 Task: Look for space in San Pedro Ayampuc, Guatemala from 8th June, 2023 to 16th June, 2023 for 2 adults in price range Rs.10000 to Rs.15000. Place can be entire place with 1  bedroom having 1 bed and 1 bathroom. Property type can be house, flat, guest house, hotel. Amenities needed are: wifi, washing machine. Booking option can be shelf check-in. Required host language is English.
Action: Mouse moved to (499, 89)
Screenshot: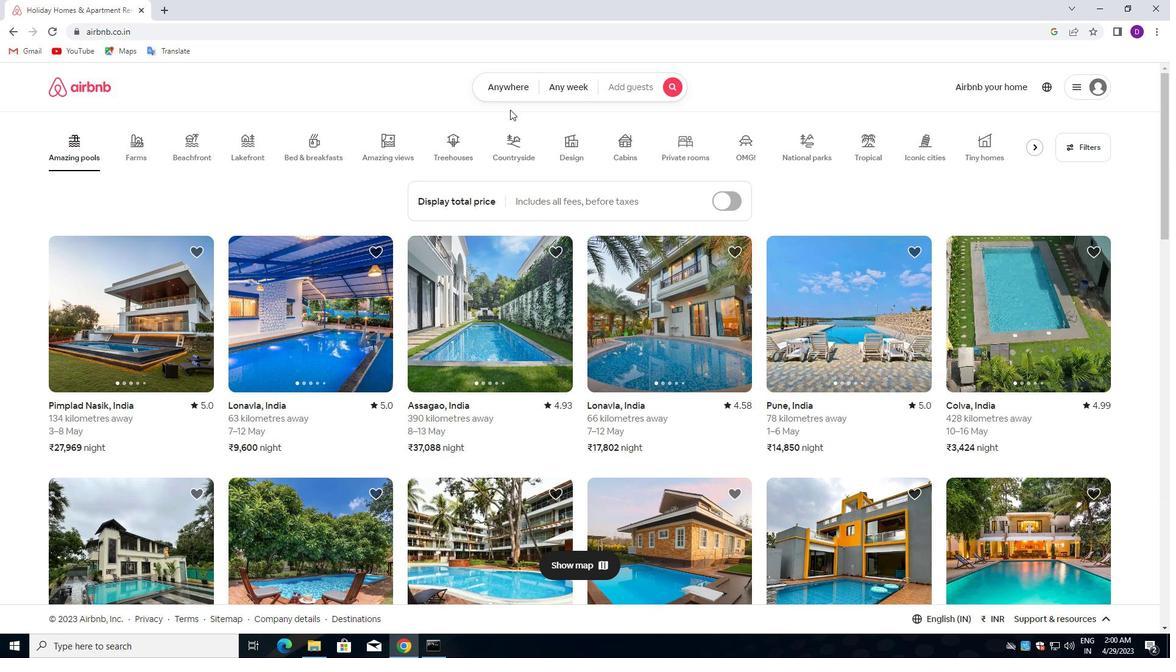 
Action: Mouse pressed left at (499, 89)
Screenshot: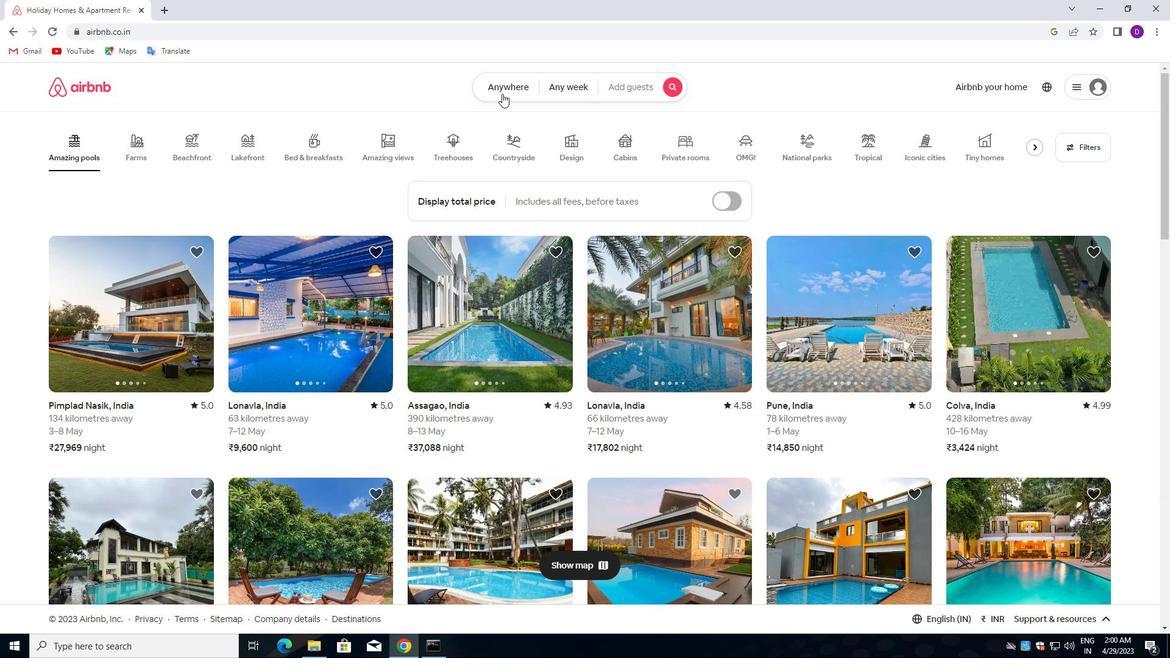 
Action: Mouse moved to (368, 133)
Screenshot: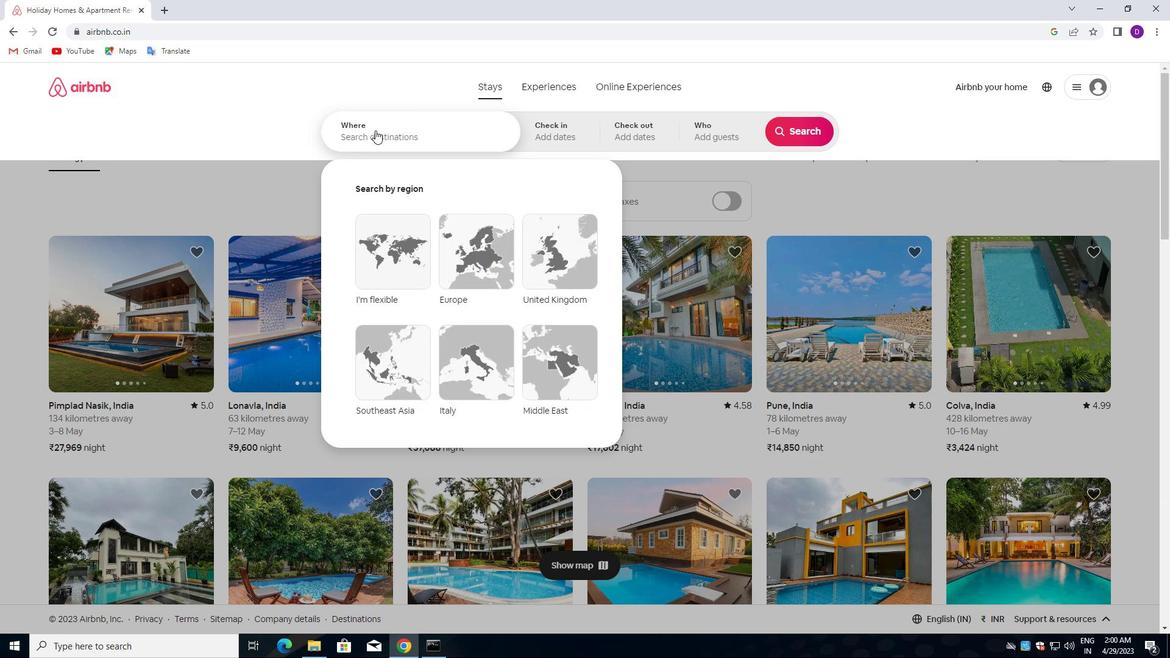 
Action: Mouse pressed left at (368, 133)
Screenshot: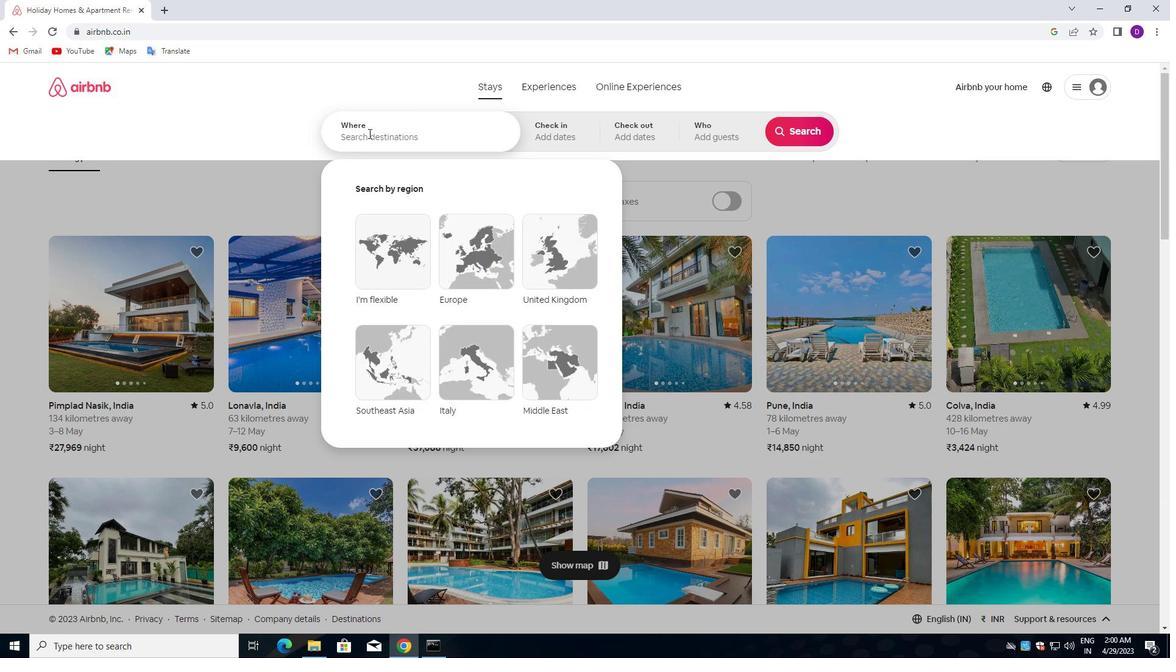 
Action: Key pressed <Key.shift>SAN<Key.space>PEDRO<Key.down><Key.backspace><Key.backspace><Key.backspace><Key.backspace><Key.backspace><Key.backspace><Key.backspace><Key.shift><Key.shift><Key.shift><Key.shift><Key.shift><Key.shift><Key.shift><Key.shift>AYAMPUC,<Key.space><Key.shift_r><Key.shift_r><Key.shift_r><Key.shift_r><Key.shift_r><Key.shift_r><Key.shift_r><Key.shift_r><Key.shift_r><Key.shift_r><Key.shift_r><Key.shift_r><Key.shift_r>F<Key.backspace><Key.shift>GUATEMALA<Key.enter>
Screenshot: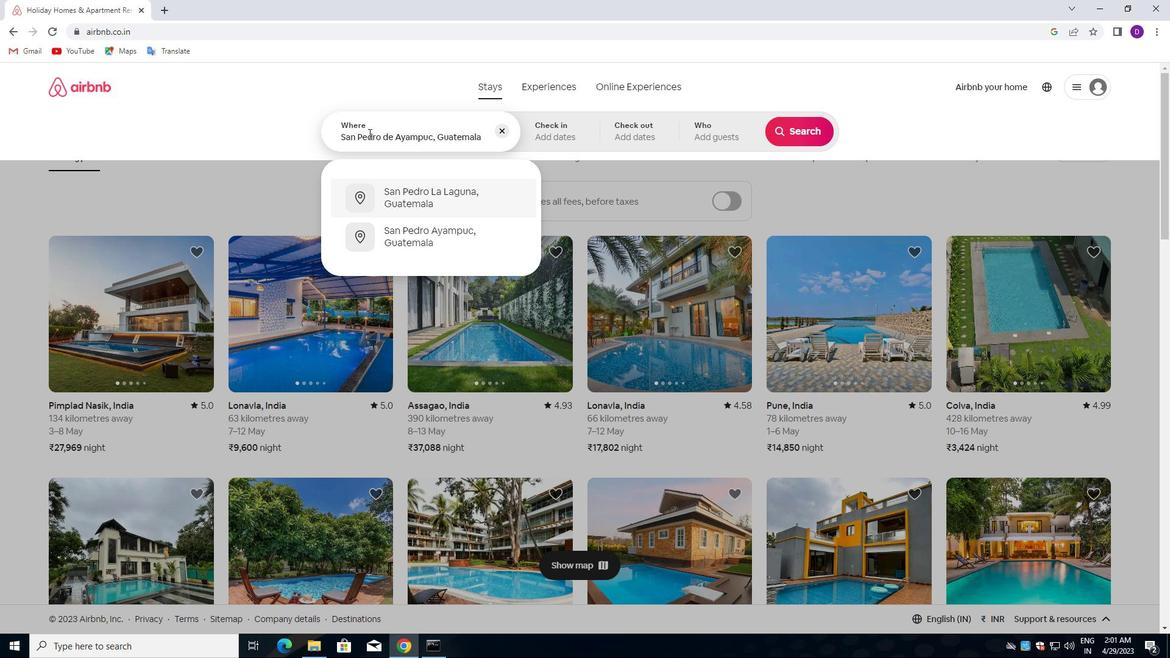 
Action: Mouse moved to (793, 225)
Screenshot: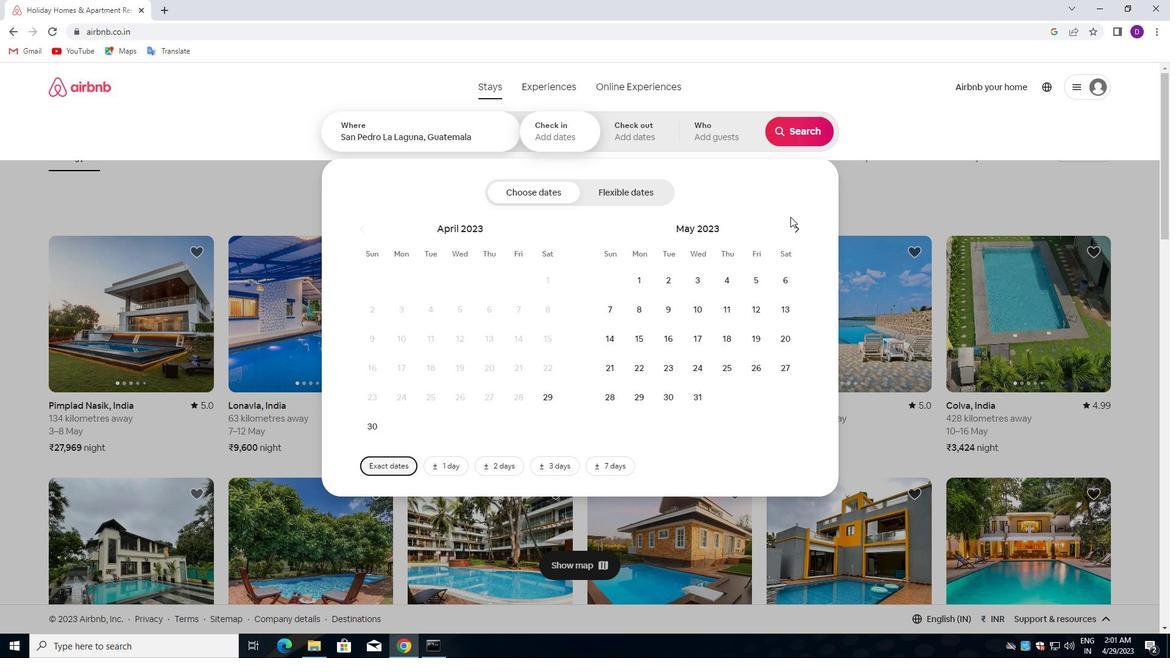 
Action: Mouse pressed left at (793, 225)
Screenshot: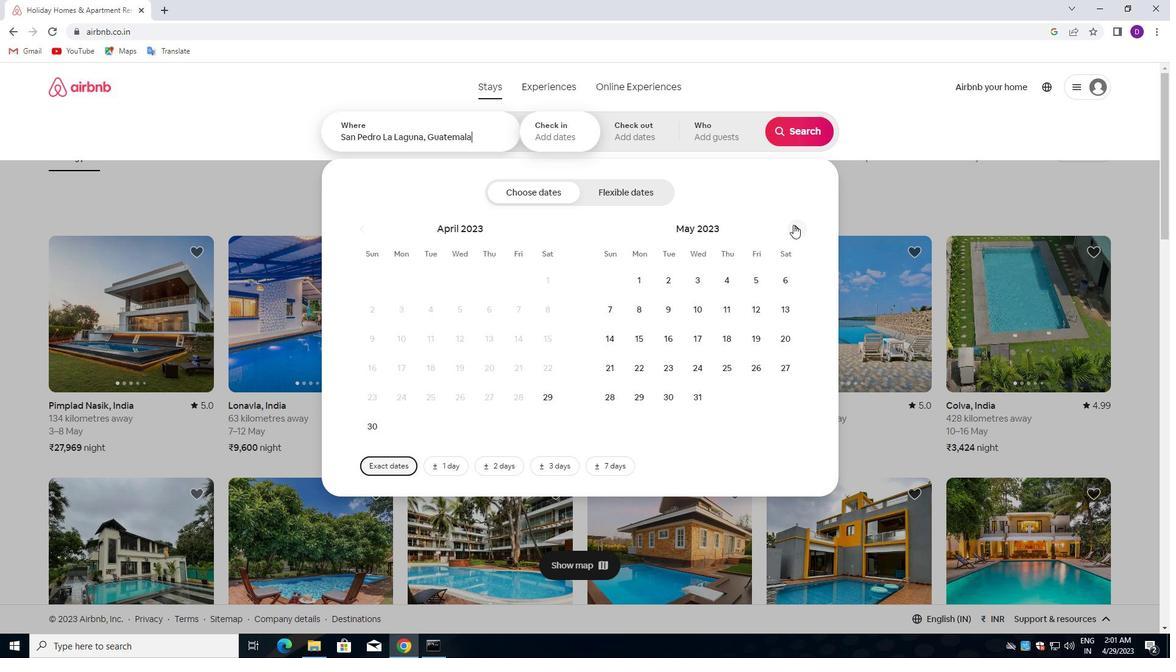 
Action: Mouse moved to (731, 306)
Screenshot: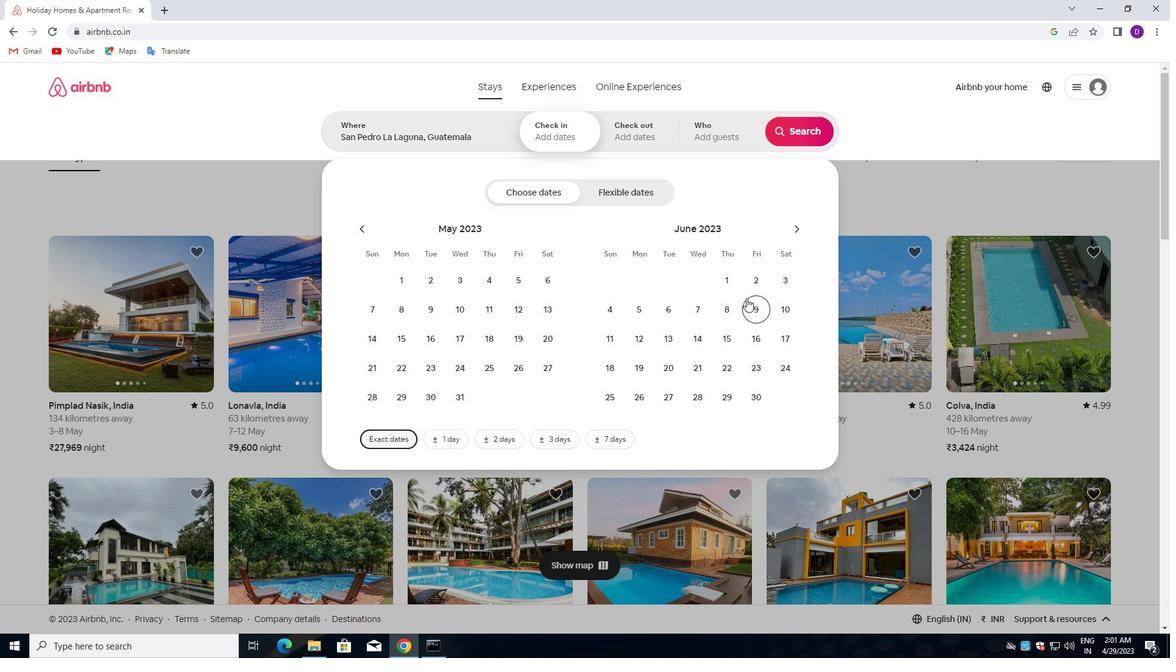 
Action: Mouse pressed left at (731, 306)
Screenshot: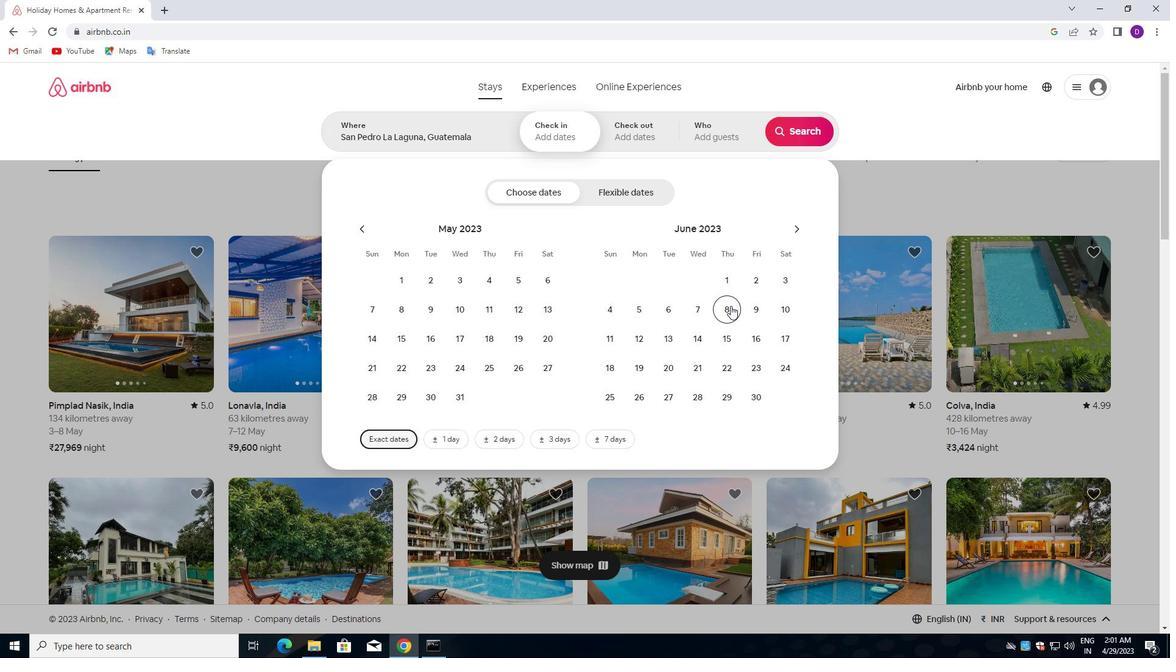 
Action: Mouse moved to (753, 336)
Screenshot: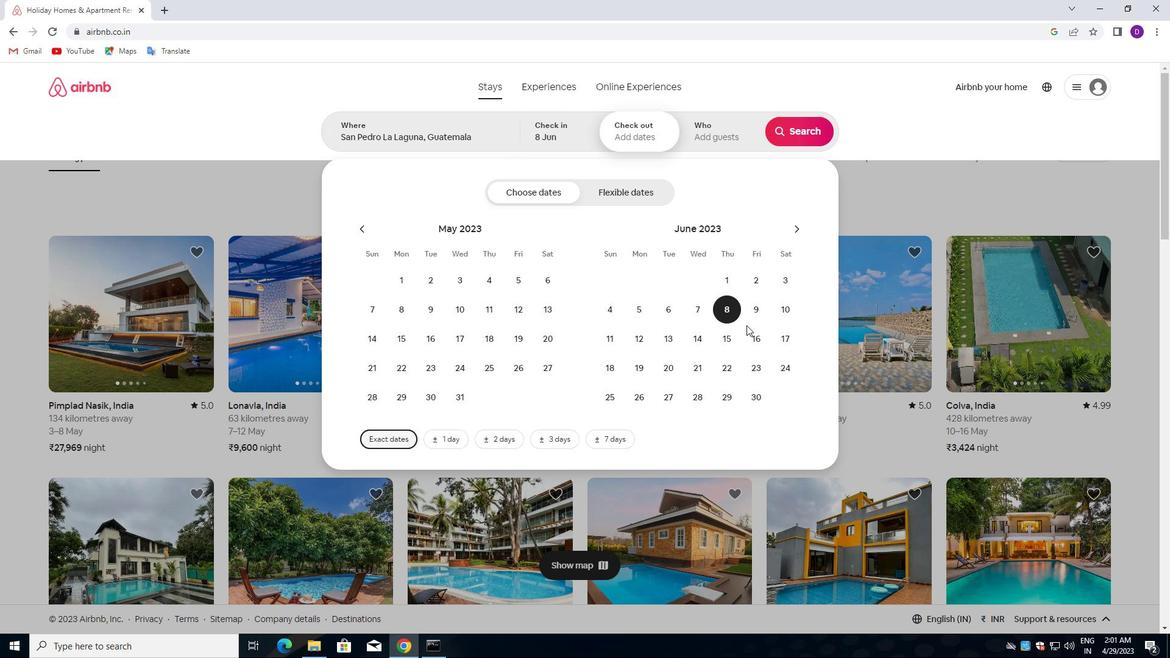 
Action: Mouse pressed left at (753, 336)
Screenshot: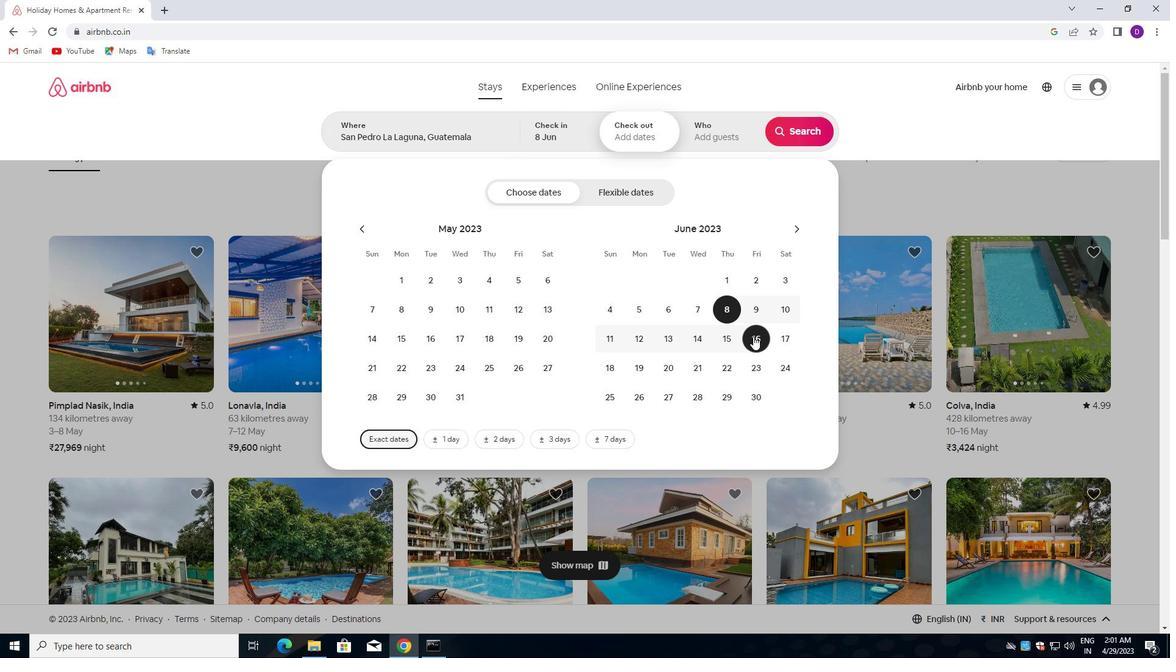 
Action: Mouse moved to (709, 134)
Screenshot: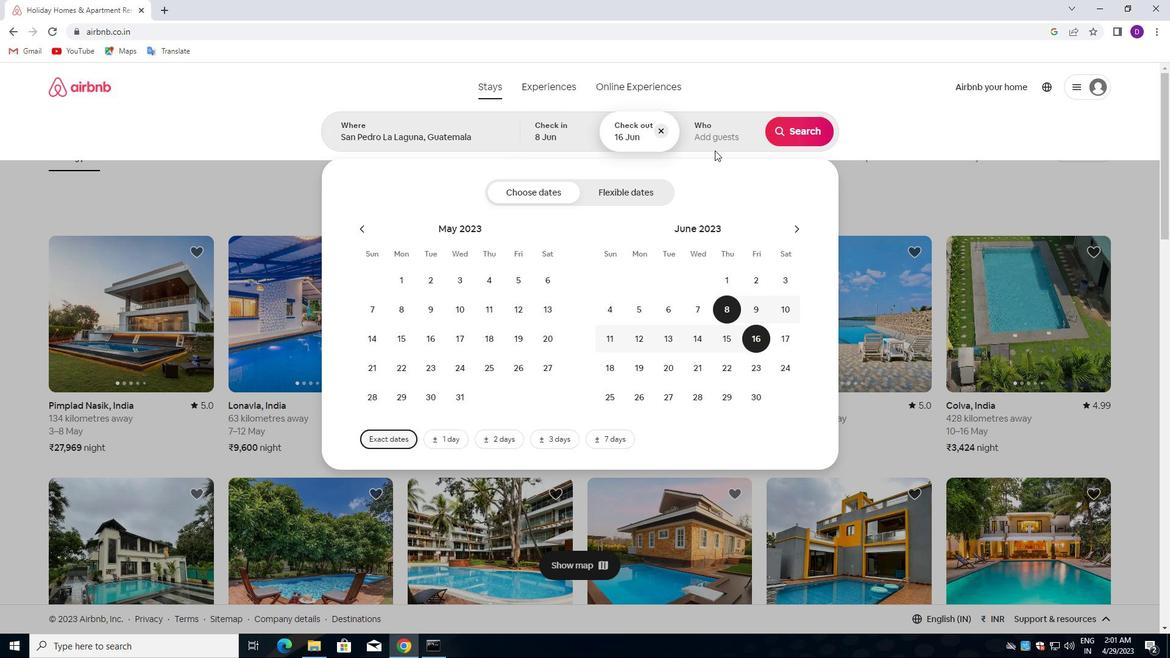 
Action: Mouse pressed left at (709, 134)
Screenshot: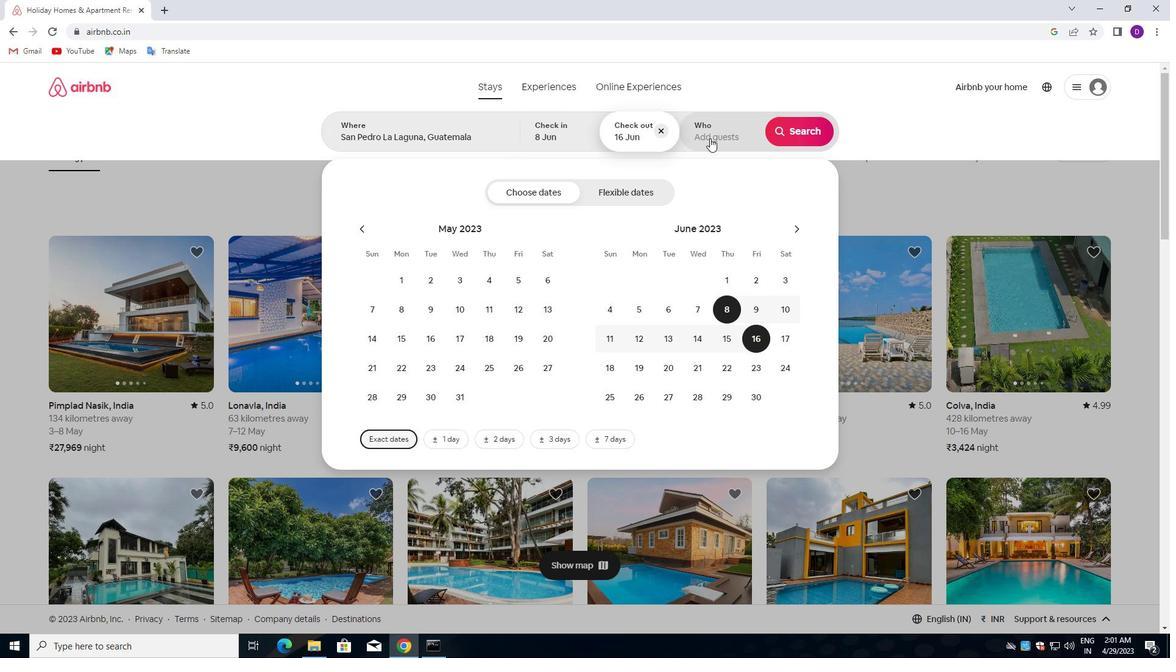 
Action: Mouse moved to (805, 193)
Screenshot: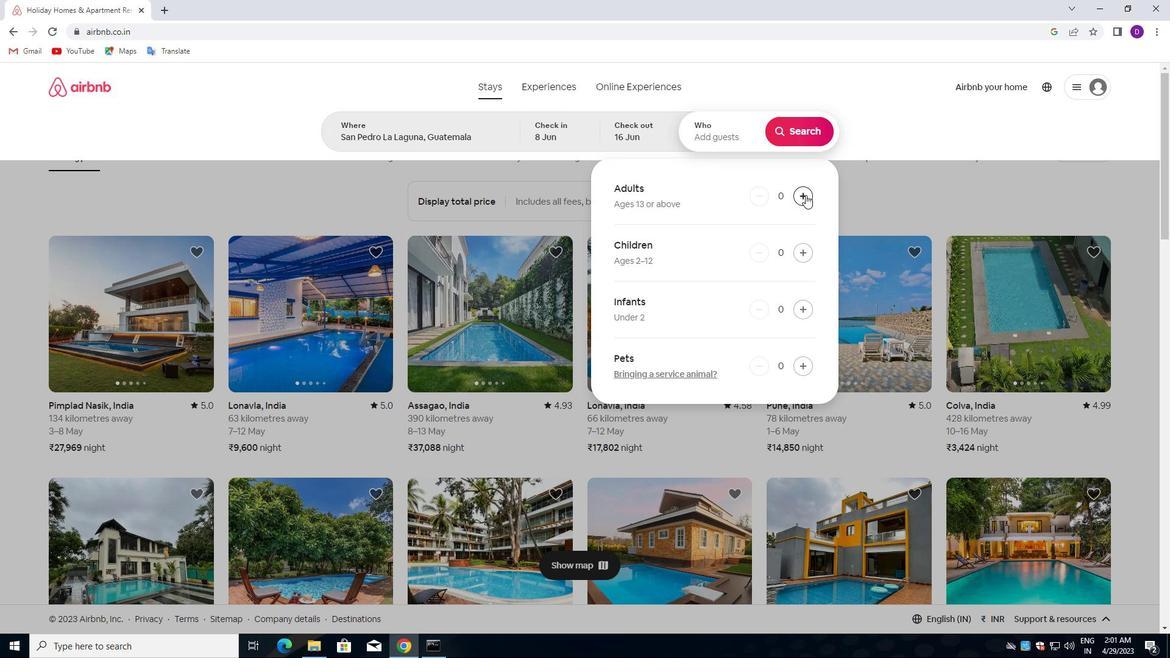 
Action: Mouse pressed left at (805, 193)
Screenshot: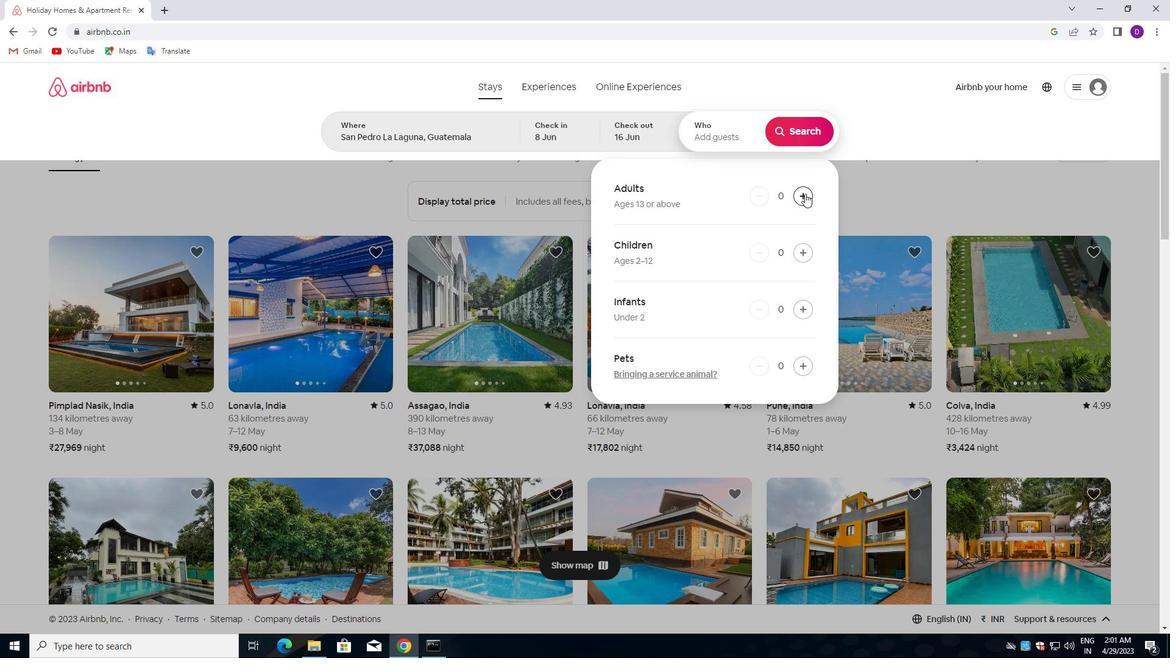 
Action: Mouse pressed left at (805, 193)
Screenshot: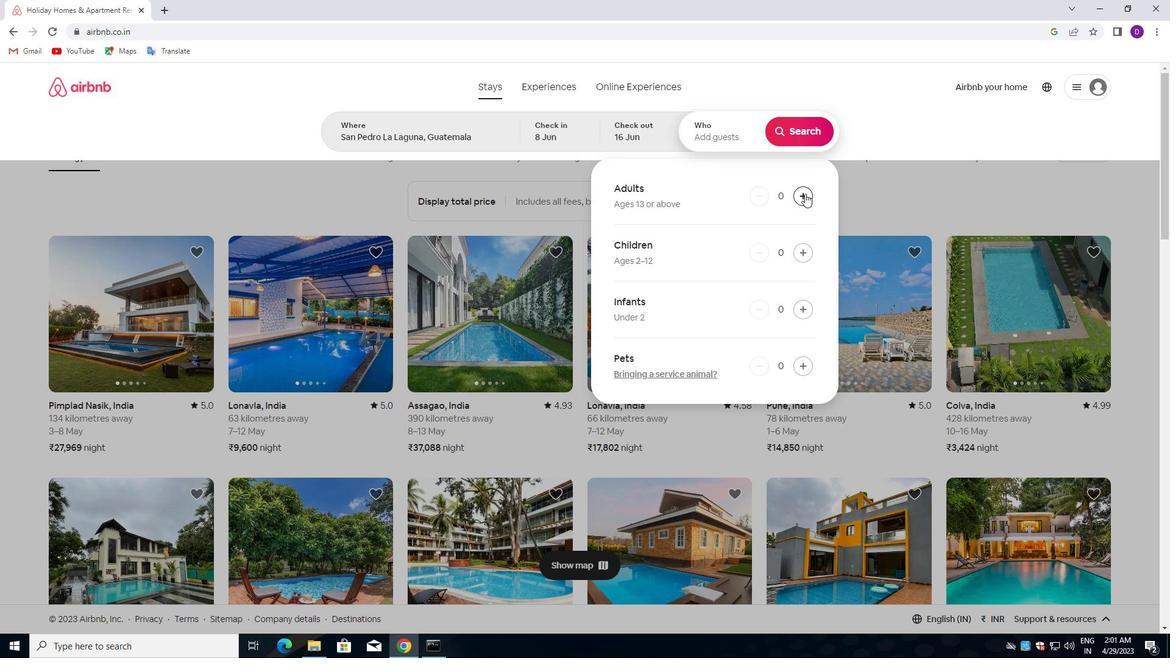 
Action: Mouse moved to (792, 134)
Screenshot: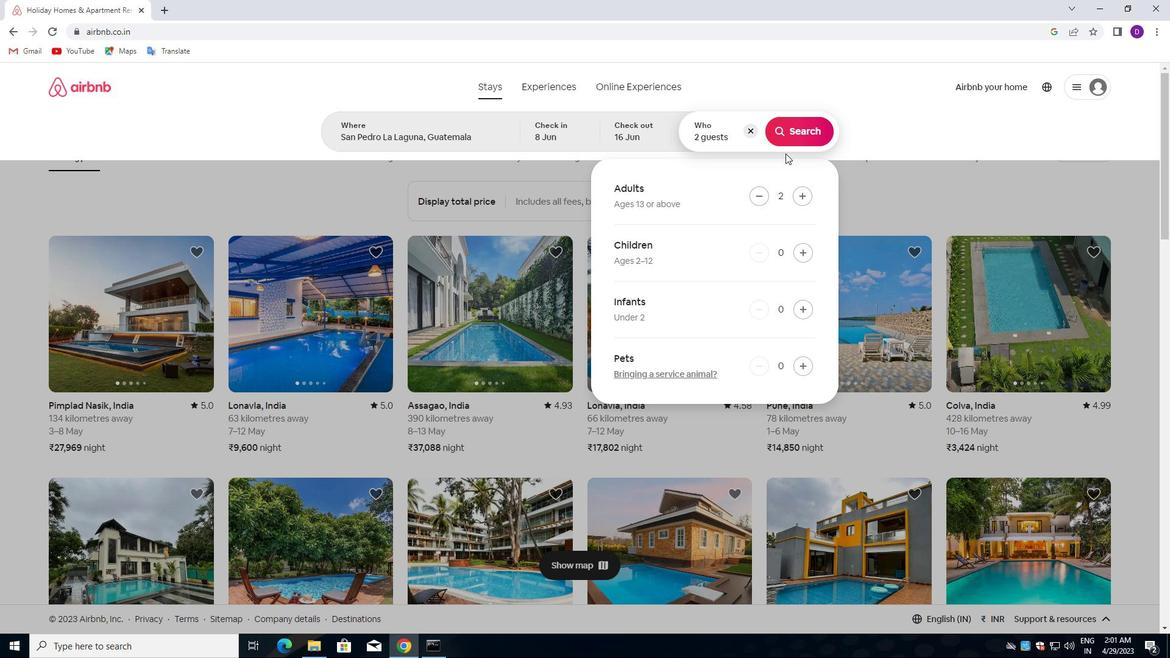 
Action: Mouse pressed left at (792, 134)
Screenshot: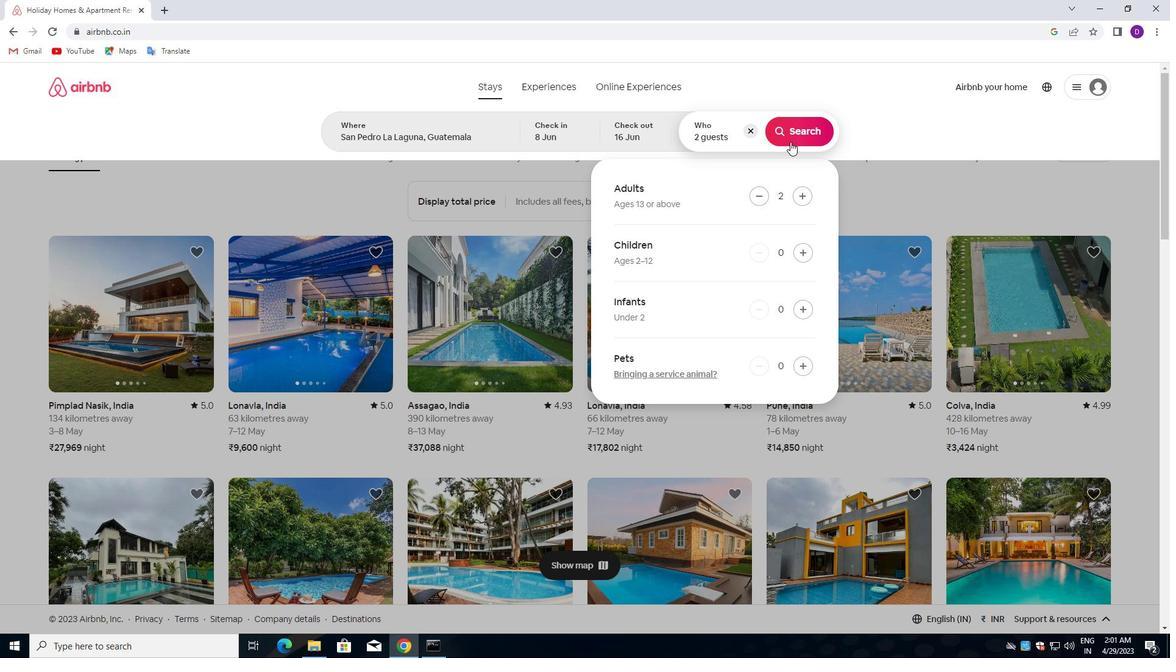 
Action: Mouse moved to (1098, 132)
Screenshot: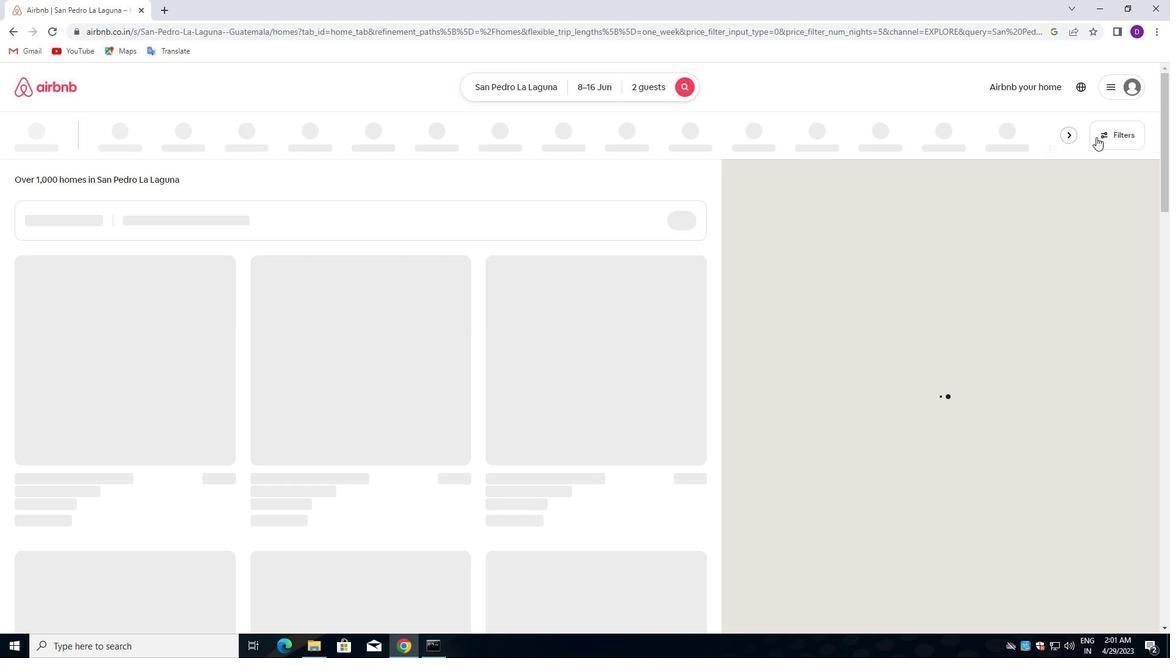 
Action: Mouse pressed left at (1098, 132)
Screenshot: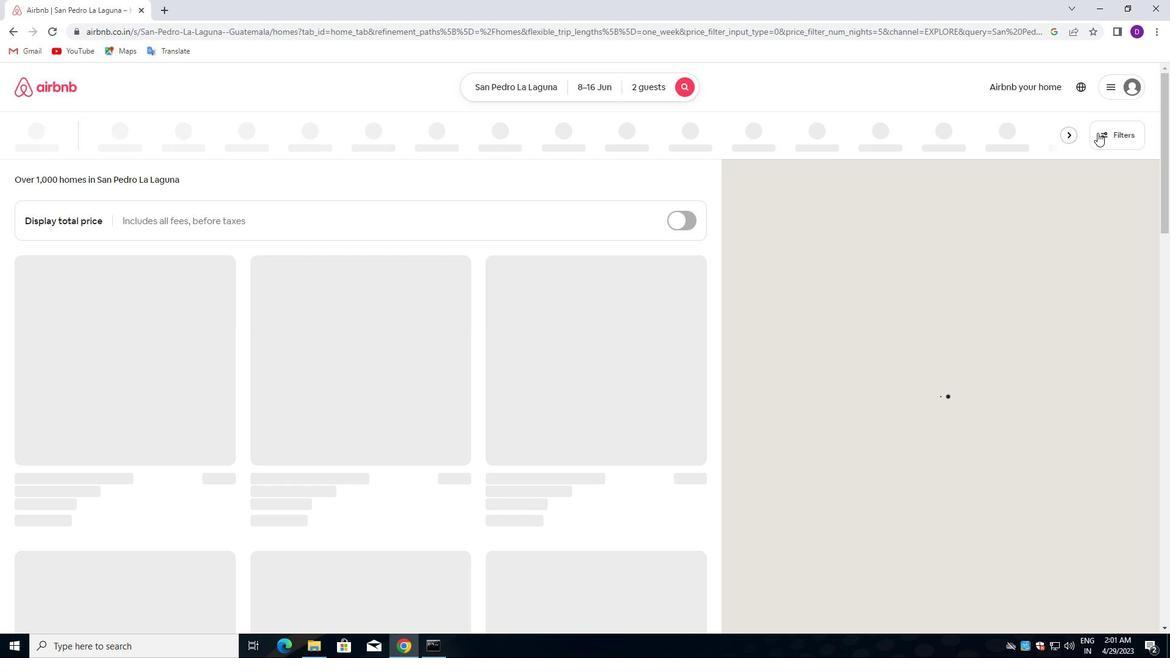 
Action: Mouse moved to (437, 291)
Screenshot: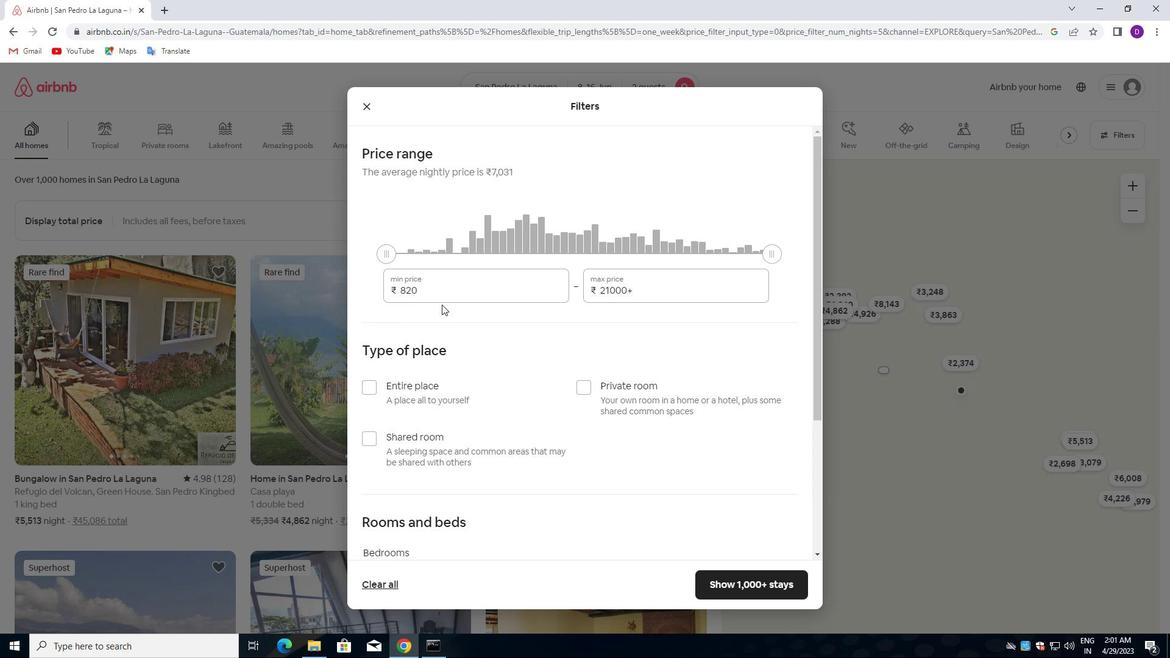 
Action: Mouse pressed left at (437, 291)
Screenshot: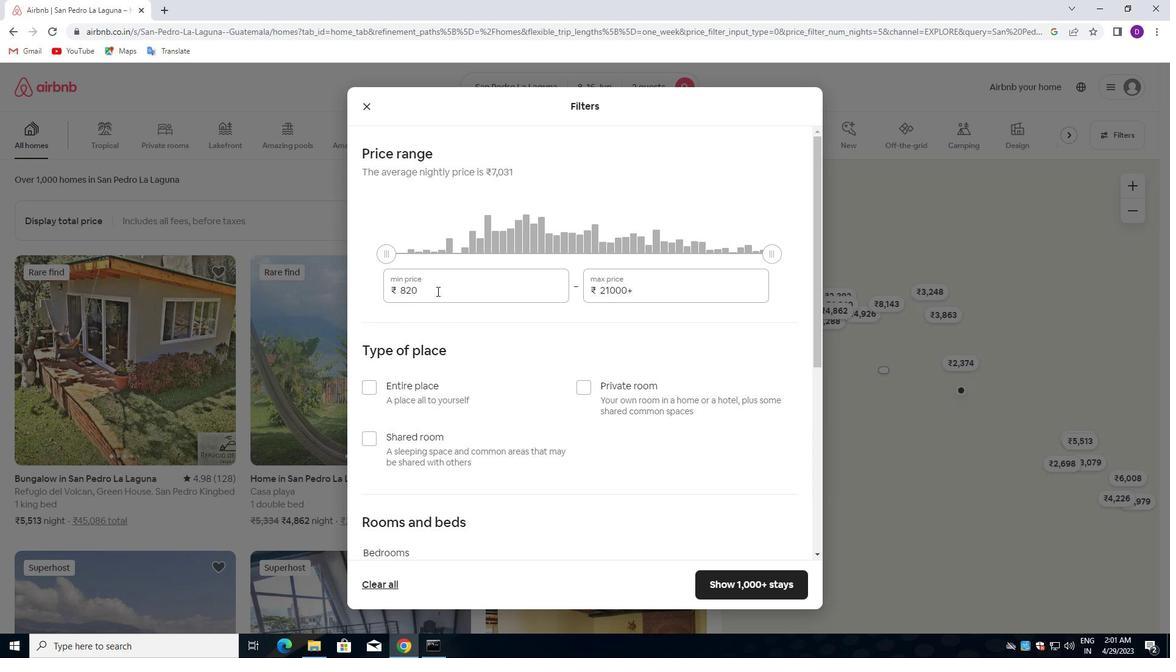 
Action: Mouse pressed left at (437, 291)
Screenshot: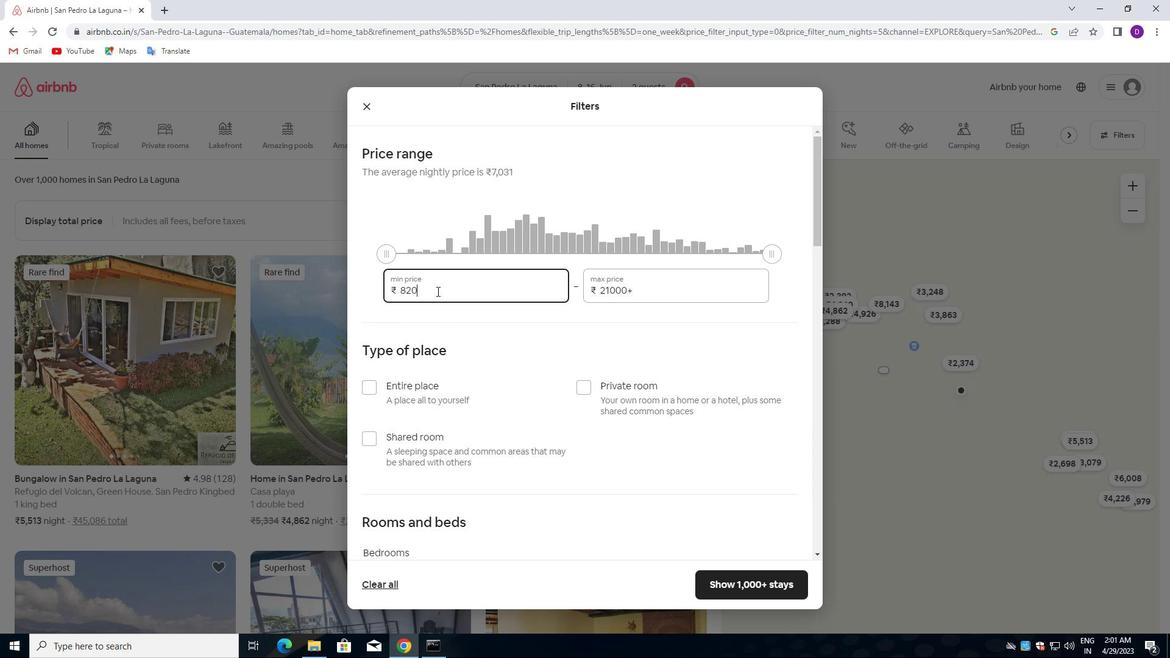 
Action: Mouse moved to (437, 290)
Screenshot: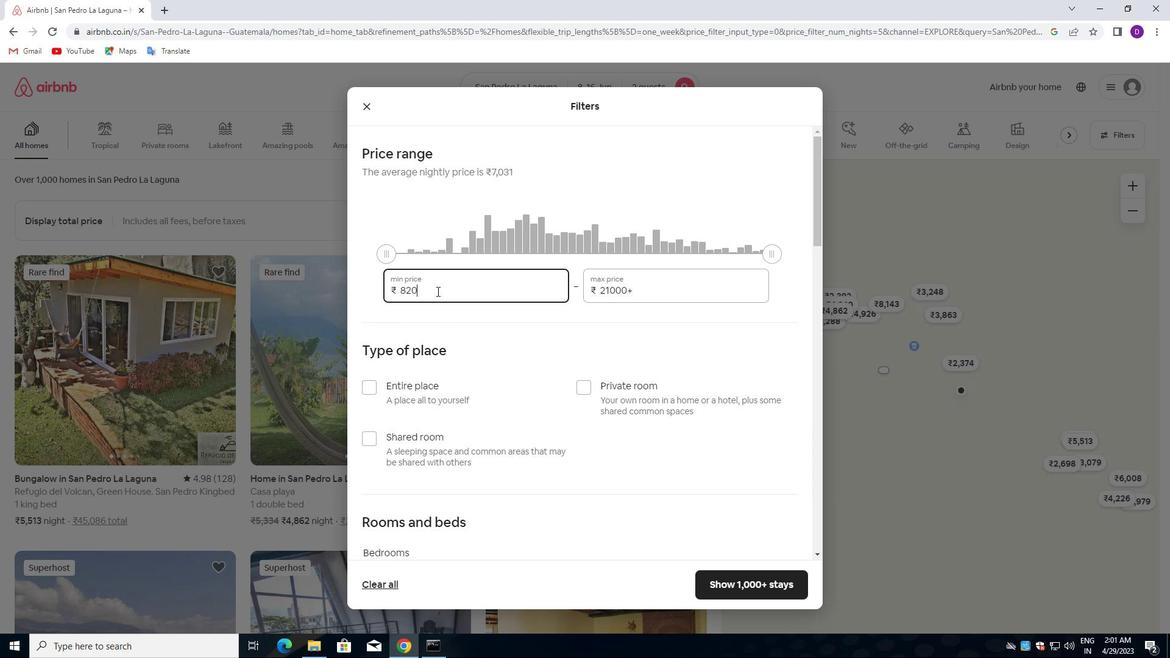 
Action: Mouse pressed left at (437, 290)
Screenshot: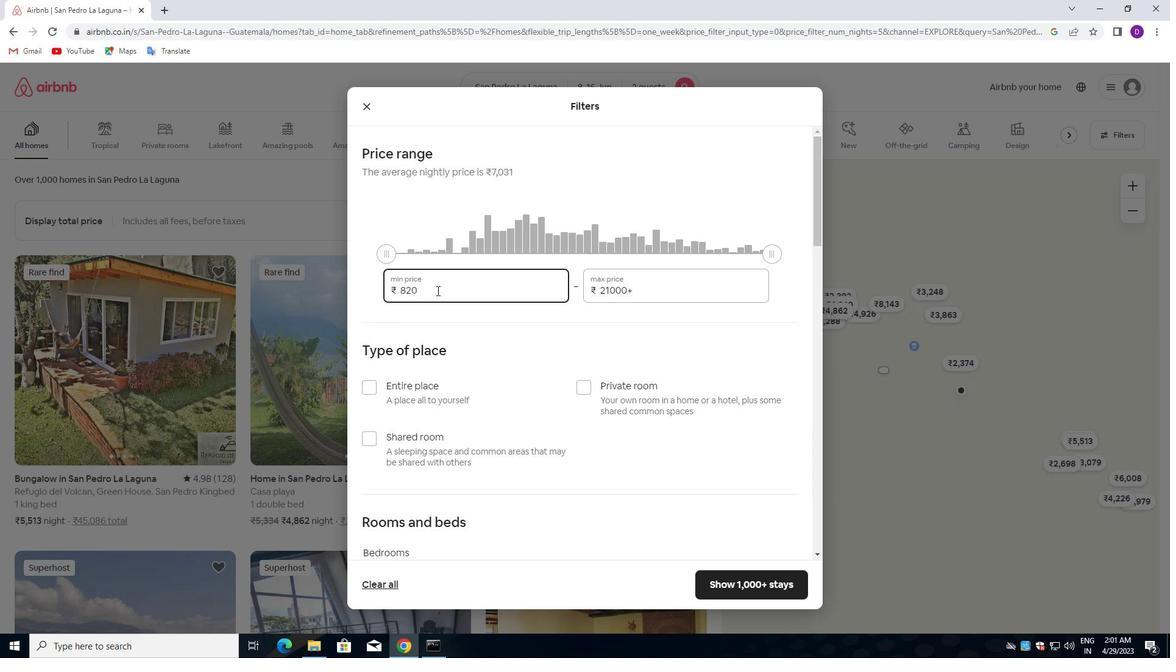 
Action: Key pressed 10000<Key.tab>15000
Screenshot: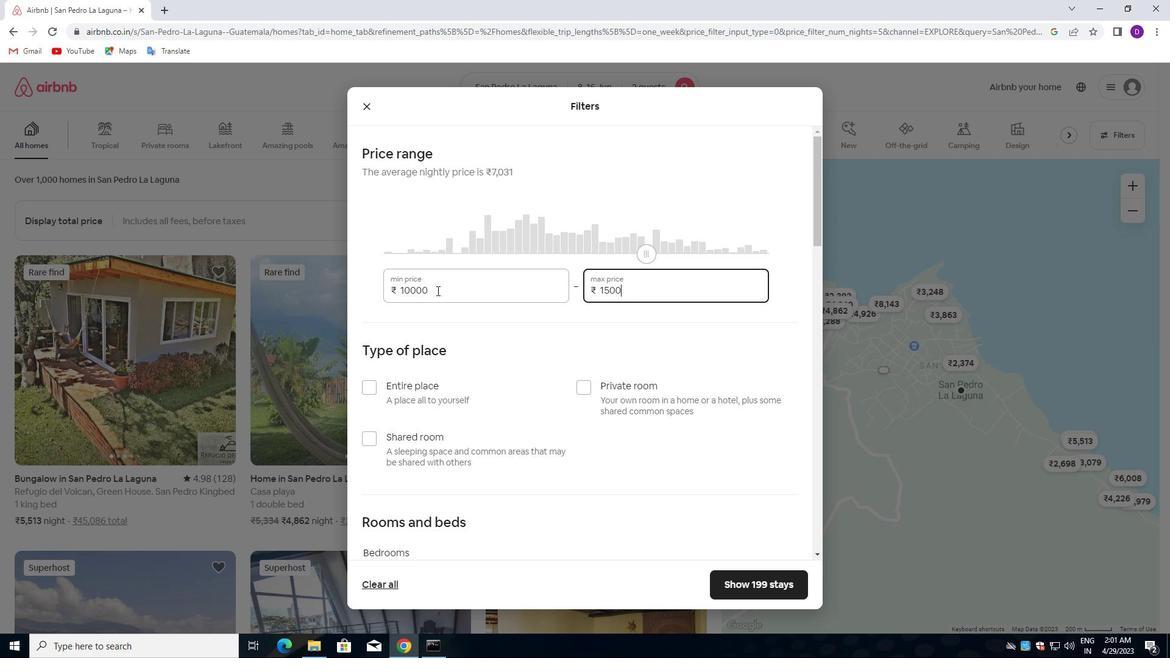 
Action: Mouse moved to (389, 340)
Screenshot: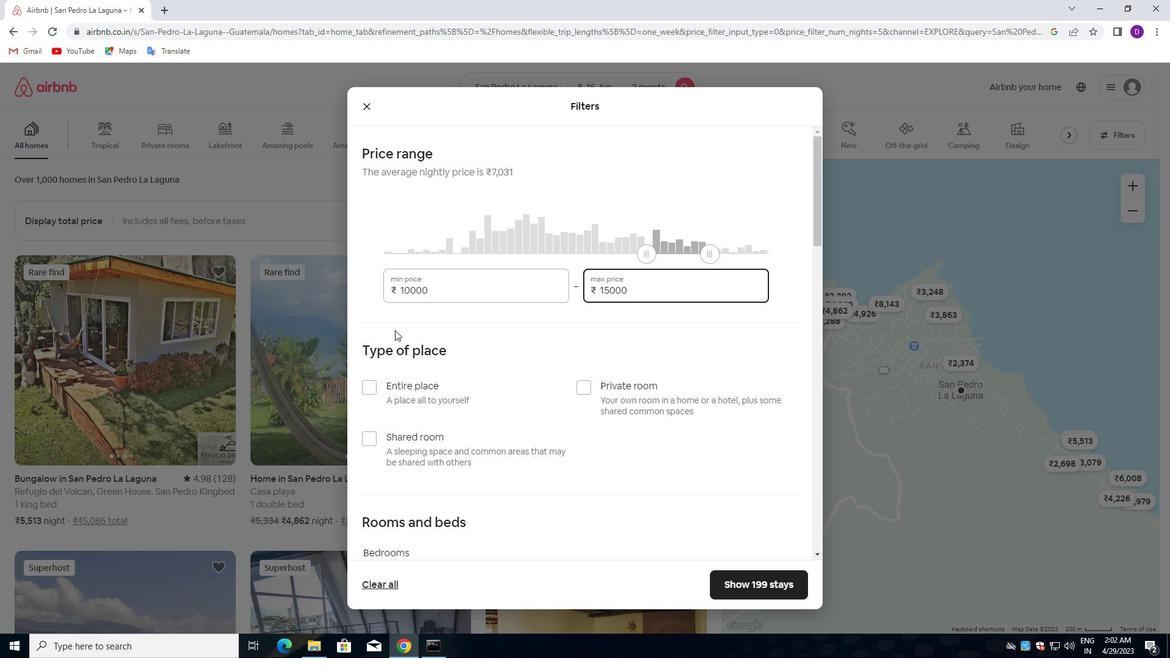 
Action: Mouse scrolled (389, 340) with delta (0, 0)
Screenshot: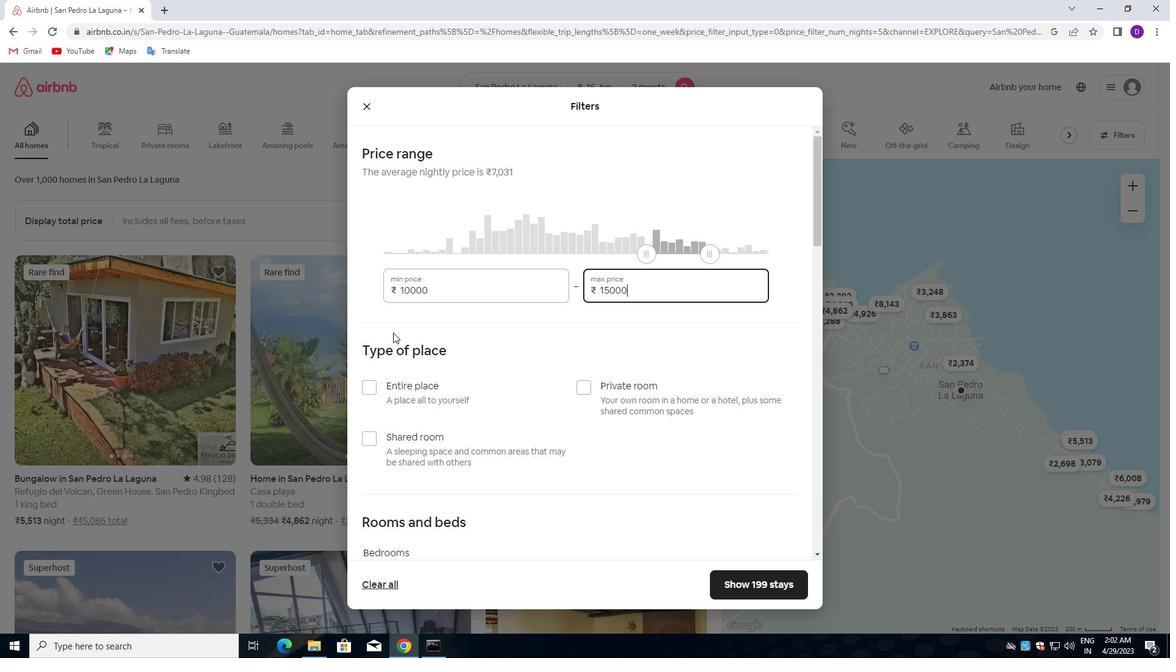 
Action: Mouse moved to (389, 342)
Screenshot: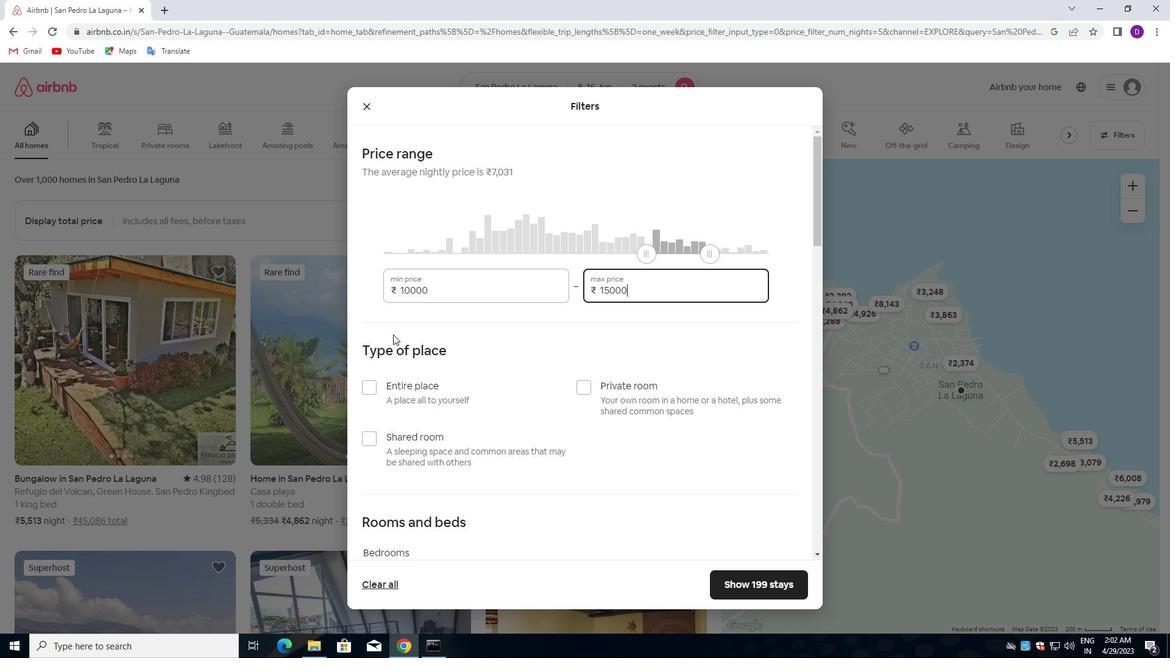 
Action: Mouse scrolled (389, 342) with delta (0, 0)
Screenshot: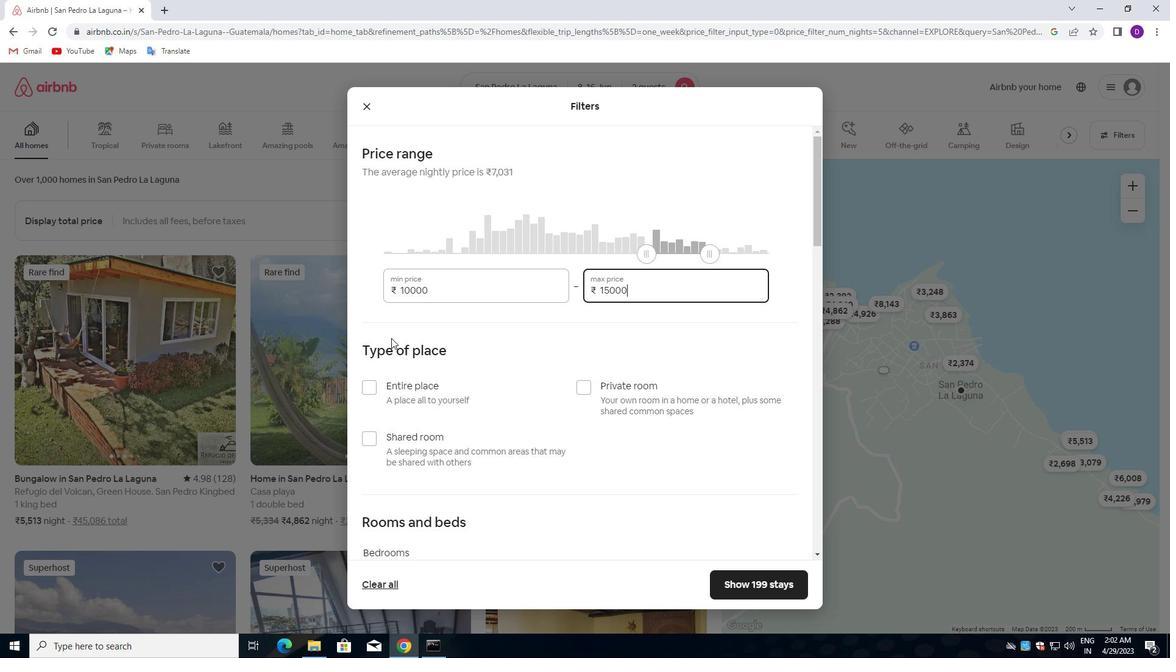 
Action: Mouse moved to (371, 259)
Screenshot: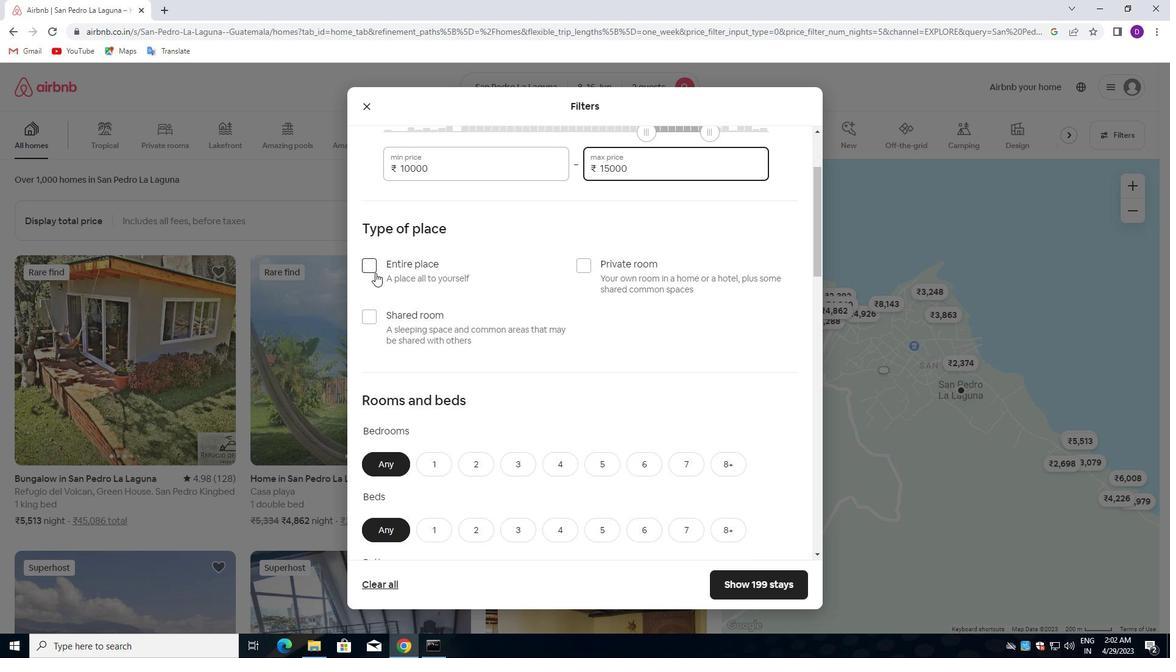 
Action: Mouse pressed left at (371, 259)
Screenshot: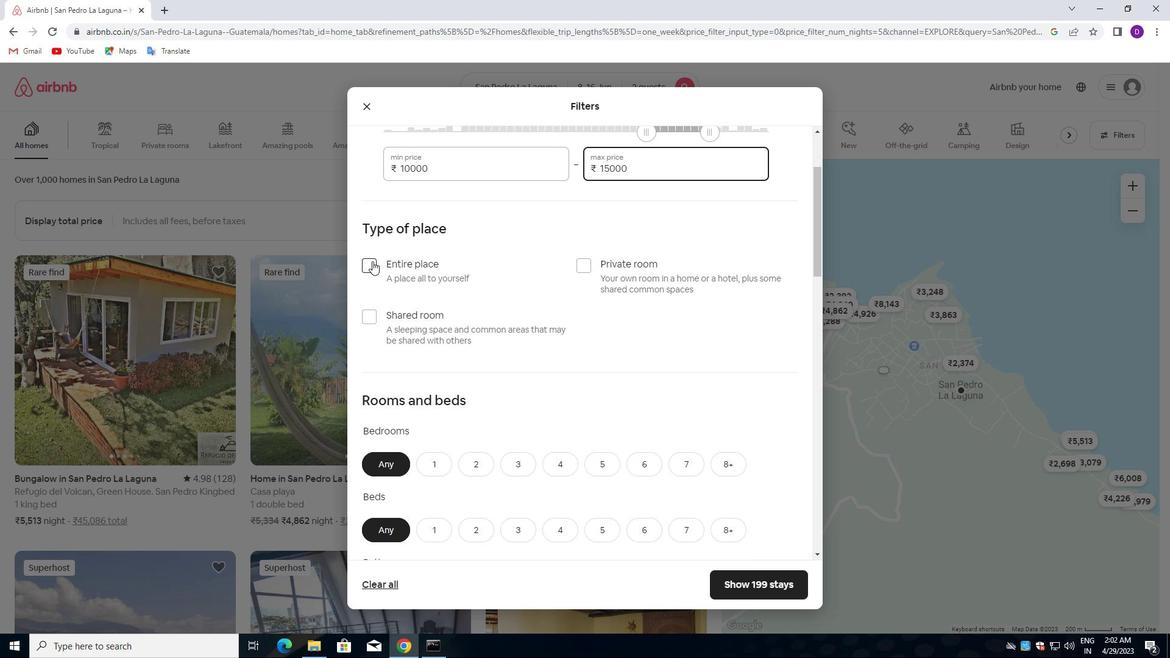 
Action: Mouse moved to (462, 339)
Screenshot: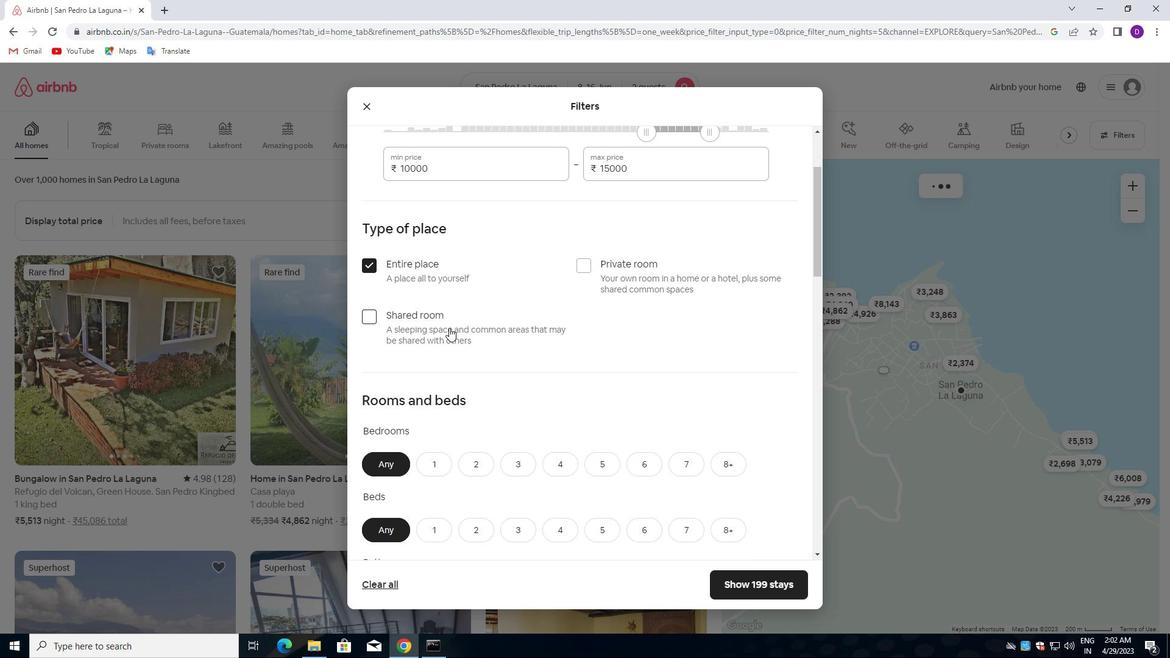 
Action: Mouse scrolled (462, 338) with delta (0, 0)
Screenshot: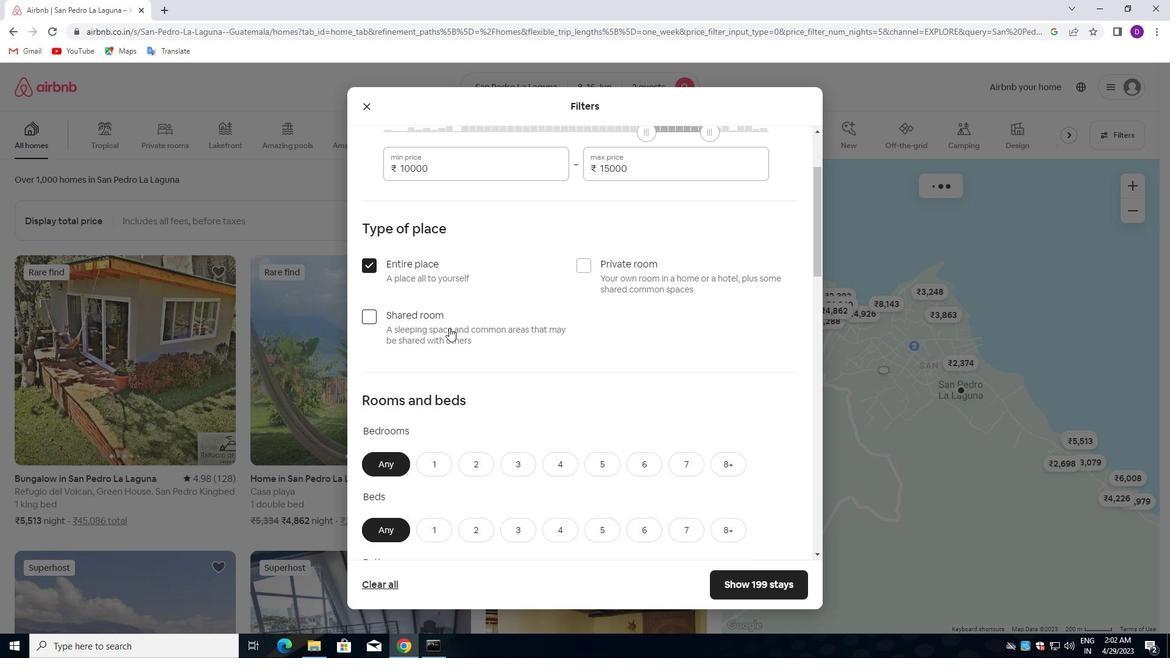 
Action: Mouse moved to (462, 339)
Screenshot: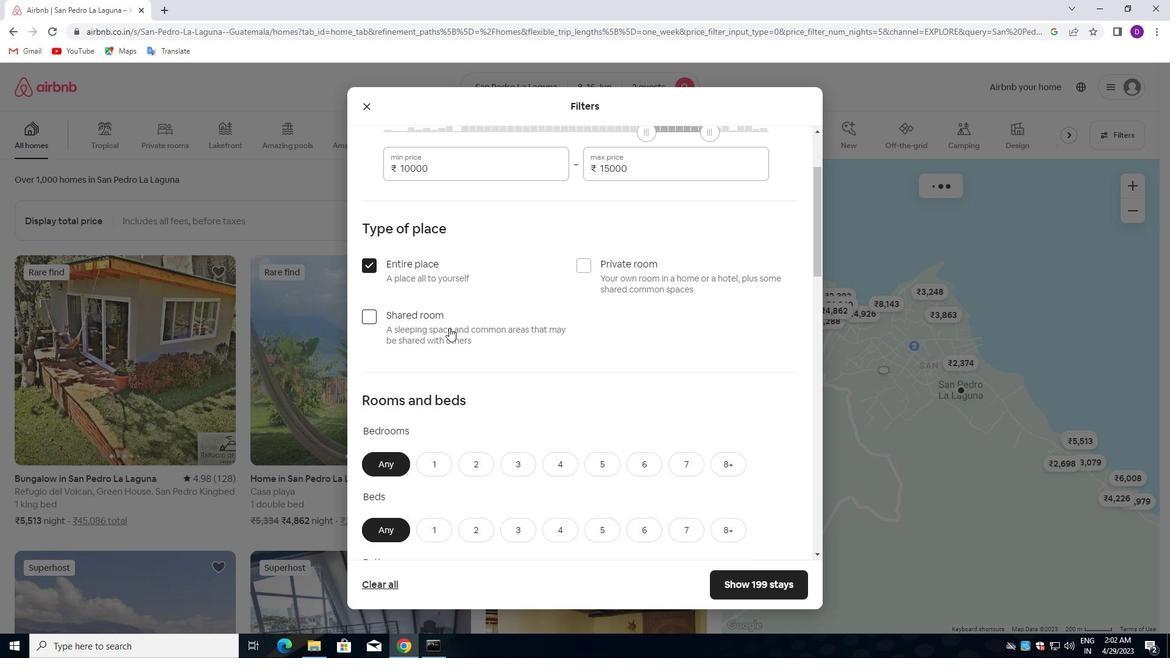 
Action: Mouse scrolled (462, 339) with delta (0, 0)
Screenshot: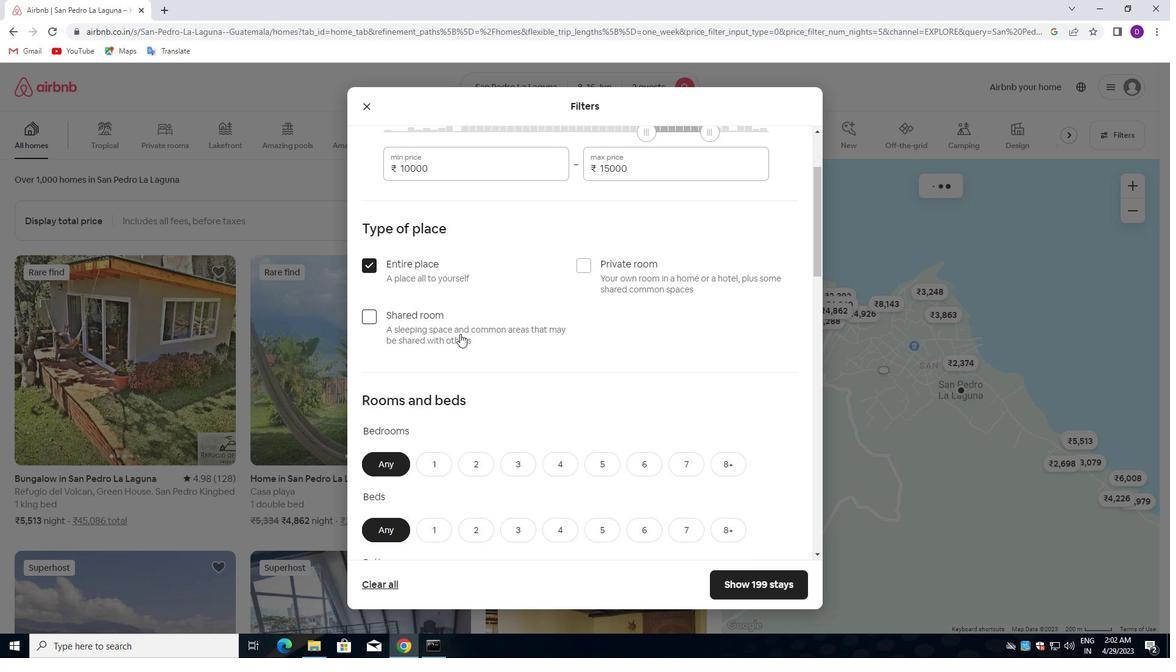 
Action: Mouse moved to (432, 334)
Screenshot: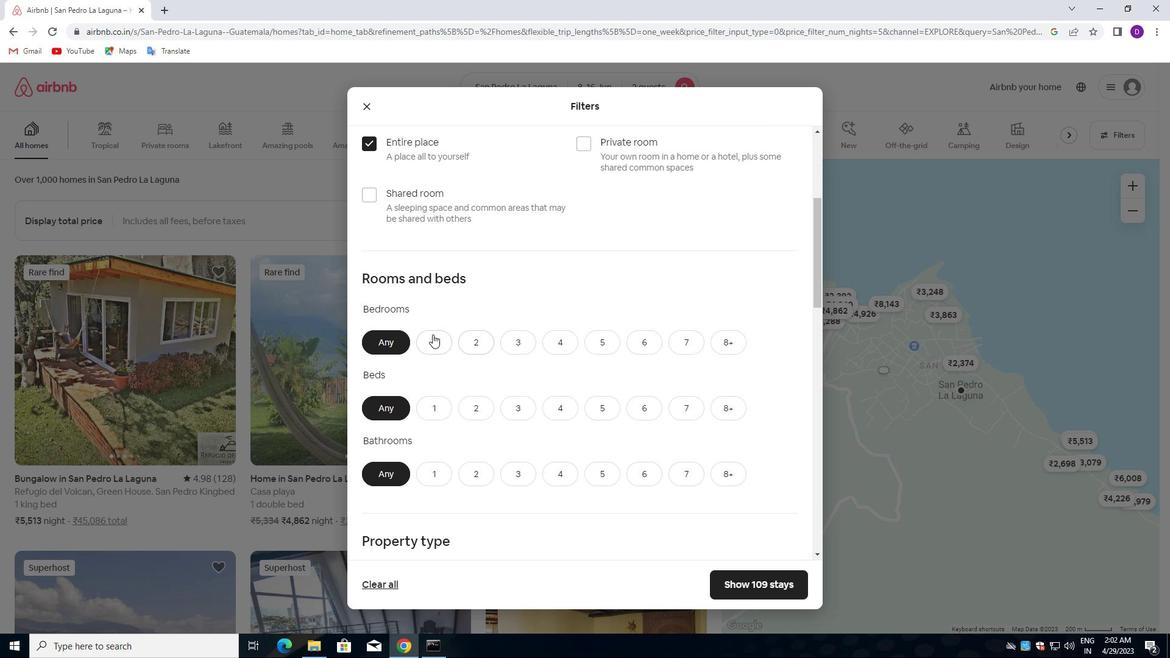 
Action: Mouse pressed left at (432, 334)
Screenshot: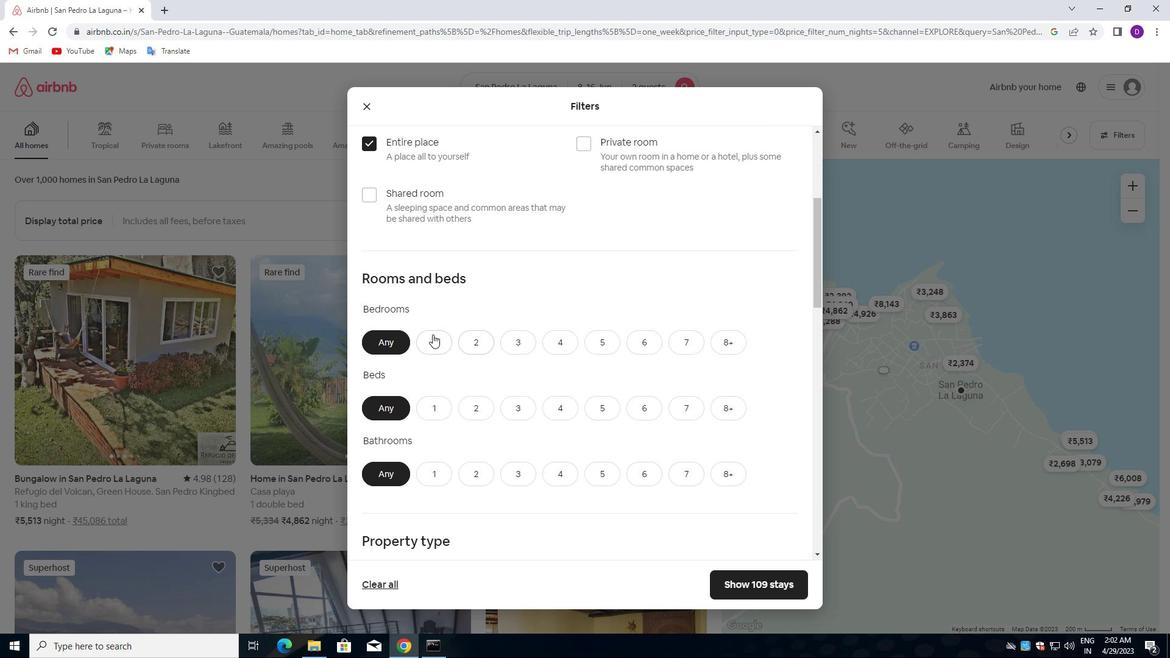 
Action: Mouse moved to (436, 403)
Screenshot: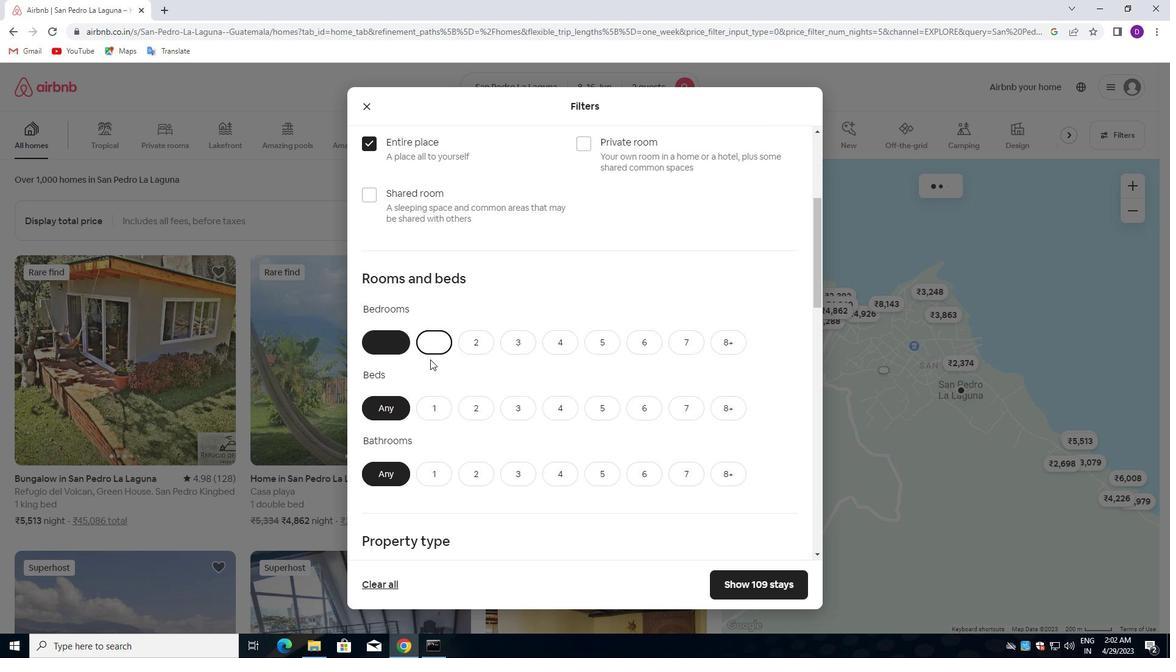 
Action: Mouse pressed left at (436, 403)
Screenshot: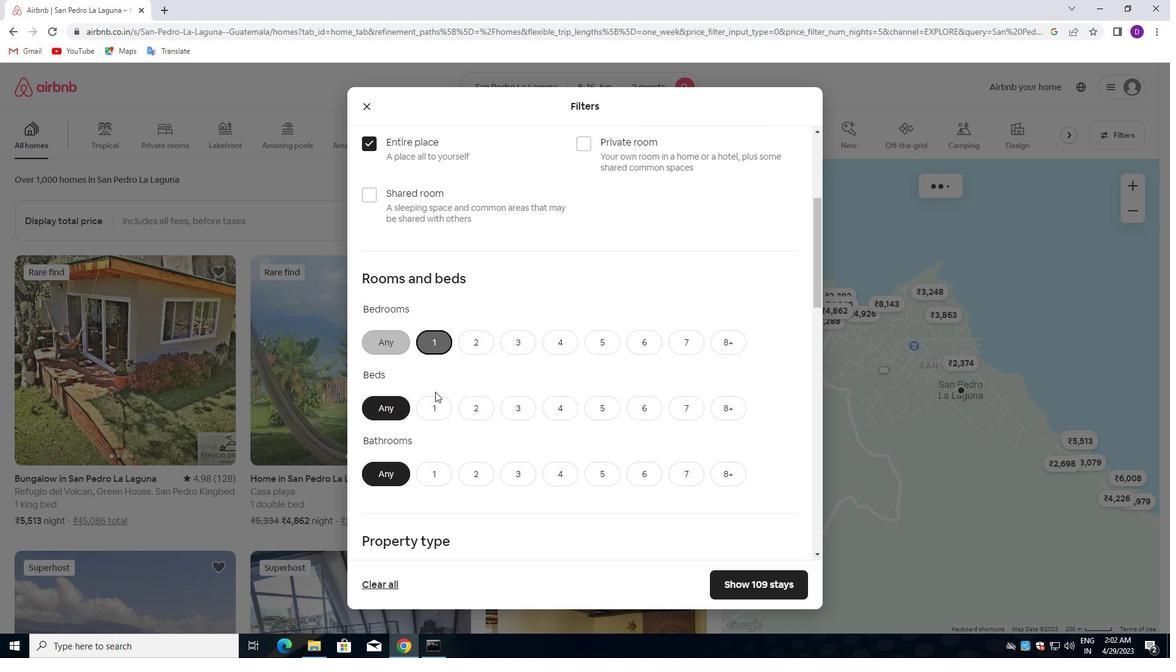 
Action: Mouse moved to (430, 464)
Screenshot: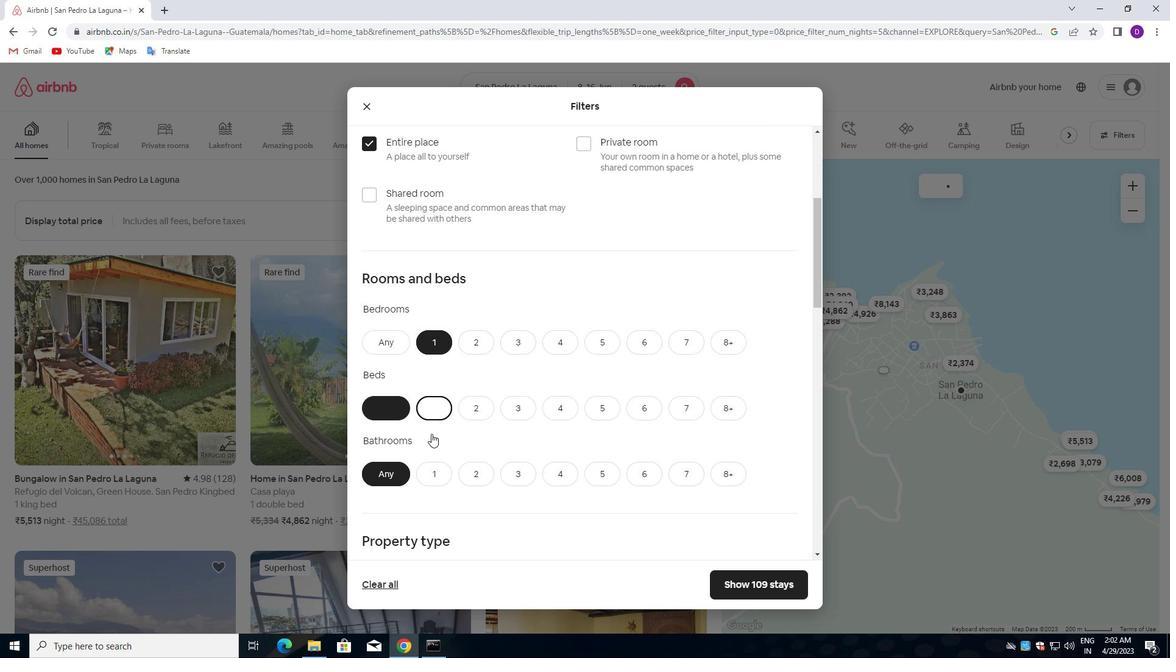 
Action: Mouse pressed left at (430, 464)
Screenshot: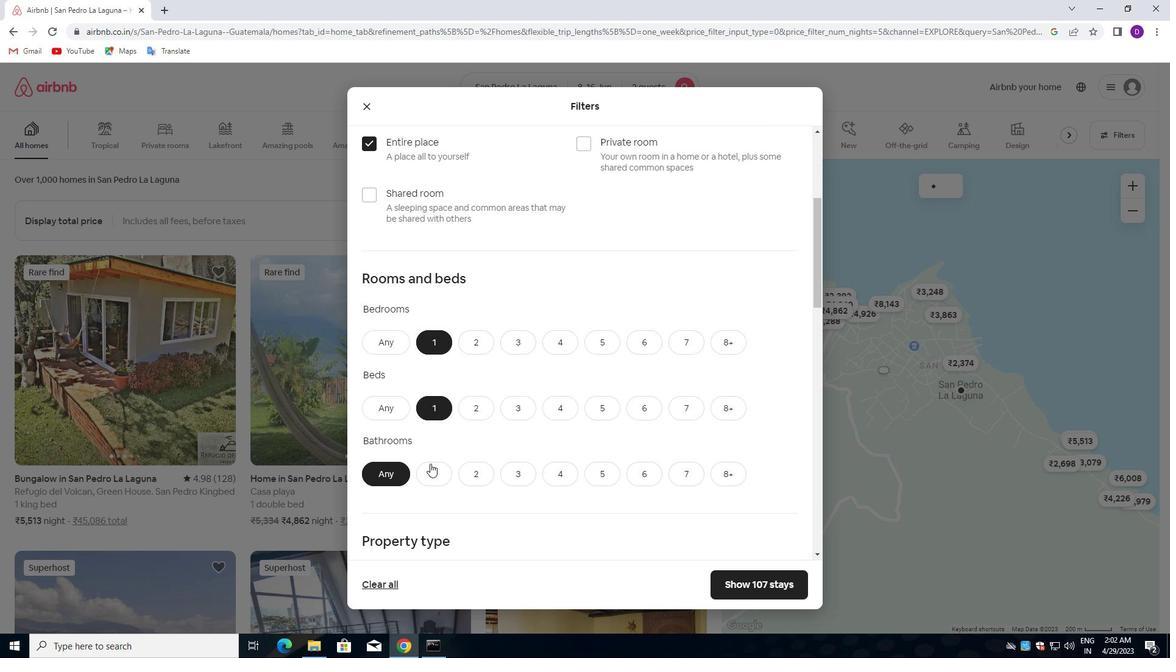 
Action: Mouse moved to (493, 462)
Screenshot: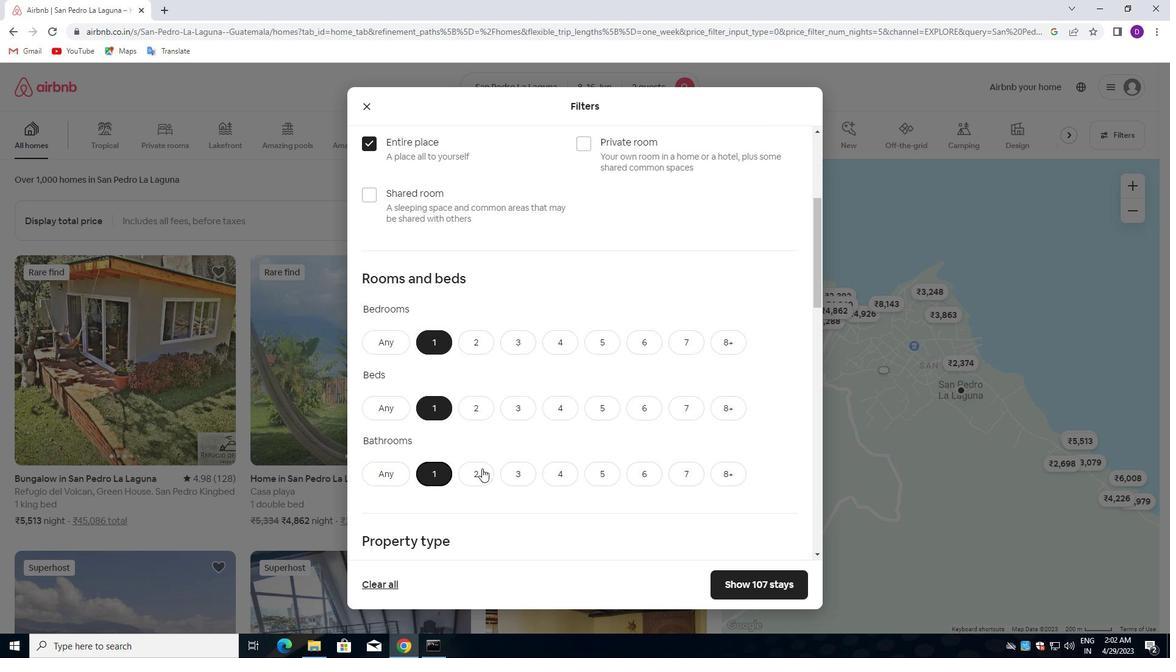 
Action: Mouse scrolled (493, 461) with delta (0, 0)
Screenshot: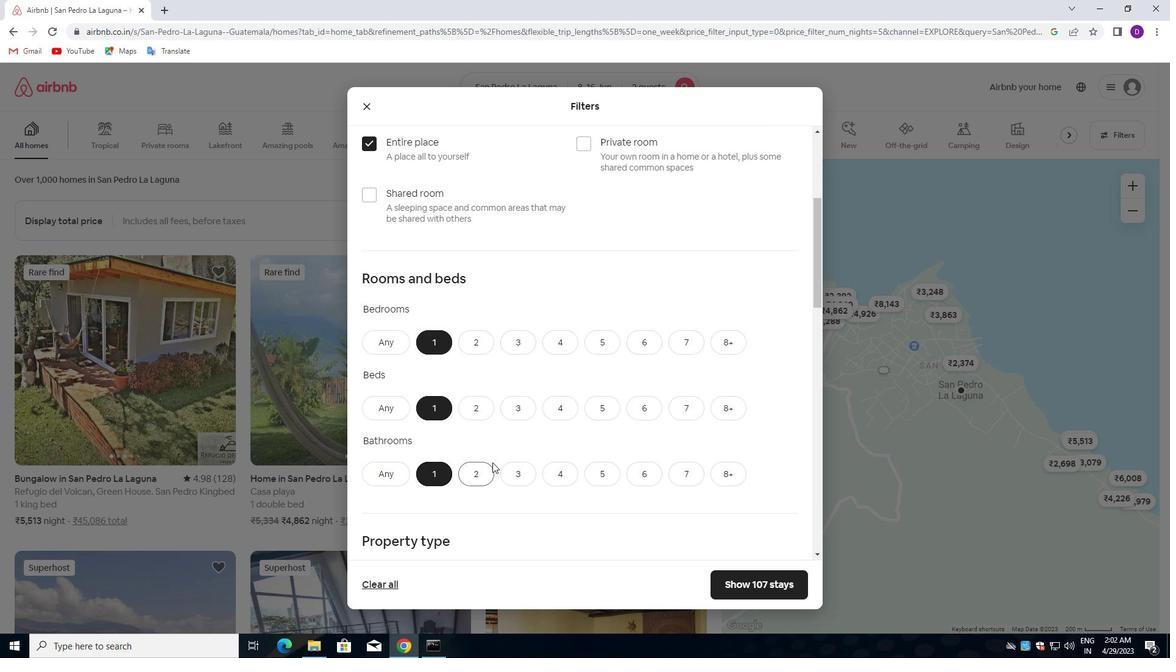 
Action: Mouse scrolled (493, 461) with delta (0, 0)
Screenshot: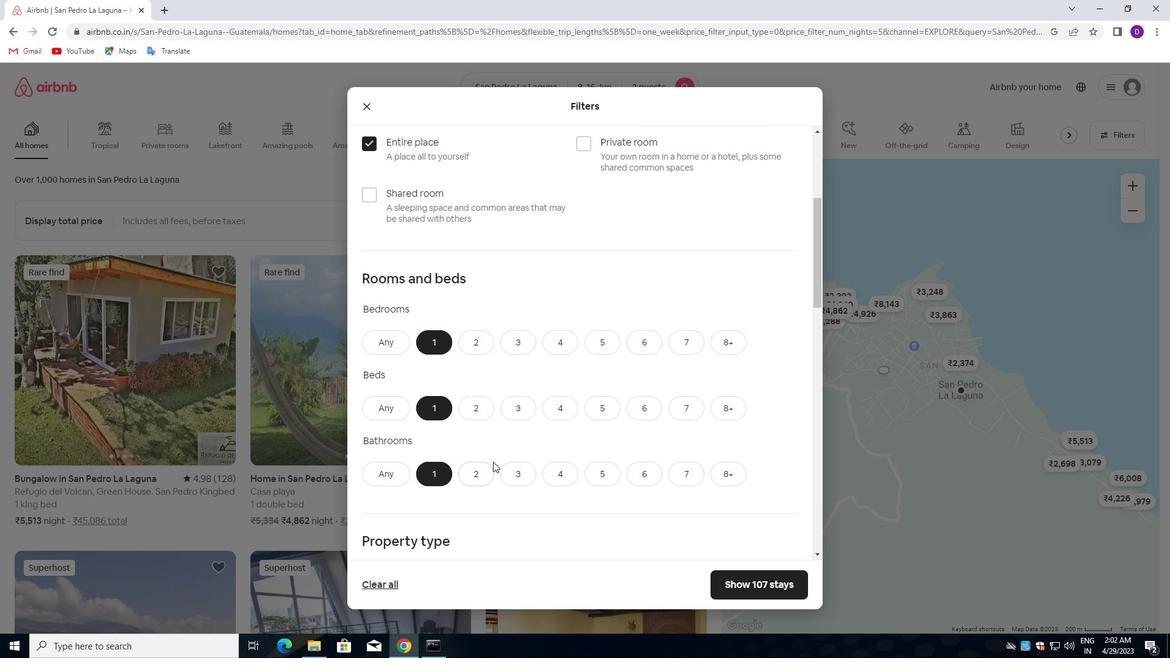 
Action: Mouse scrolled (493, 461) with delta (0, 0)
Screenshot: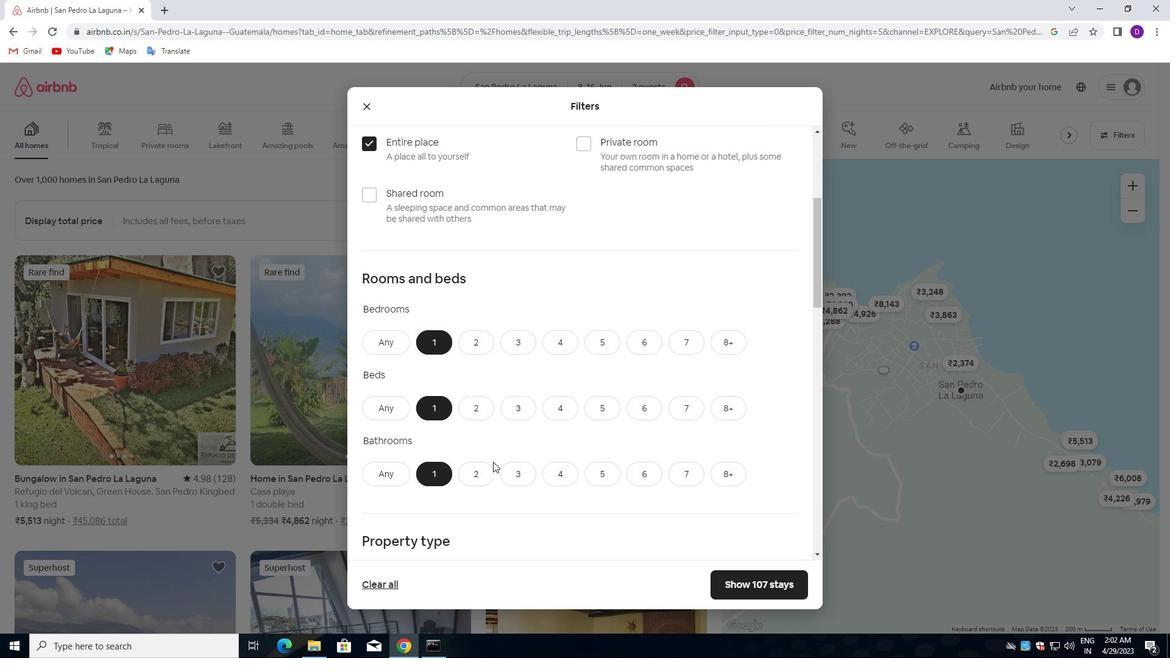 
Action: Mouse moved to (415, 431)
Screenshot: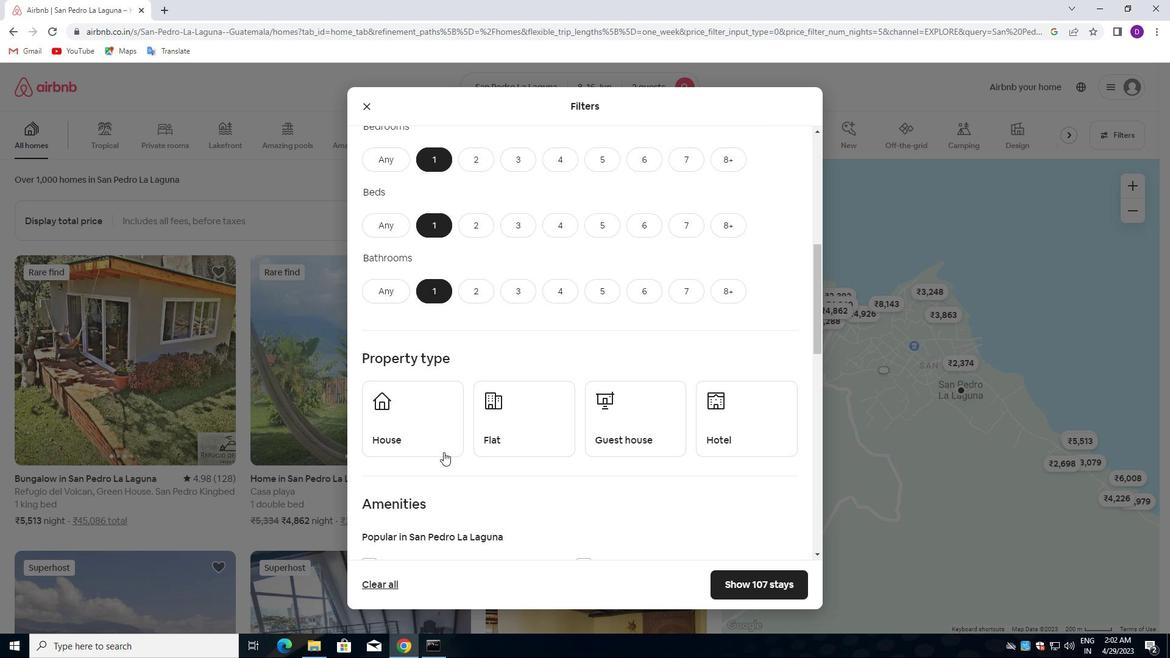 
Action: Mouse pressed left at (415, 431)
Screenshot: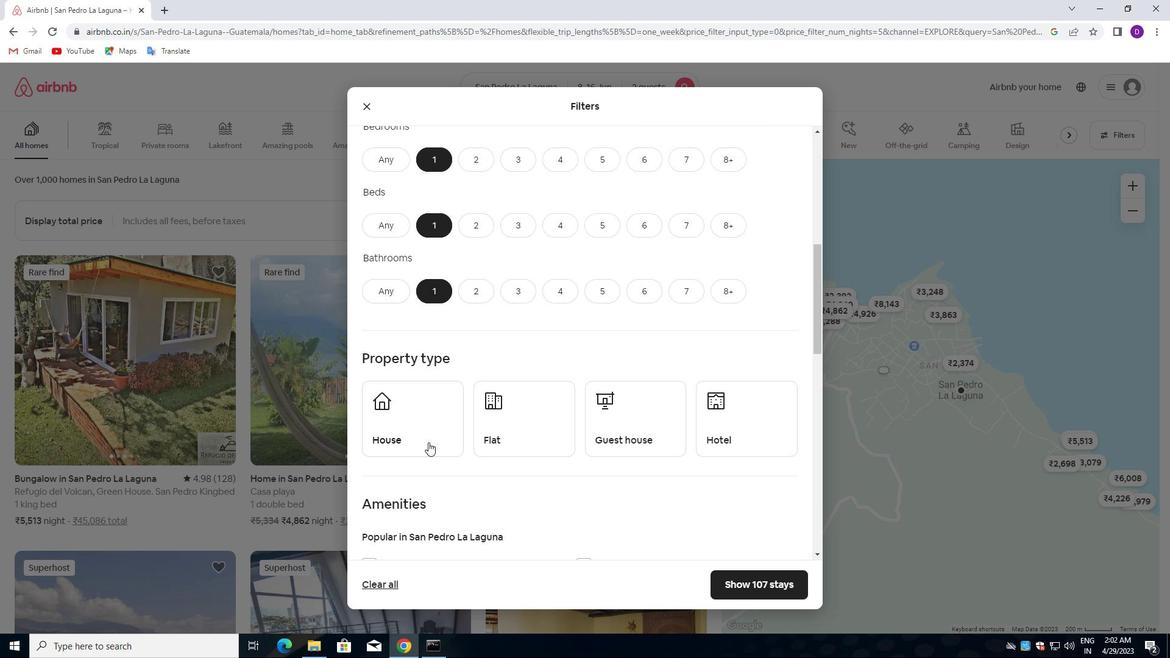 
Action: Mouse moved to (521, 421)
Screenshot: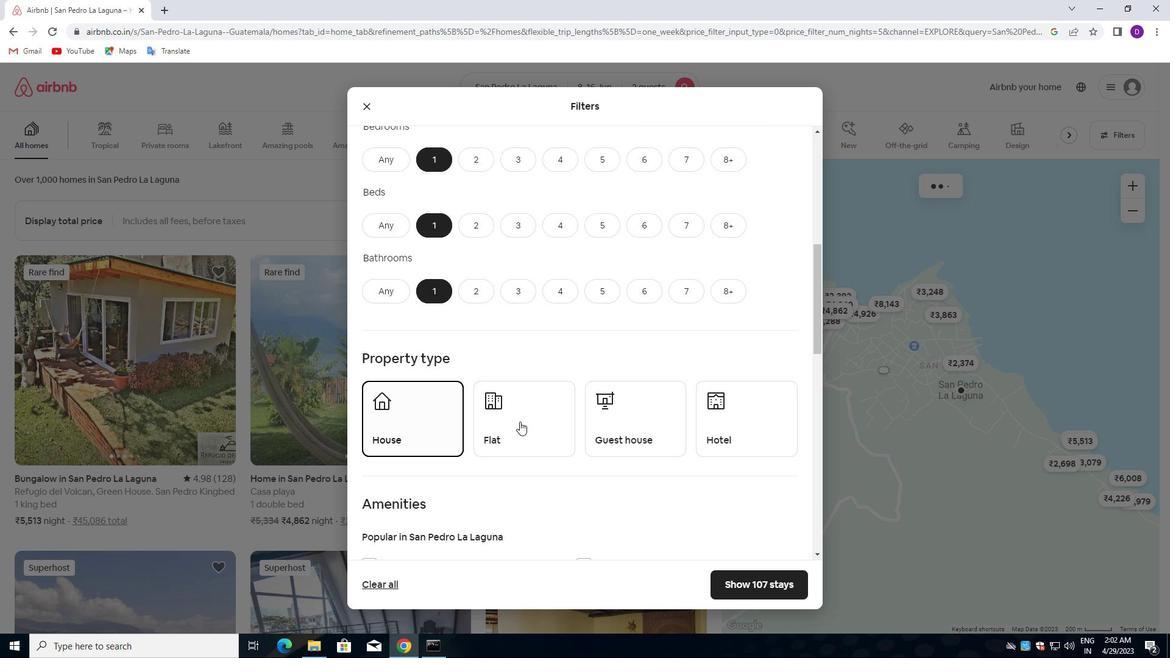 
Action: Mouse pressed left at (521, 421)
Screenshot: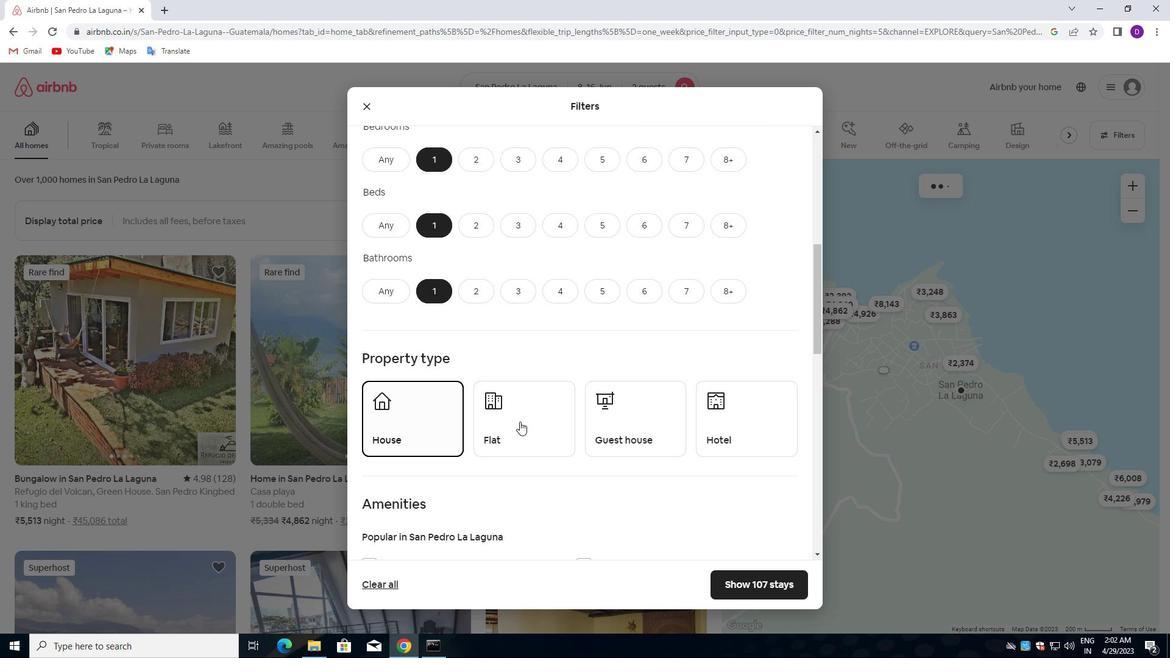 
Action: Mouse moved to (616, 418)
Screenshot: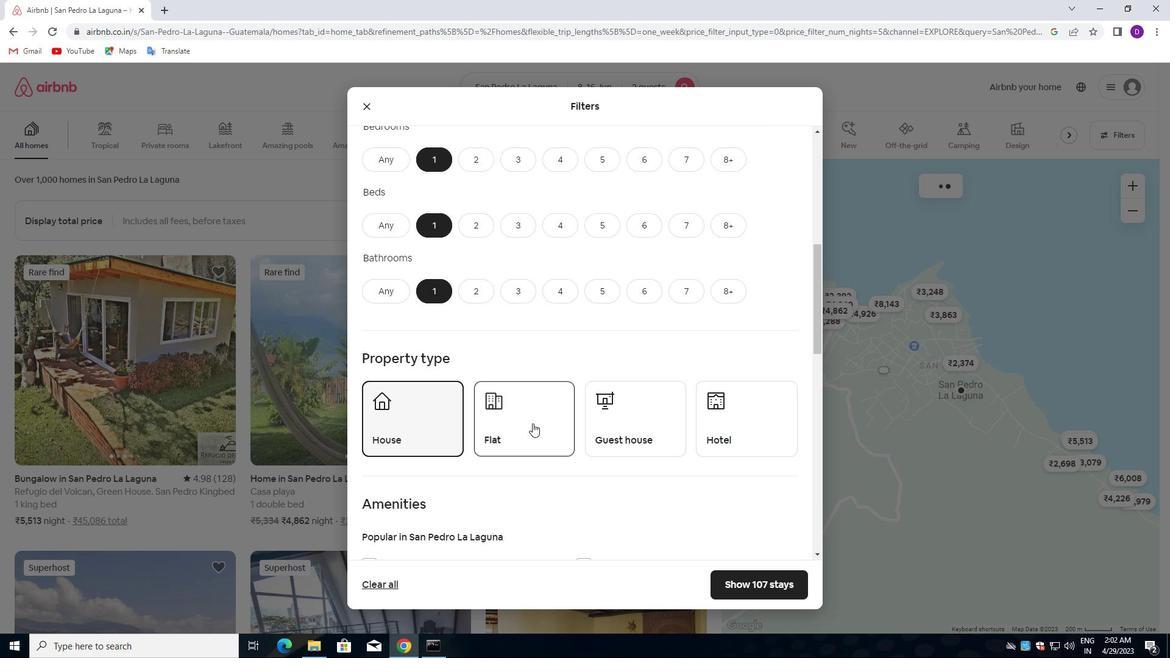 
Action: Mouse pressed left at (616, 418)
Screenshot: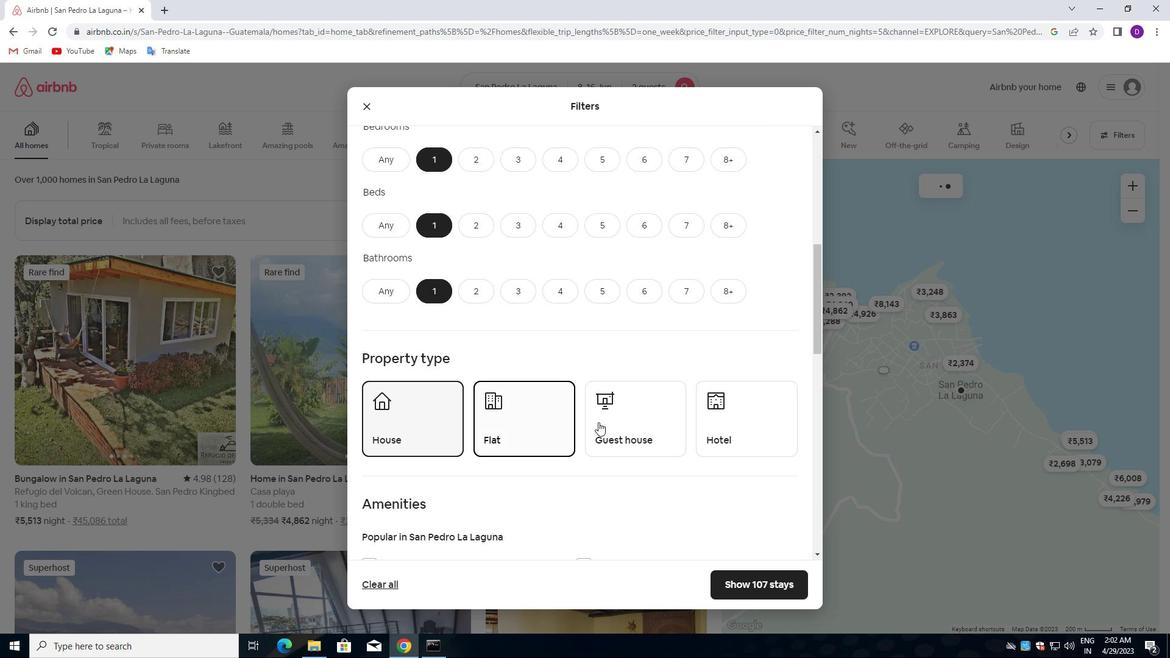 
Action: Mouse moved to (703, 418)
Screenshot: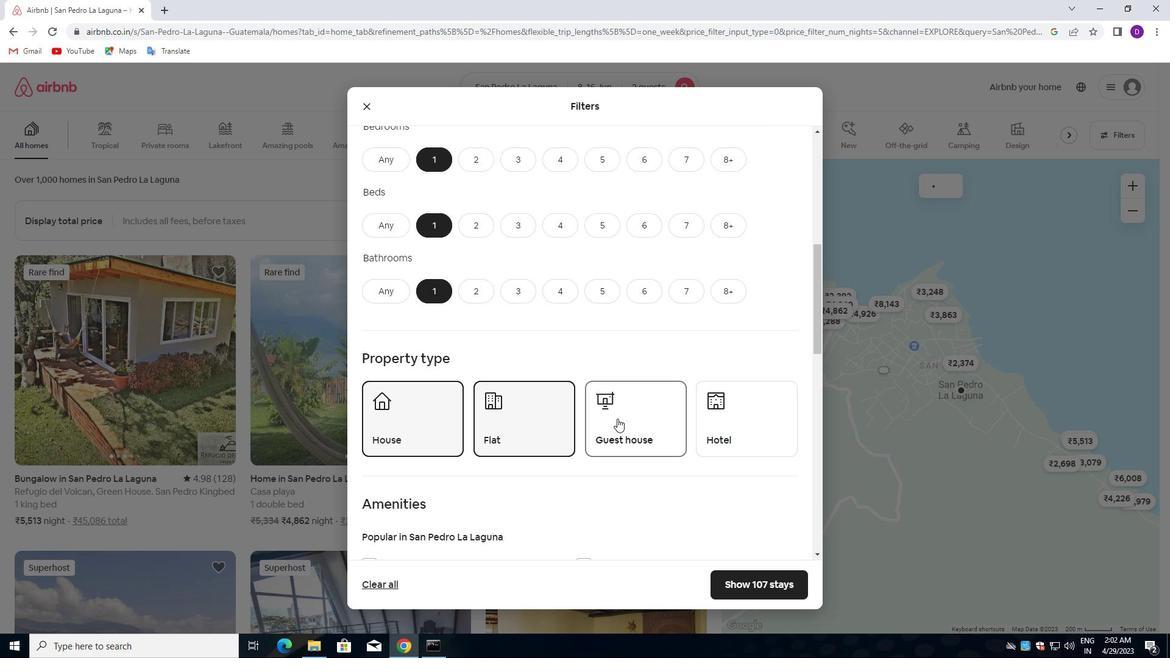 
Action: Mouse pressed left at (703, 418)
Screenshot: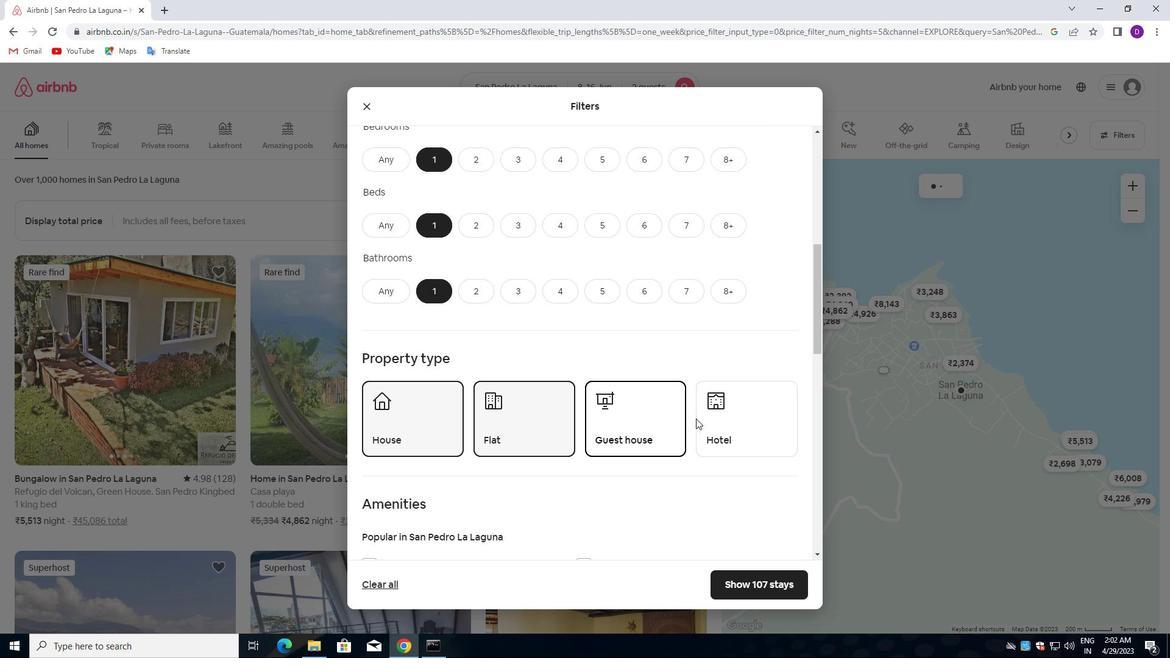 
Action: Mouse moved to (667, 426)
Screenshot: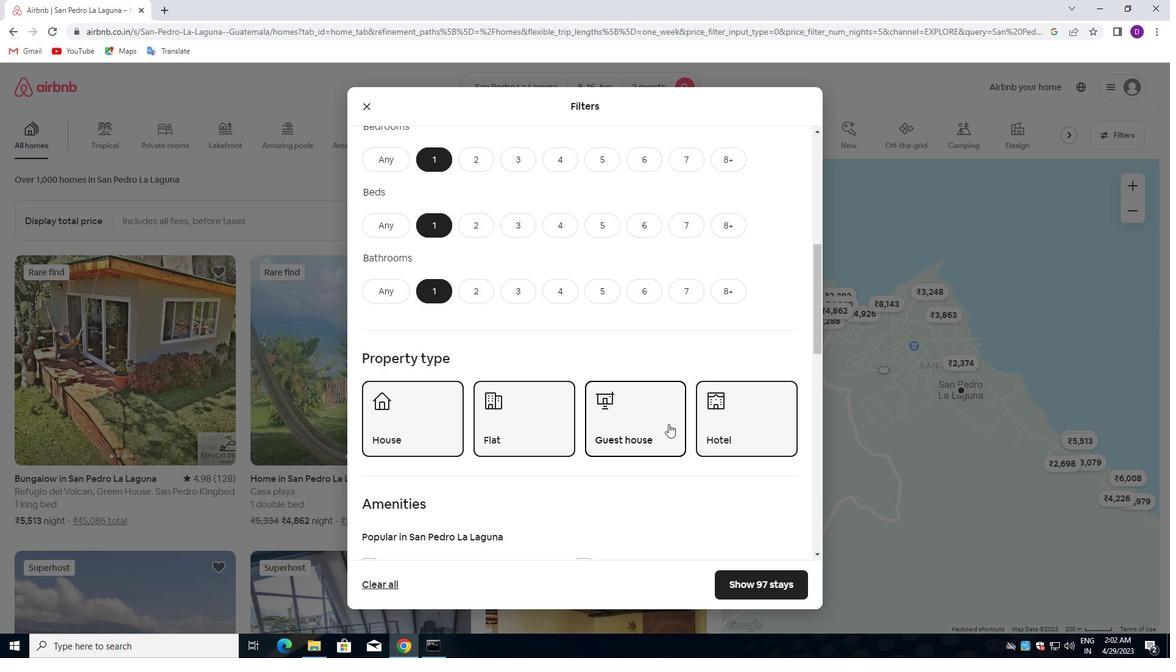 
Action: Mouse scrolled (667, 426) with delta (0, 0)
Screenshot: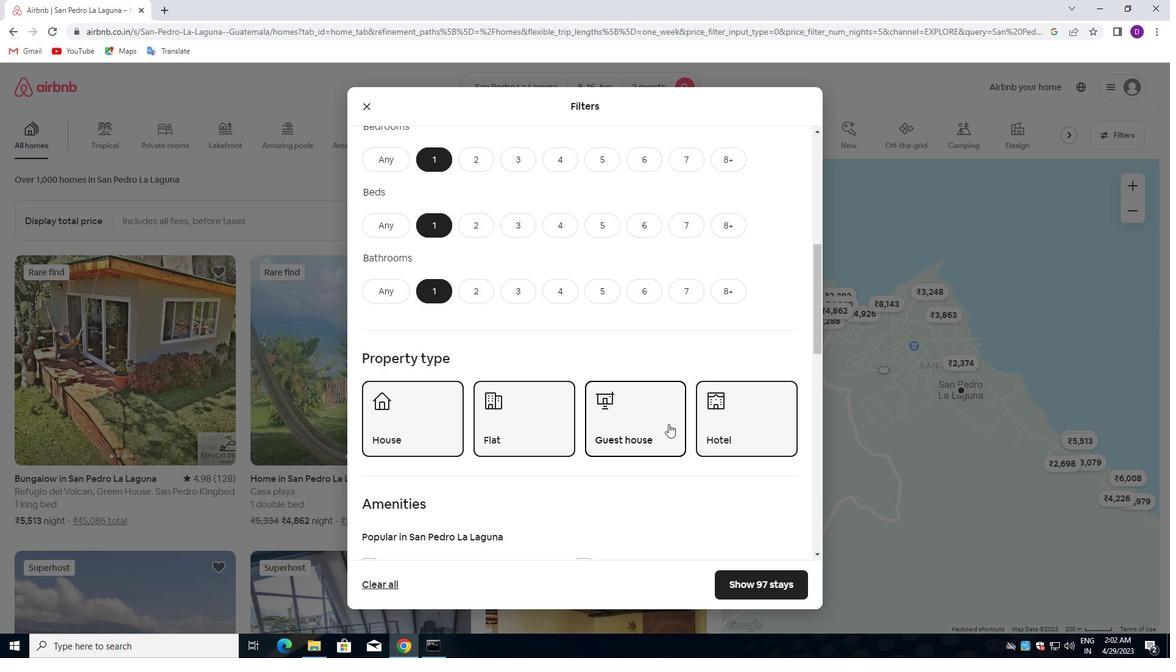 
Action: Mouse moved to (667, 427)
Screenshot: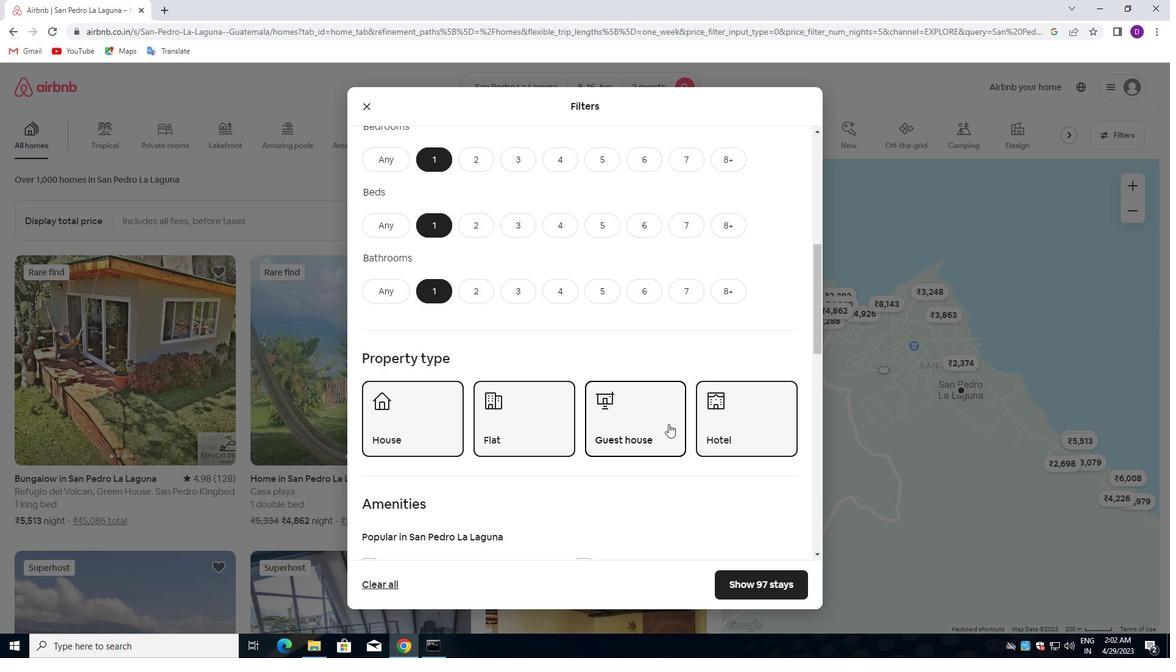 
Action: Mouse scrolled (667, 426) with delta (0, 0)
Screenshot: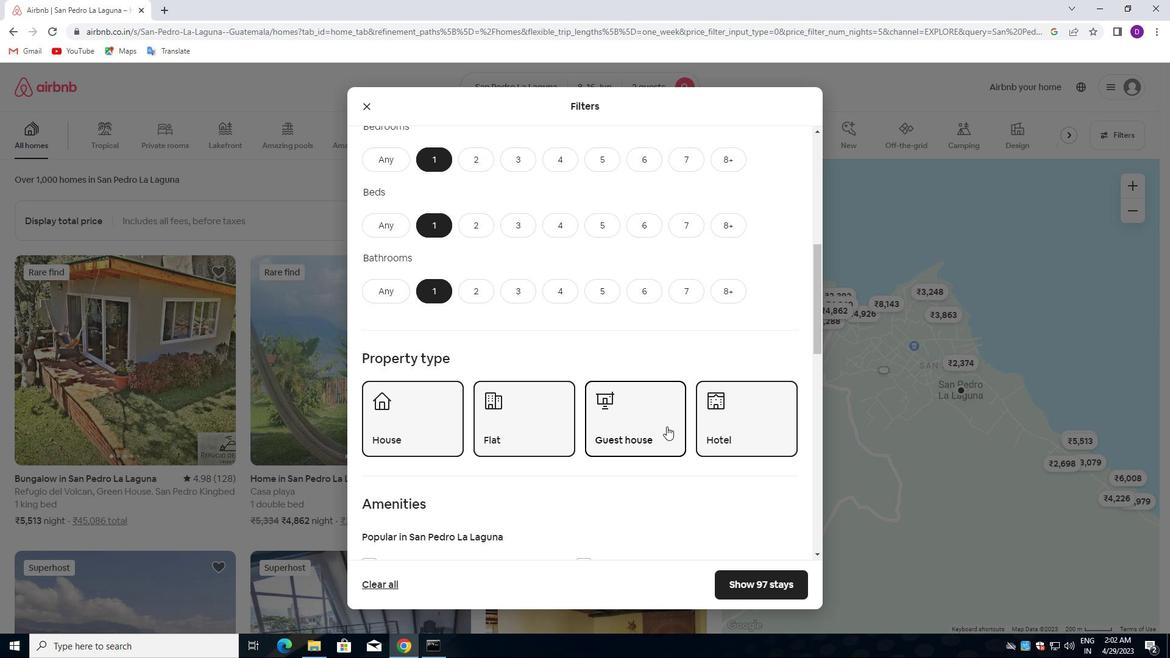 
Action: Mouse moved to (645, 411)
Screenshot: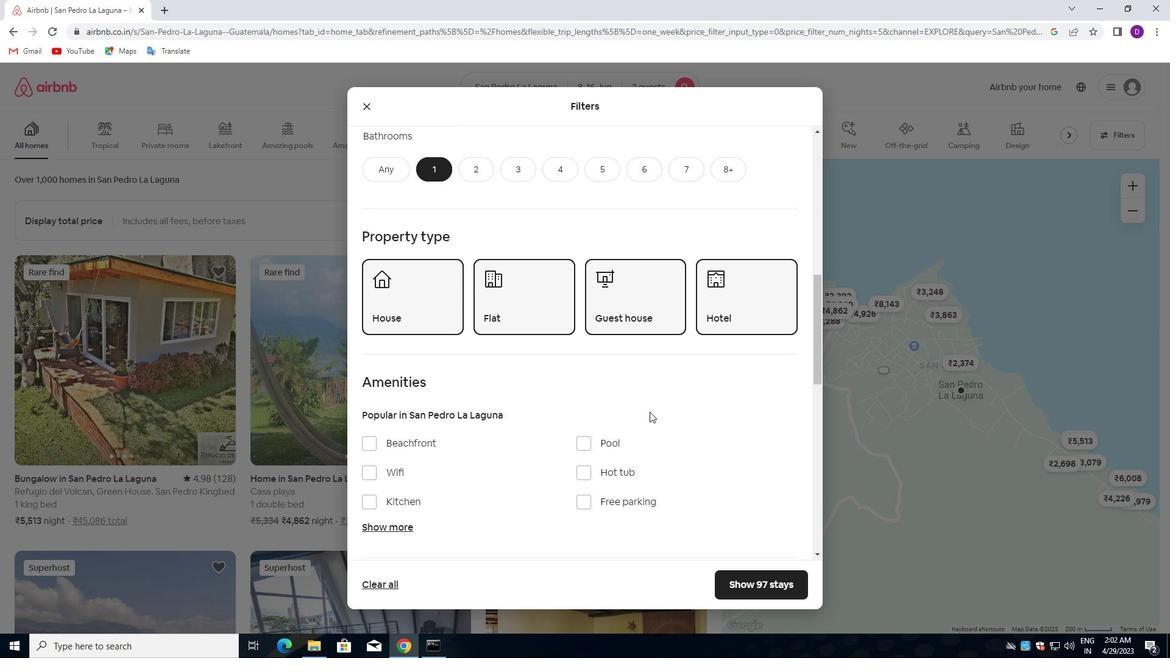 
Action: Mouse scrolled (645, 410) with delta (0, 0)
Screenshot: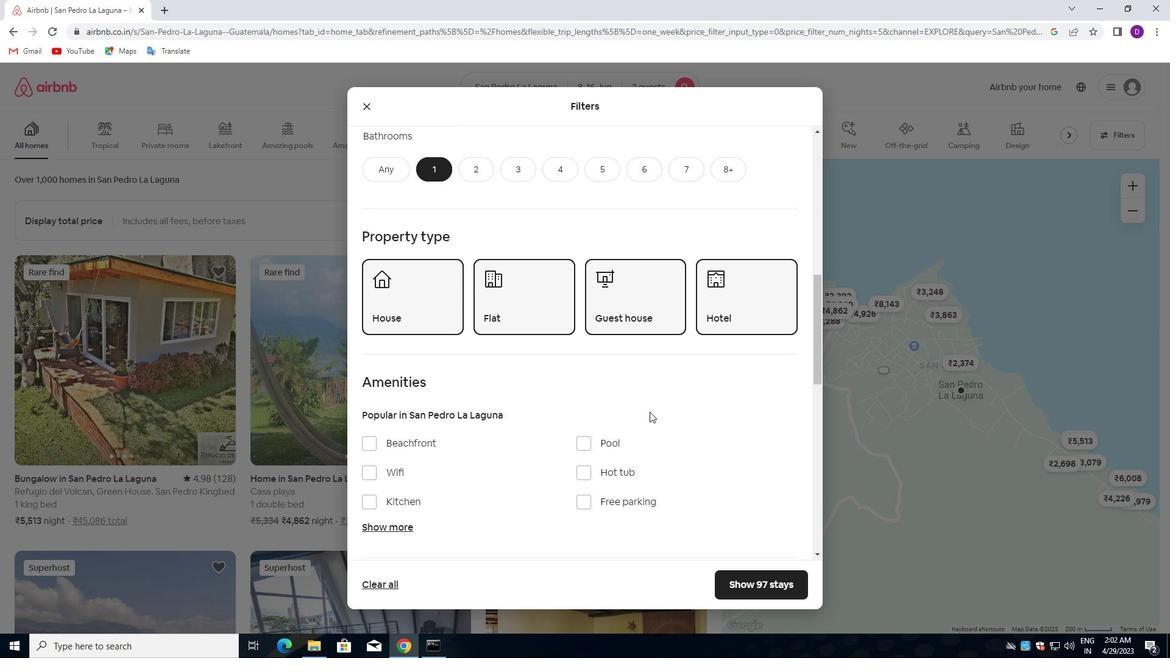 
Action: Mouse moved to (640, 411)
Screenshot: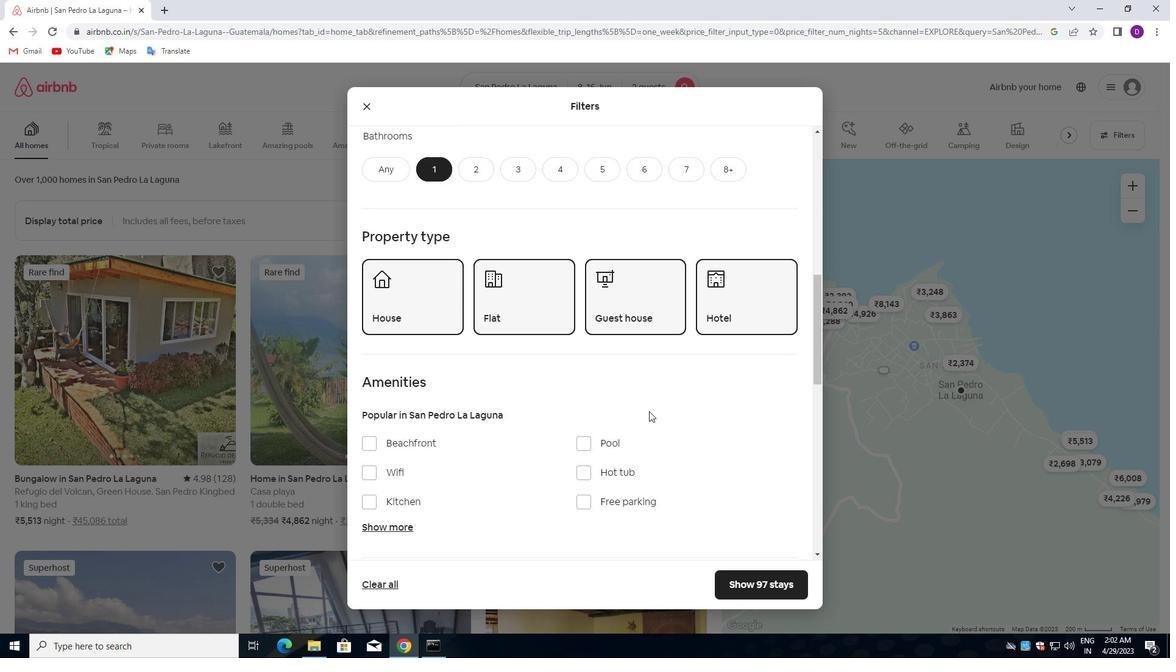 
Action: Mouse scrolled (640, 411) with delta (0, 0)
Screenshot: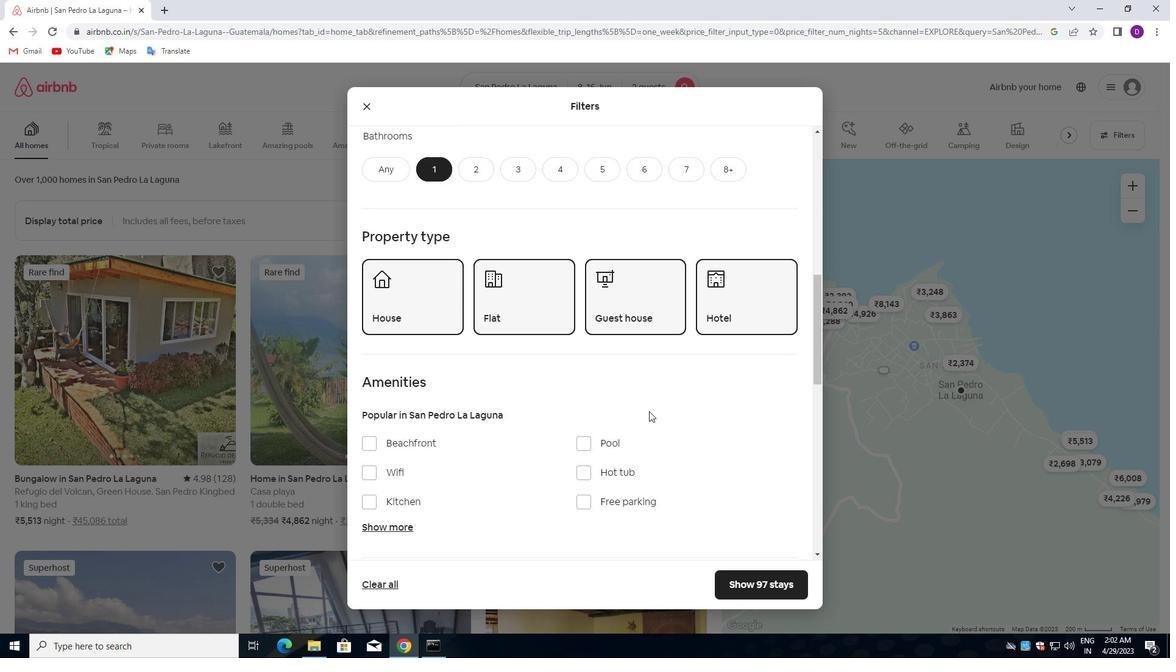 
Action: Mouse moved to (373, 351)
Screenshot: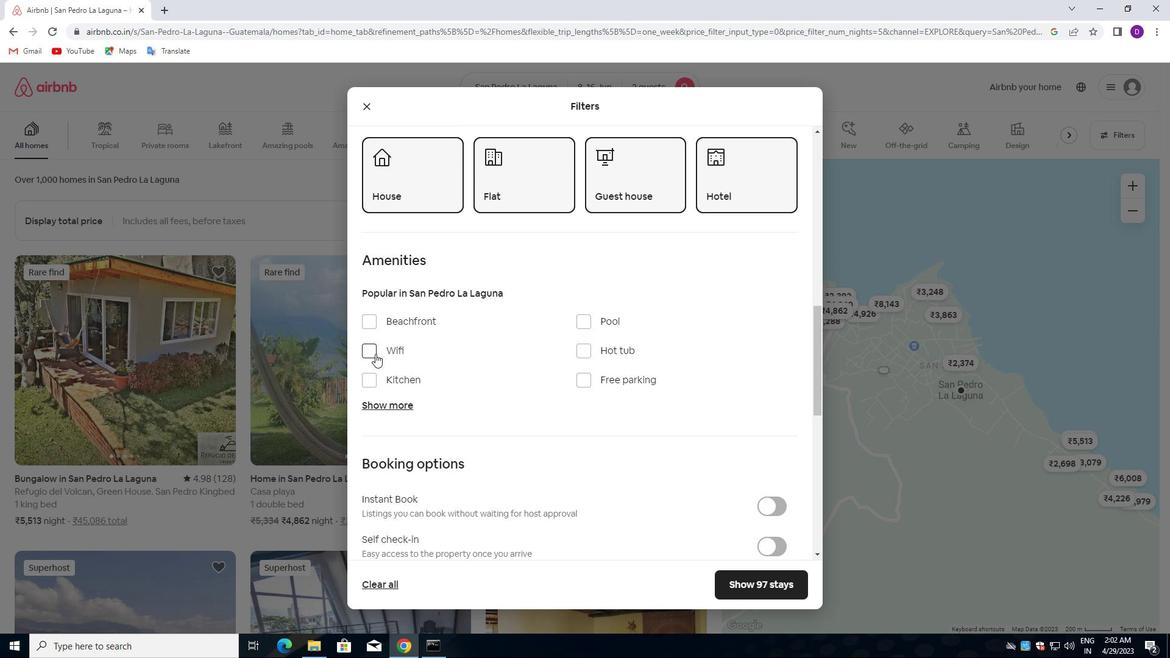 
Action: Mouse pressed left at (373, 351)
Screenshot: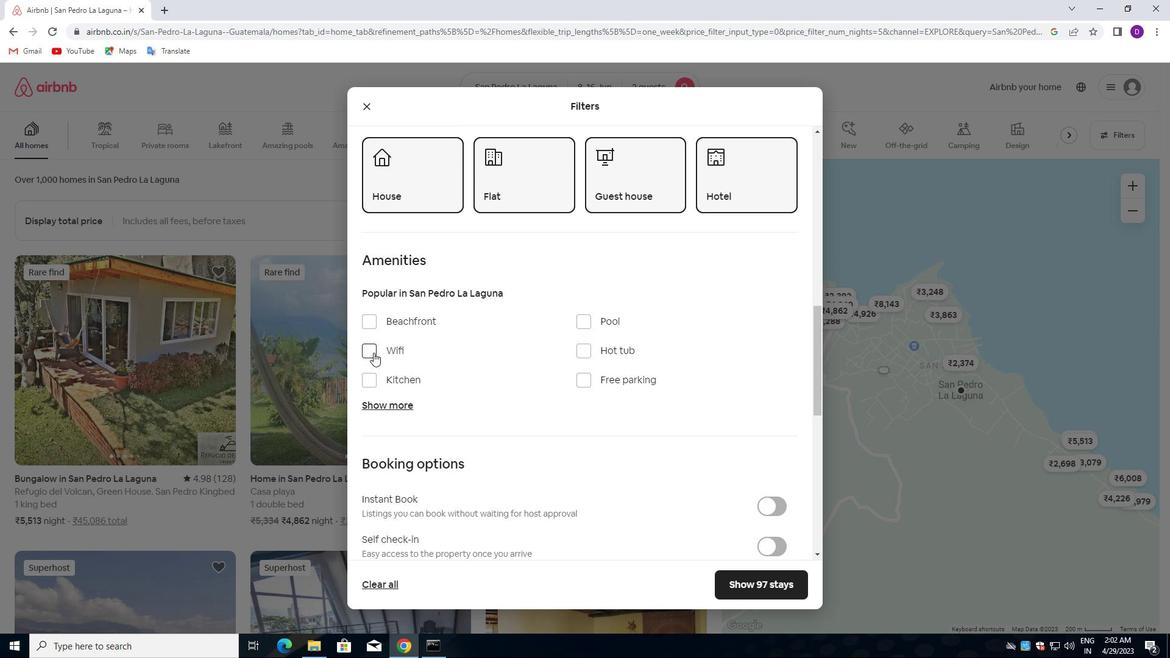 
Action: Mouse moved to (387, 404)
Screenshot: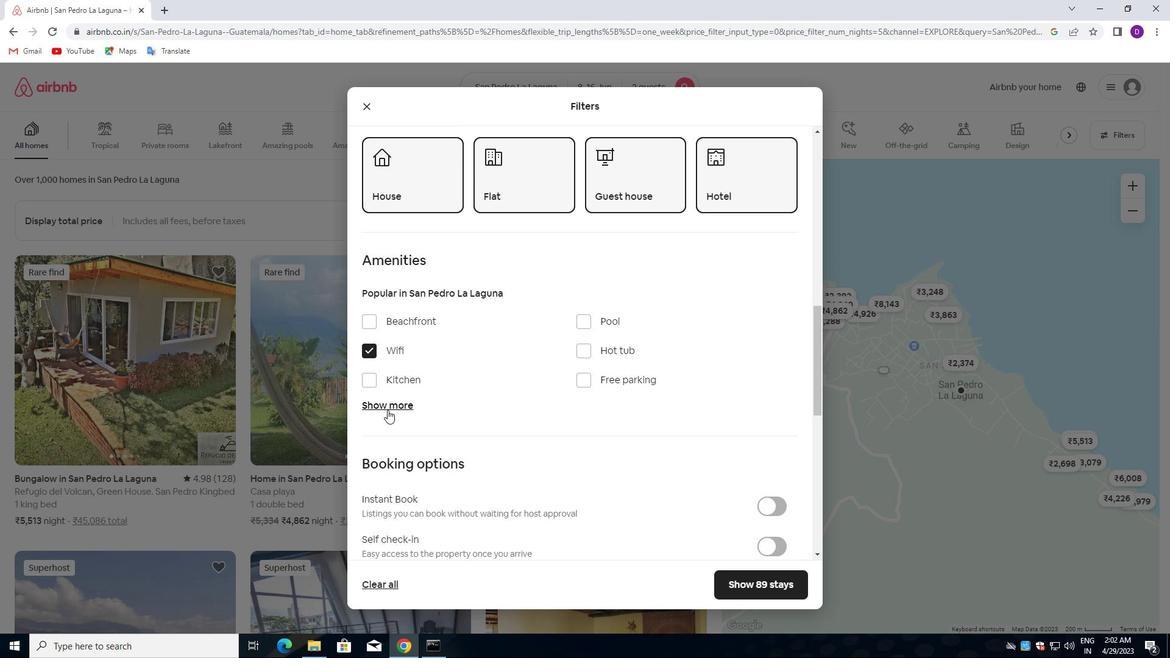 
Action: Mouse pressed left at (387, 404)
Screenshot: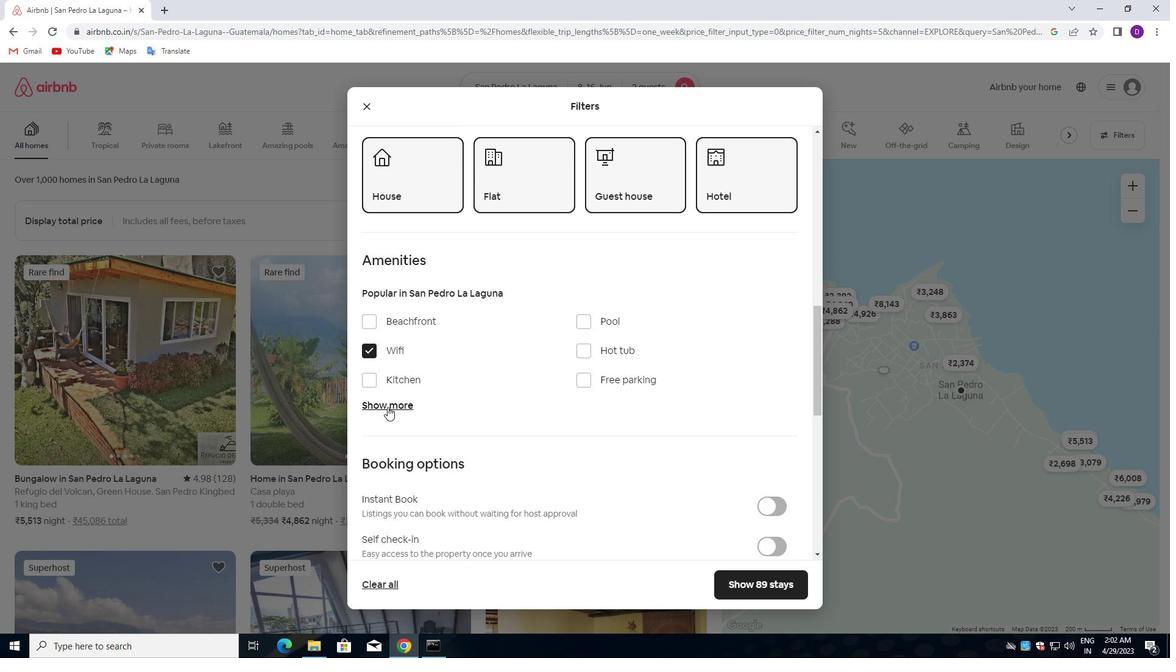 
Action: Mouse moved to (549, 453)
Screenshot: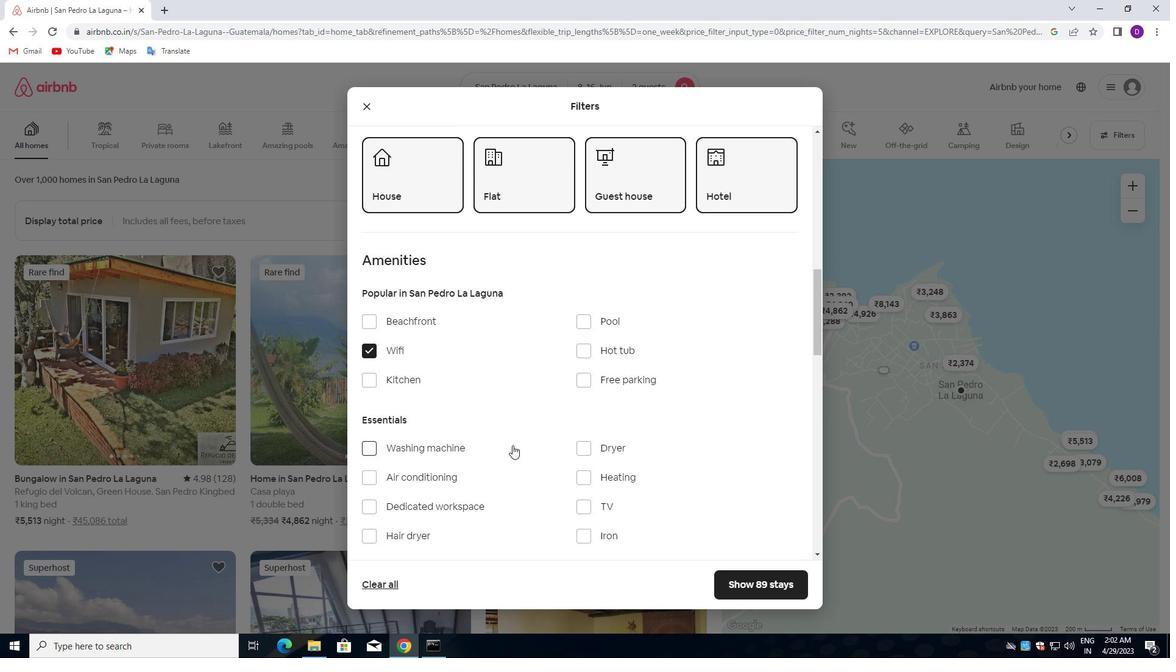 
Action: Mouse scrolled (549, 452) with delta (0, 0)
Screenshot: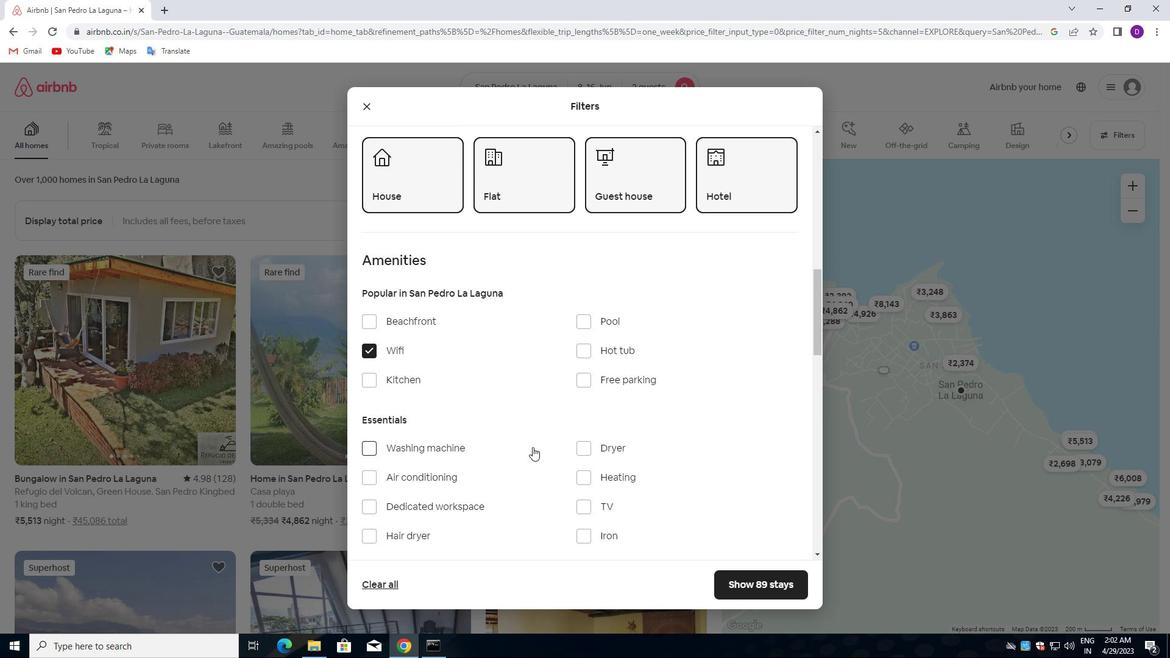 
Action: Mouse moved to (366, 390)
Screenshot: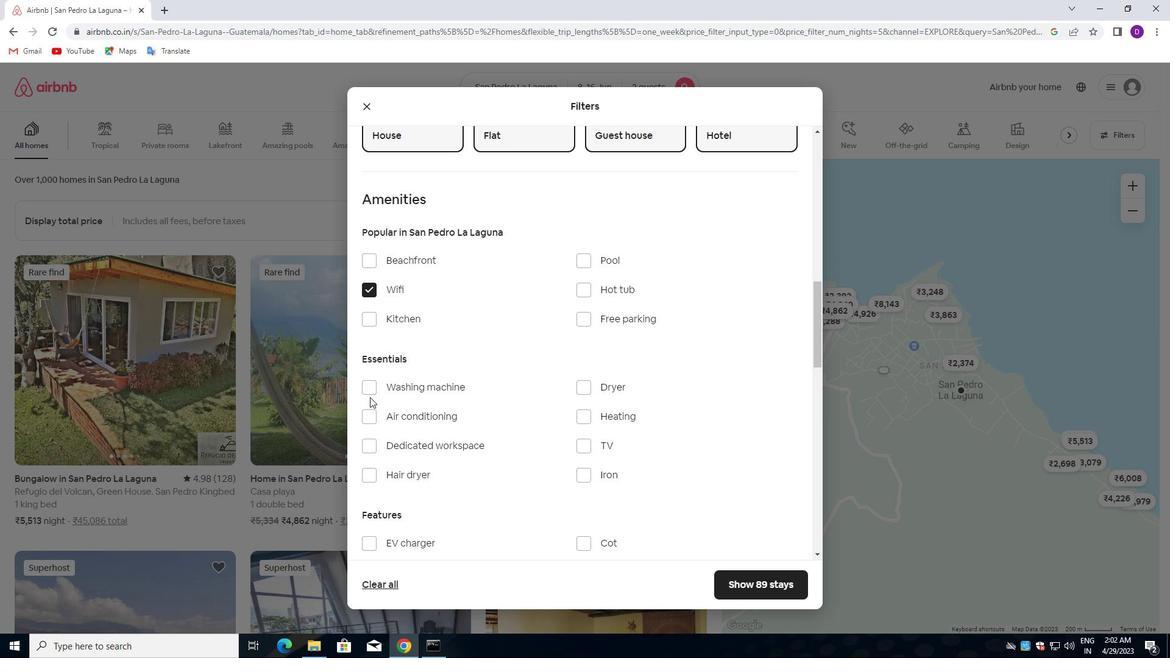 
Action: Mouse pressed left at (366, 390)
Screenshot: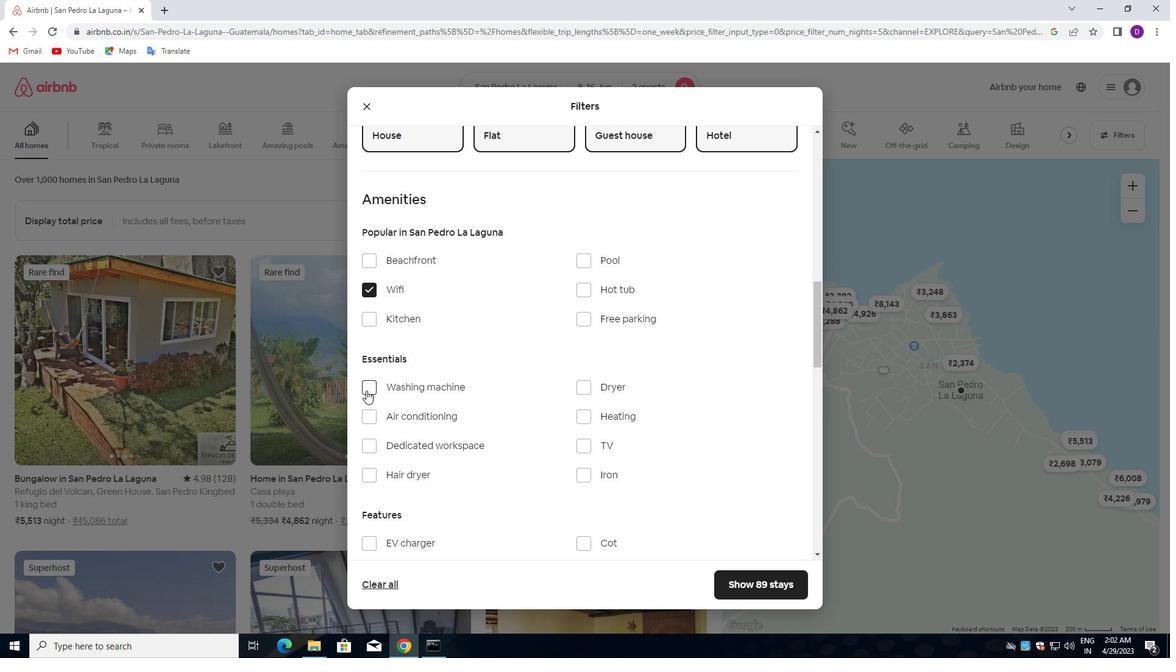 
Action: Mouse moved to (539, 423)
Screenshot: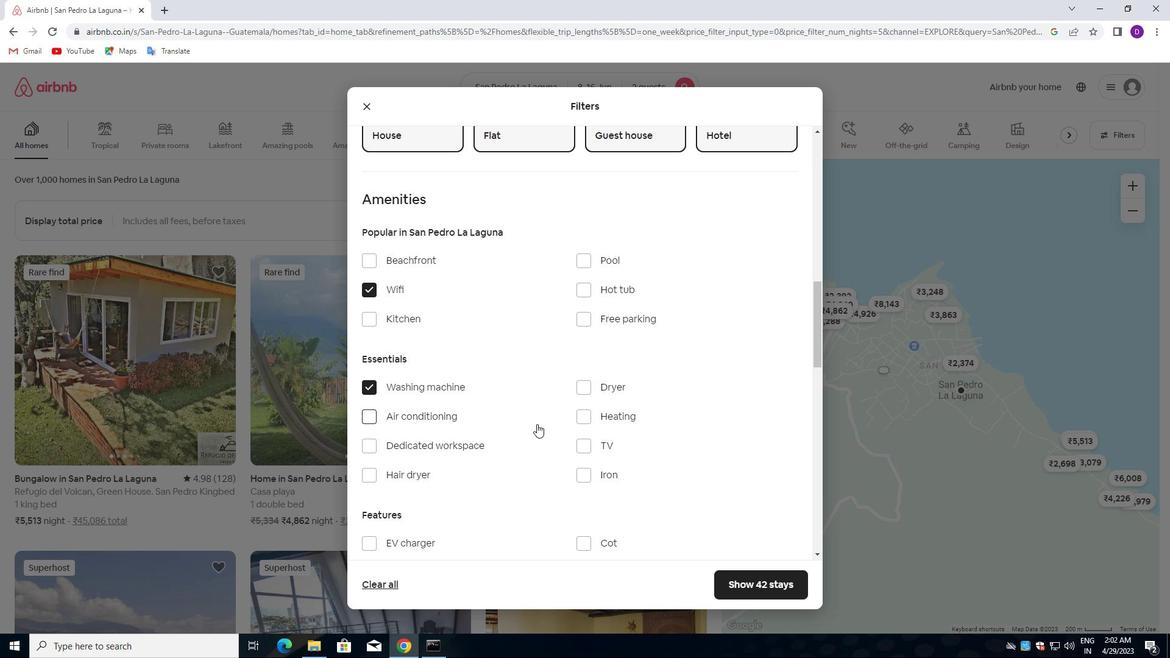 
Action: Mouse scrolled (539, 423) with delta (0, 0)
Screenshot: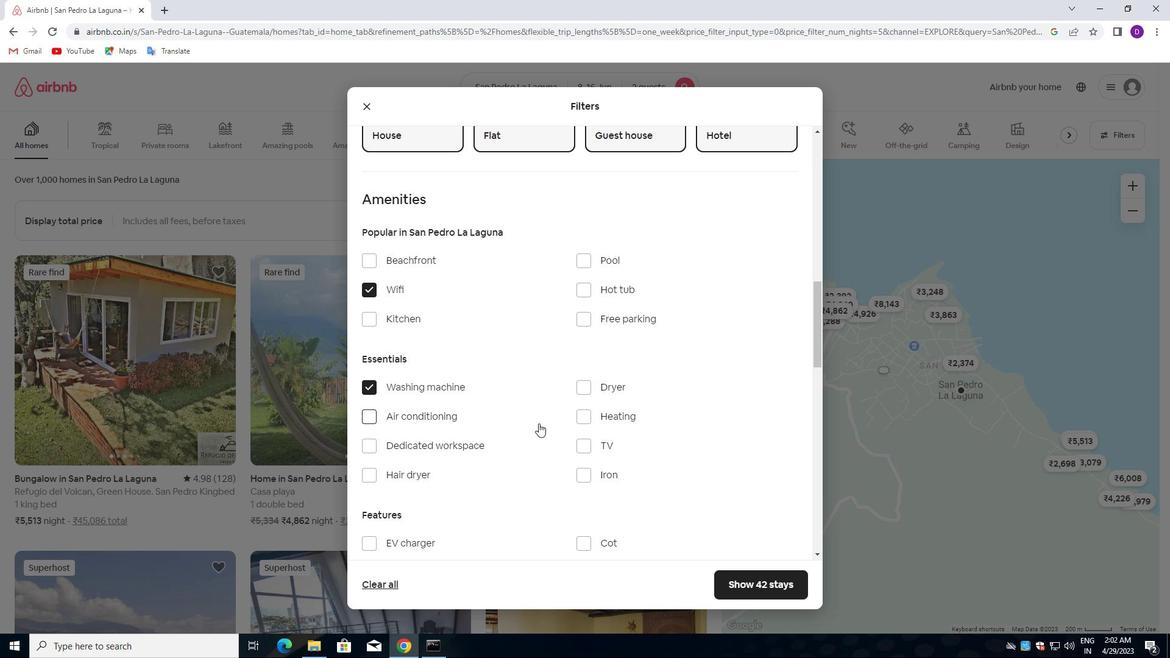 
Action: Mouse moved to (573, 425)
Screenshot: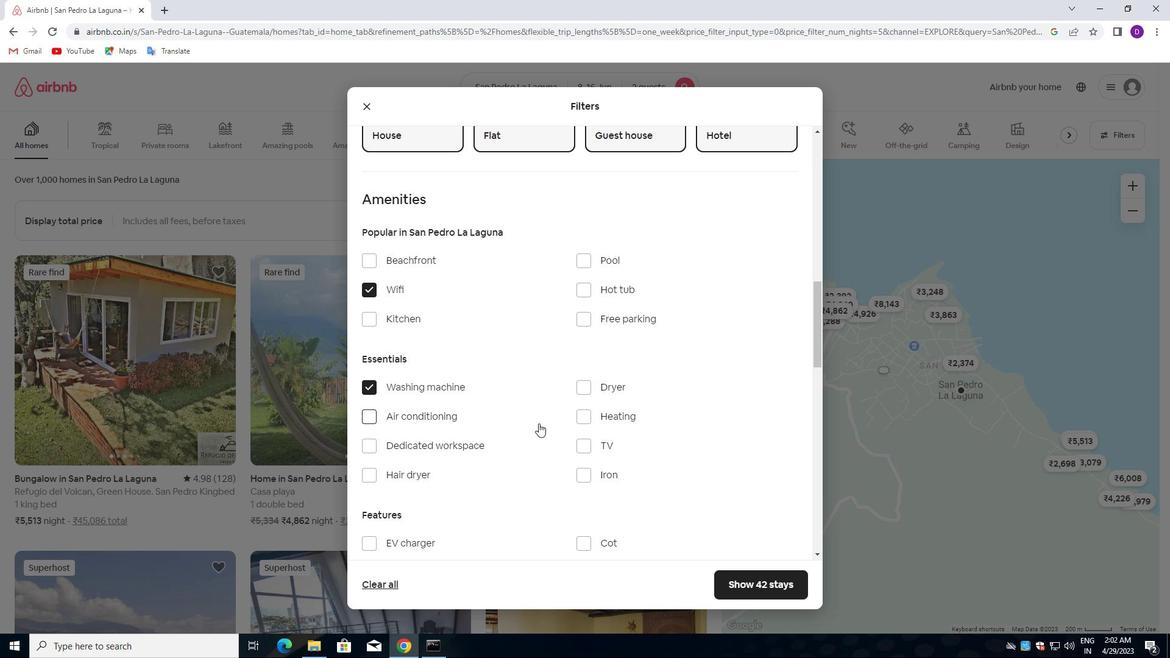 
Action: Mouse scrolled (573, 425) with delta (0, 0)
Screenshot: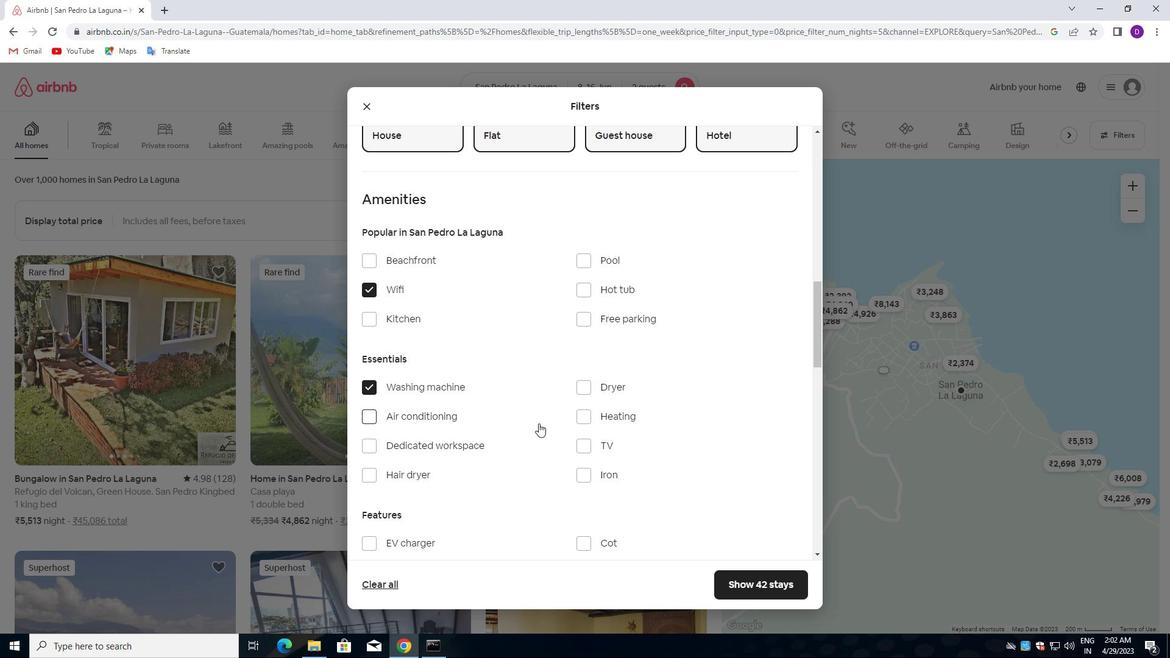 
Action: Mouse moved to (616, 425)
Screenshot: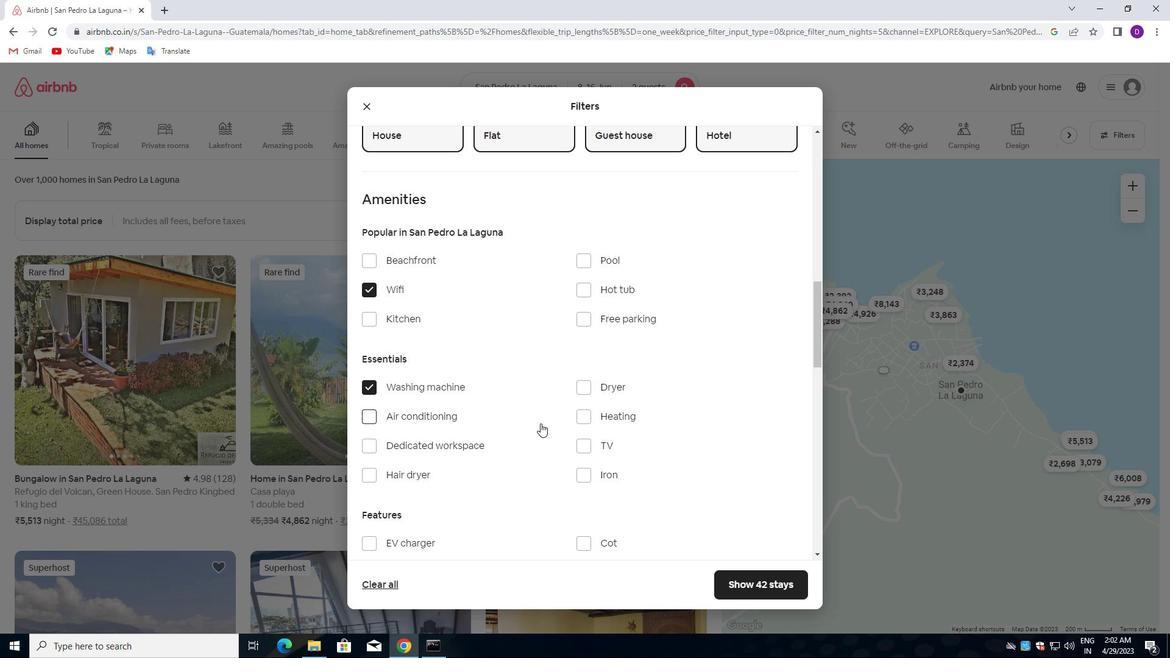 
Action: Mouse scrolled (616, 424) with delta (0, 0)
Screenshot: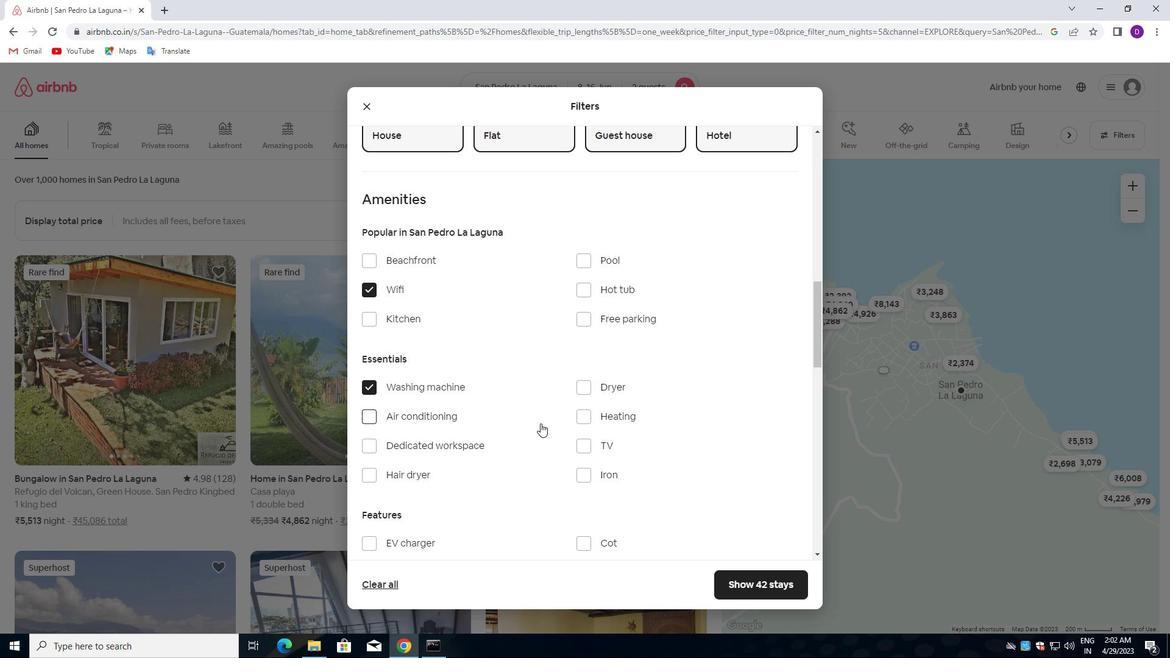 
Action: Mouse moved to (623, 423)
Screenshot: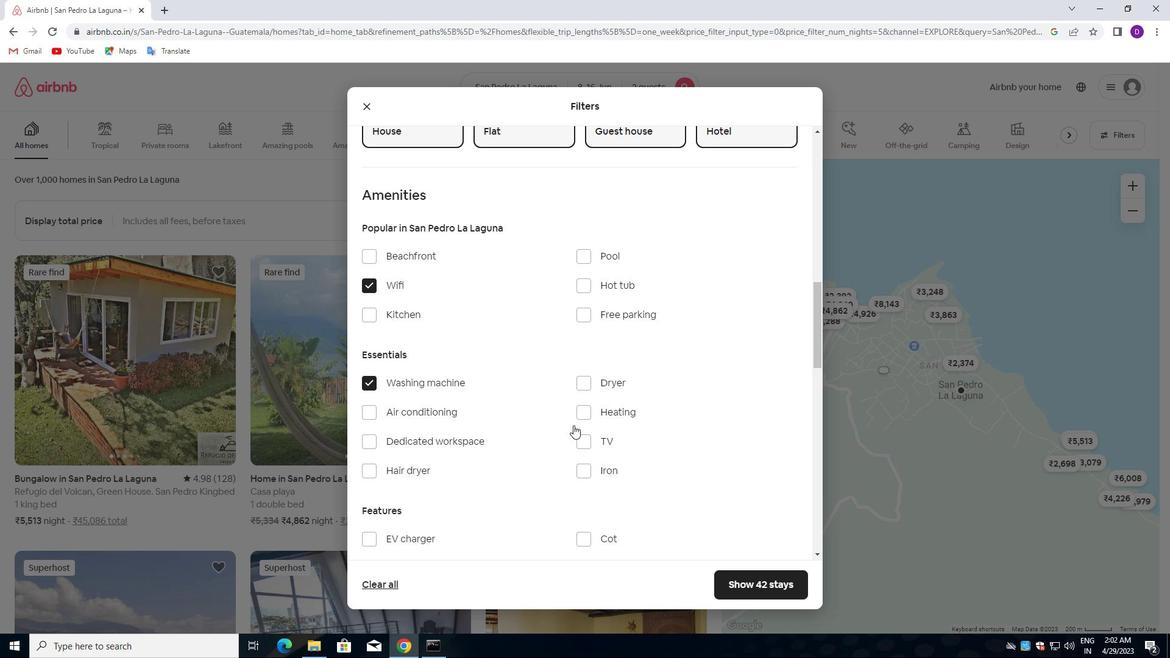 
Action: Mouse scrolled (623, 422) with delta (0, 0)
Screenshot: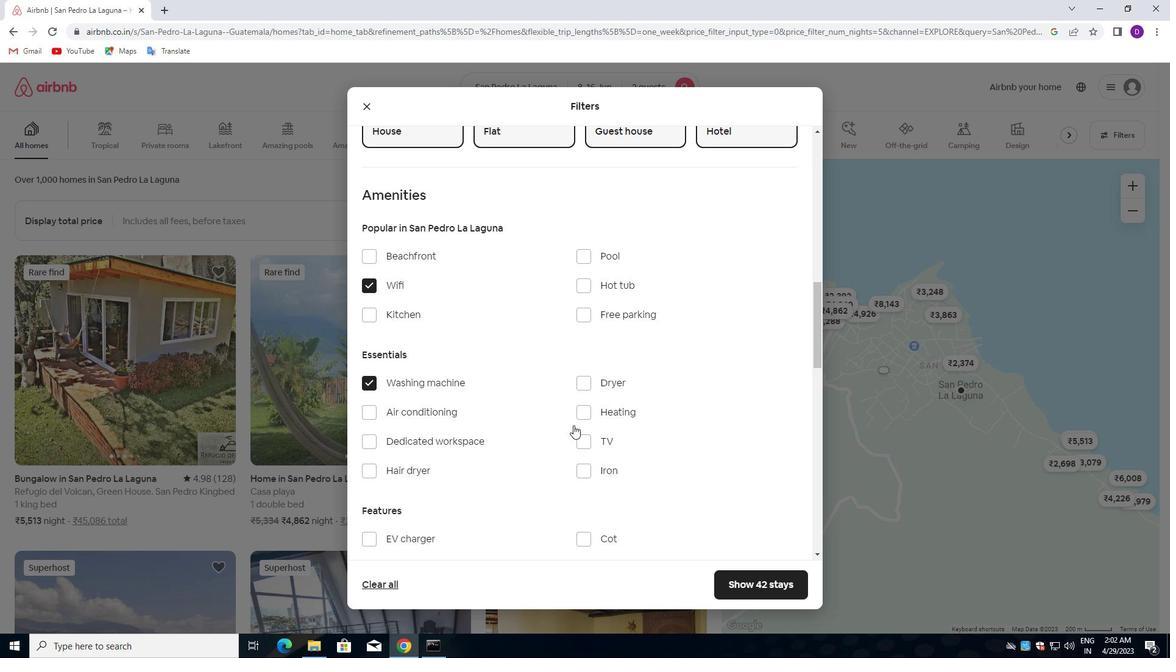 
Action: Mouse moved to (639, 421)
Screenshot: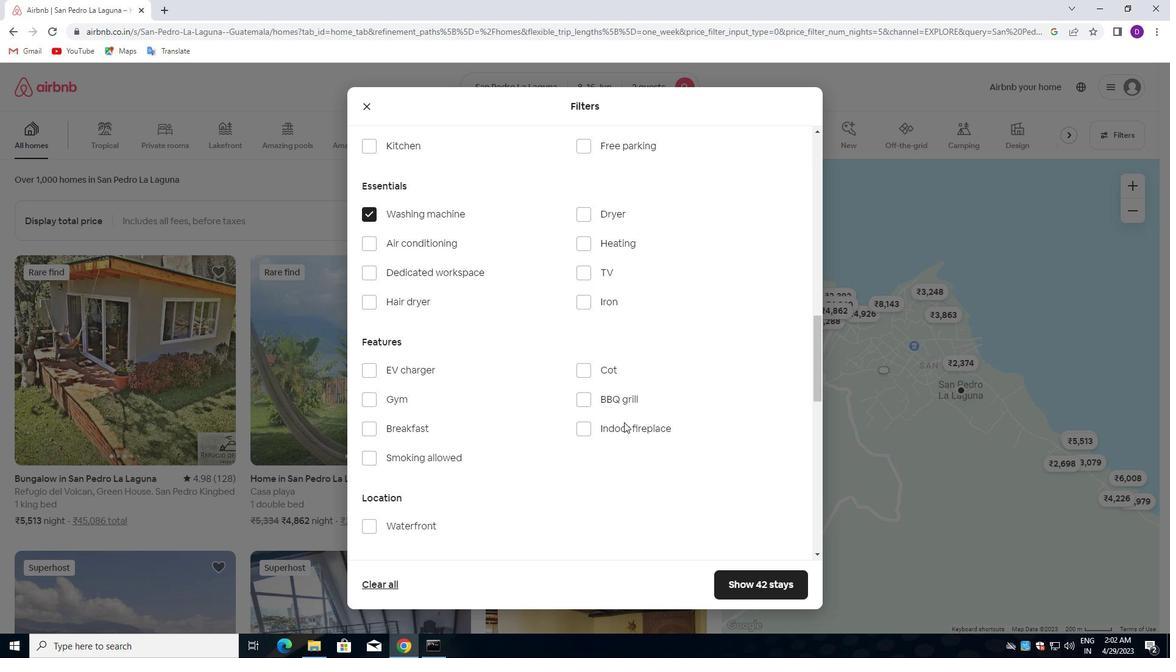 
Action: Mouse scrolled (639, 420) with delta (0, 0)
Screenshot: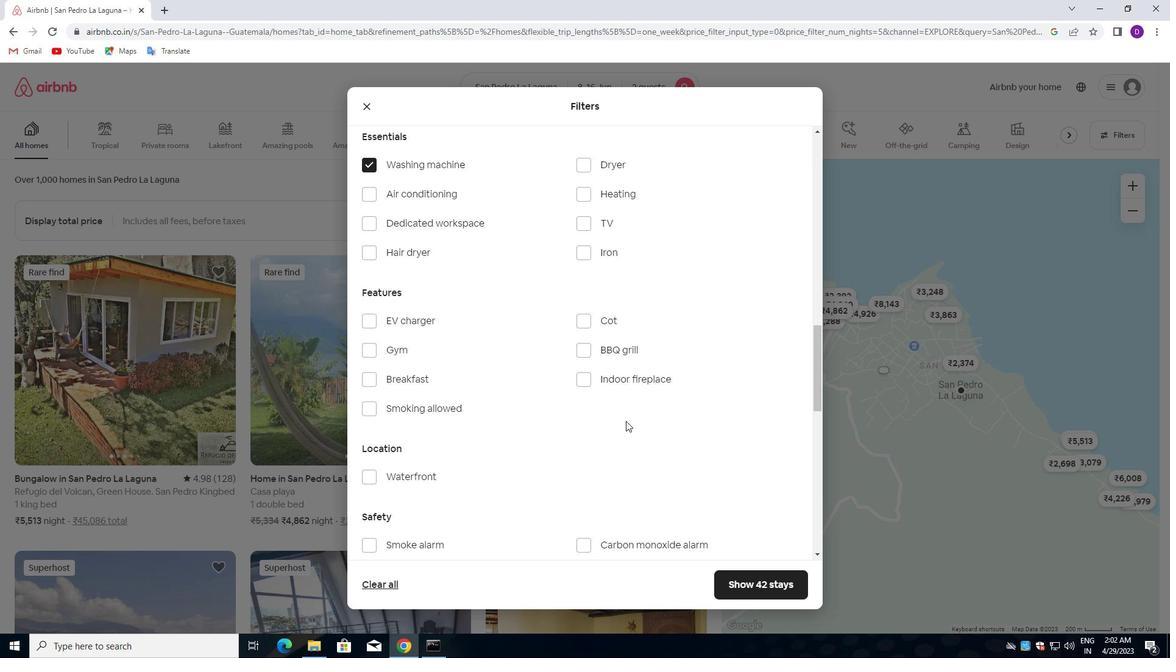
Action: Mouse scrolled (639, 420) with delta (0, 0)
Screenshot: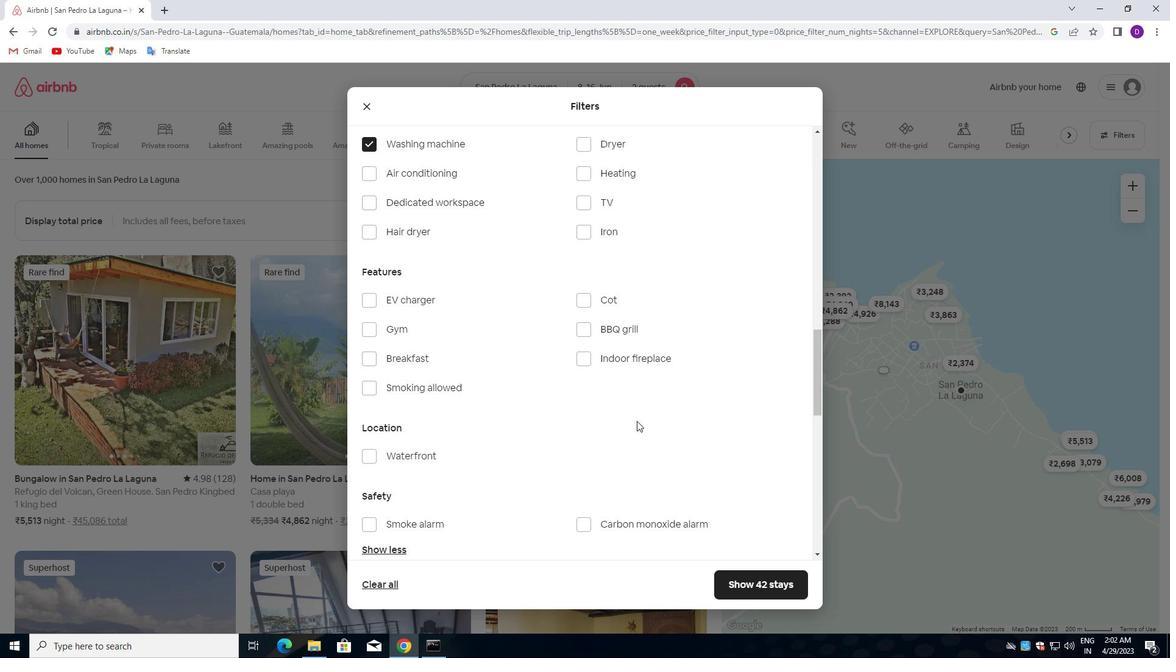 
Action: Mouse moved to (638, 421)
Screenshot: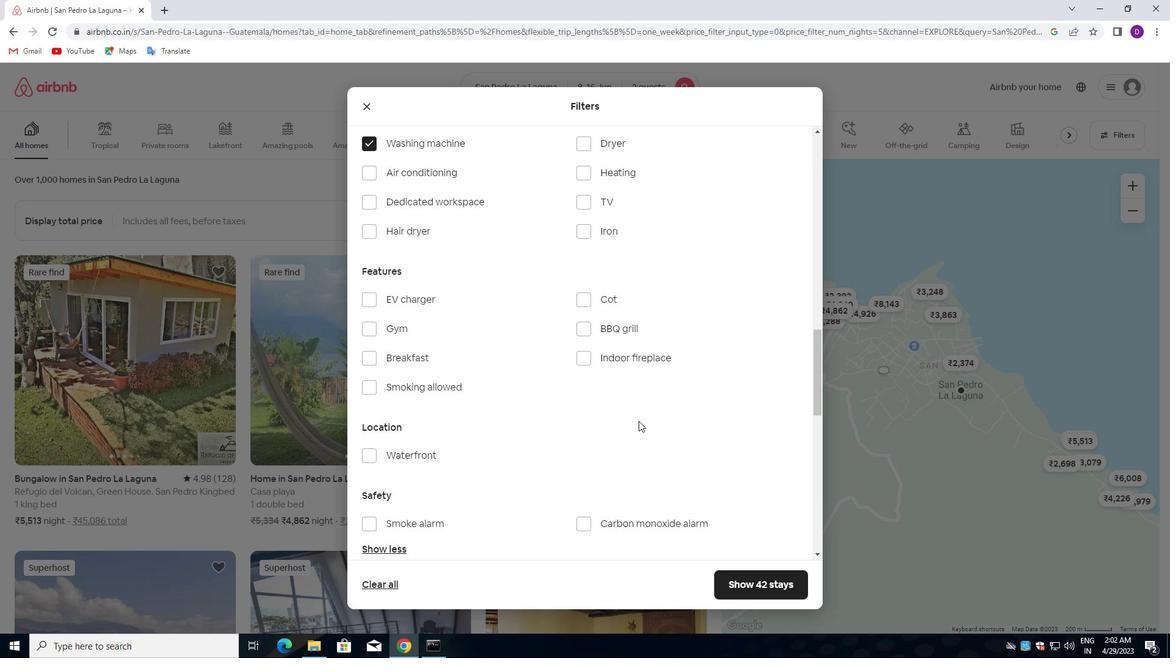 
Action: Mouse scrolled (638, 421) with delta (0, 0)
Screenshot: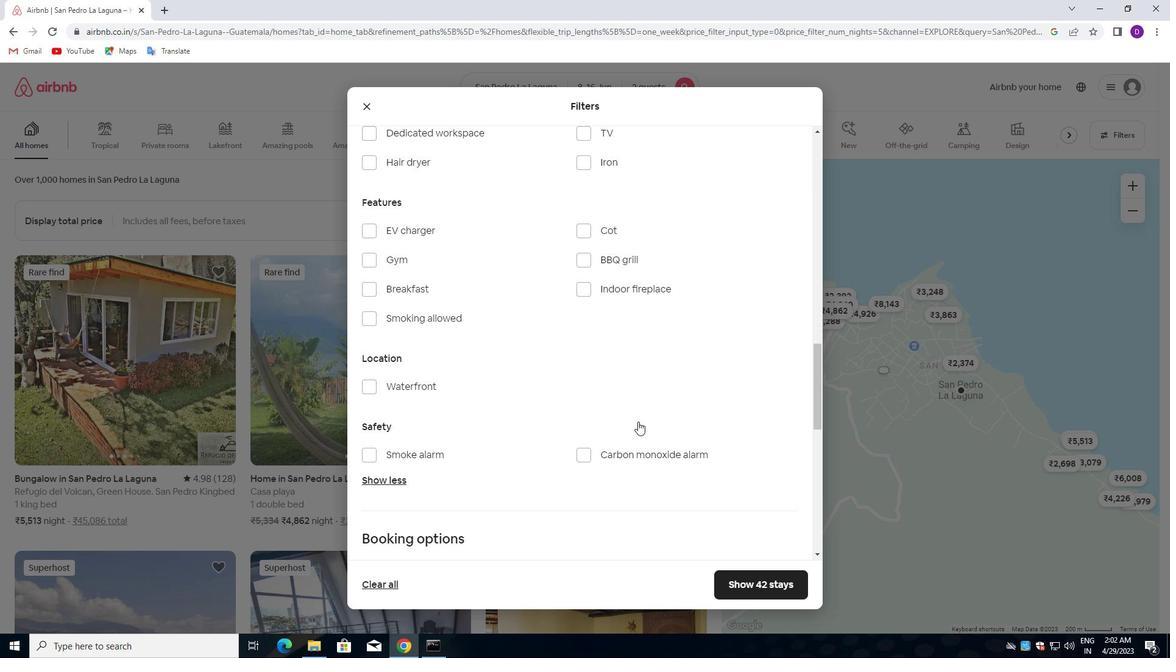 
Action: Mouse scrolled (638, 421) with delta (0, 0)
Screenshot: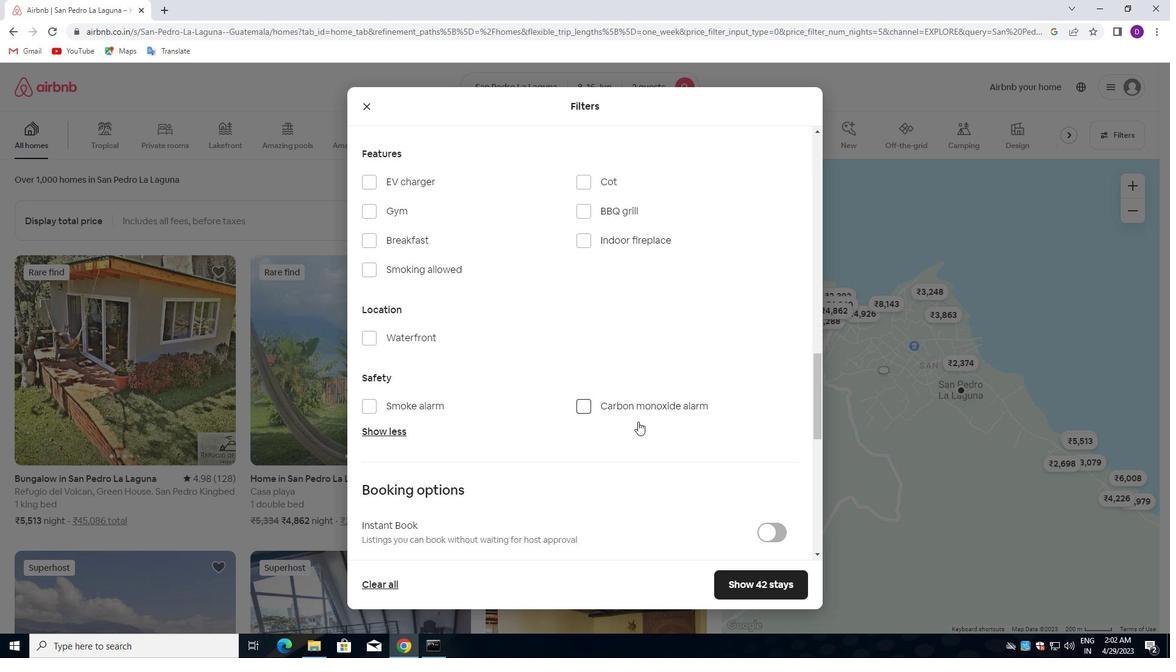 
Action: Mouse scrolled (638, 421) with delta (0, 0)
Screenshot: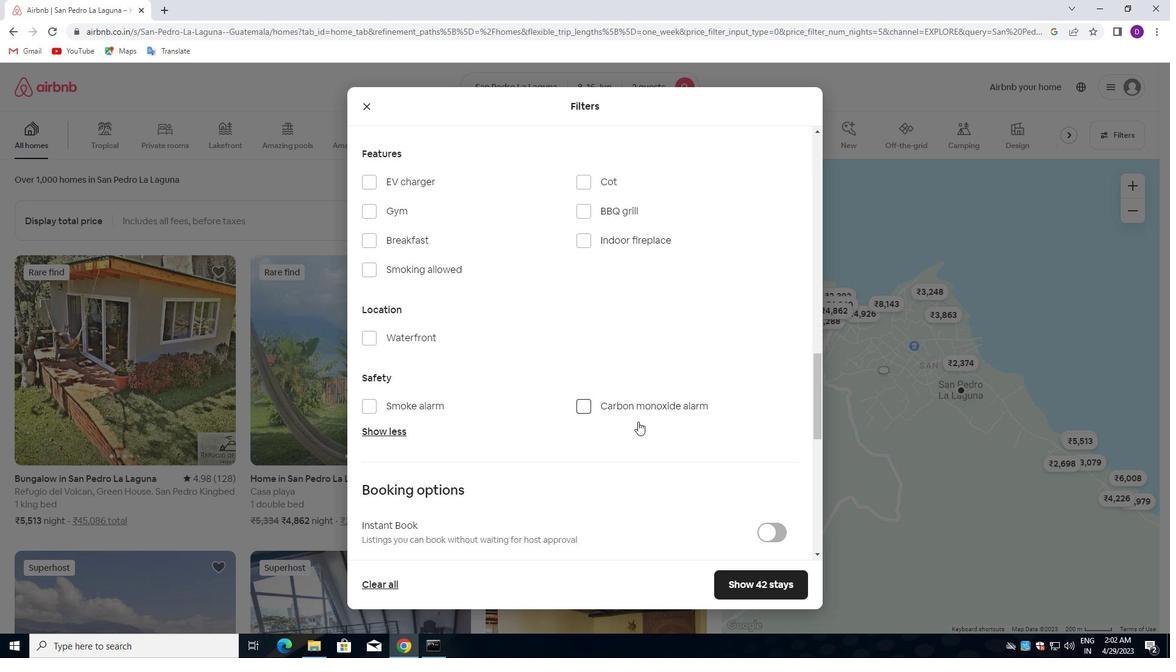 
Action: Mouse scrolled (638, 421) with delta (0, 0)
Screenshot: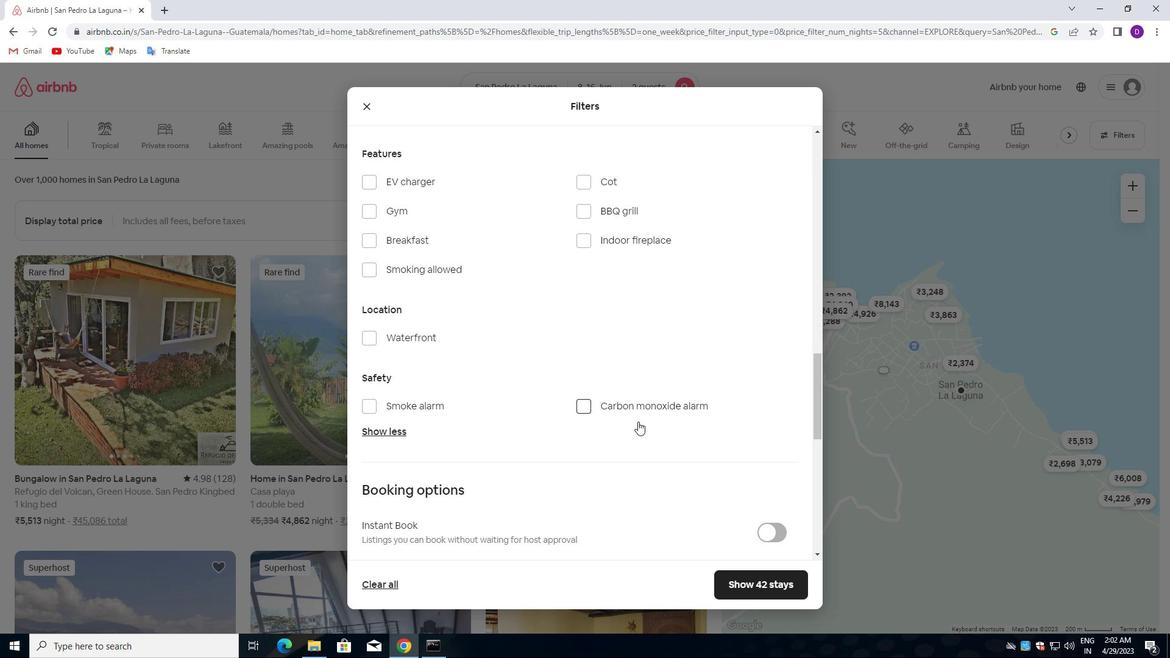 
Action: Mouse moved to (766, 330)
Screenshot: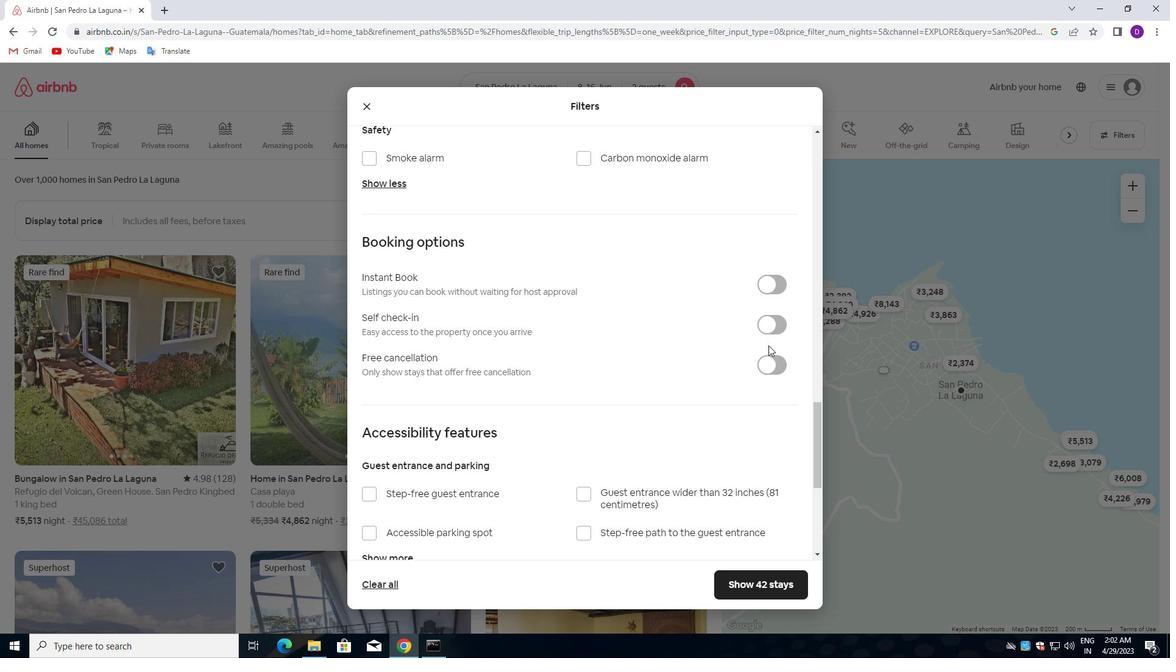 
Action: Mouse pressed left at (766, 330)
Screenshot: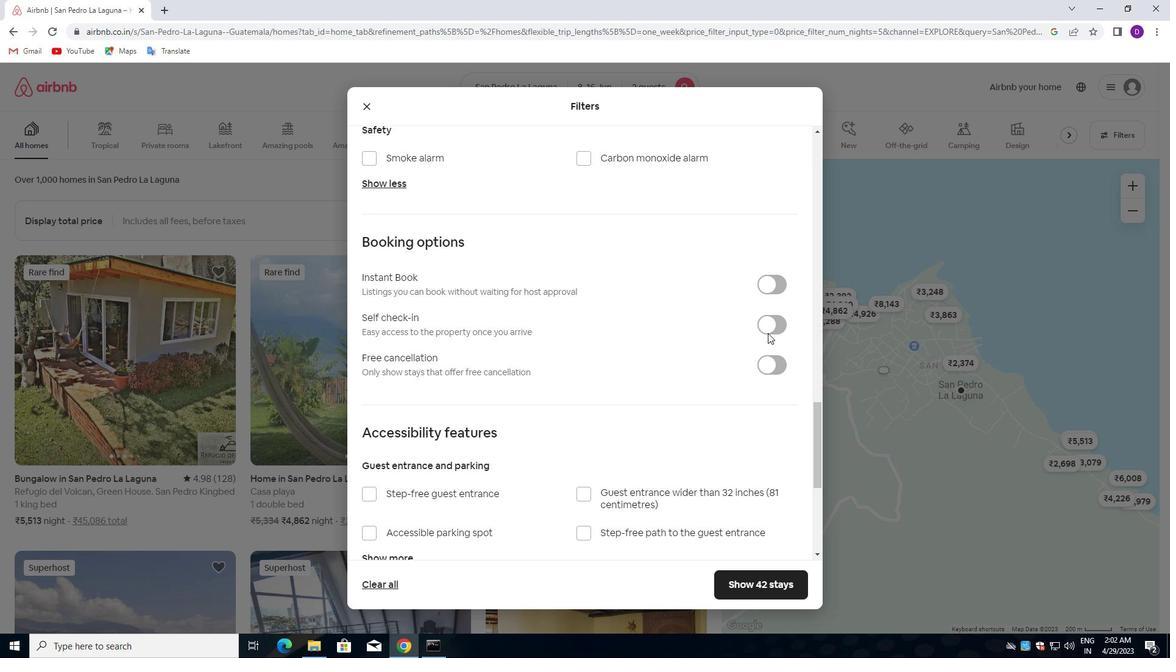
Action: Mouse moved to (512, 457)
Screenshot: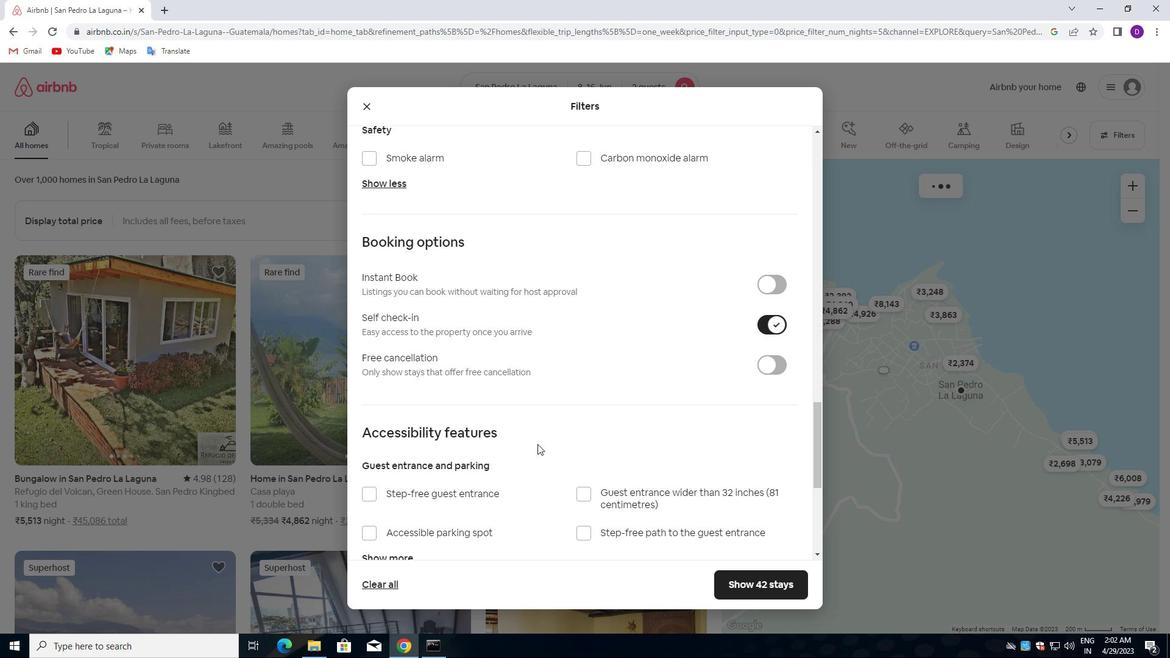 
Action: Mouse scrolled (512, 456) with delta (0, 0)
Screenshot: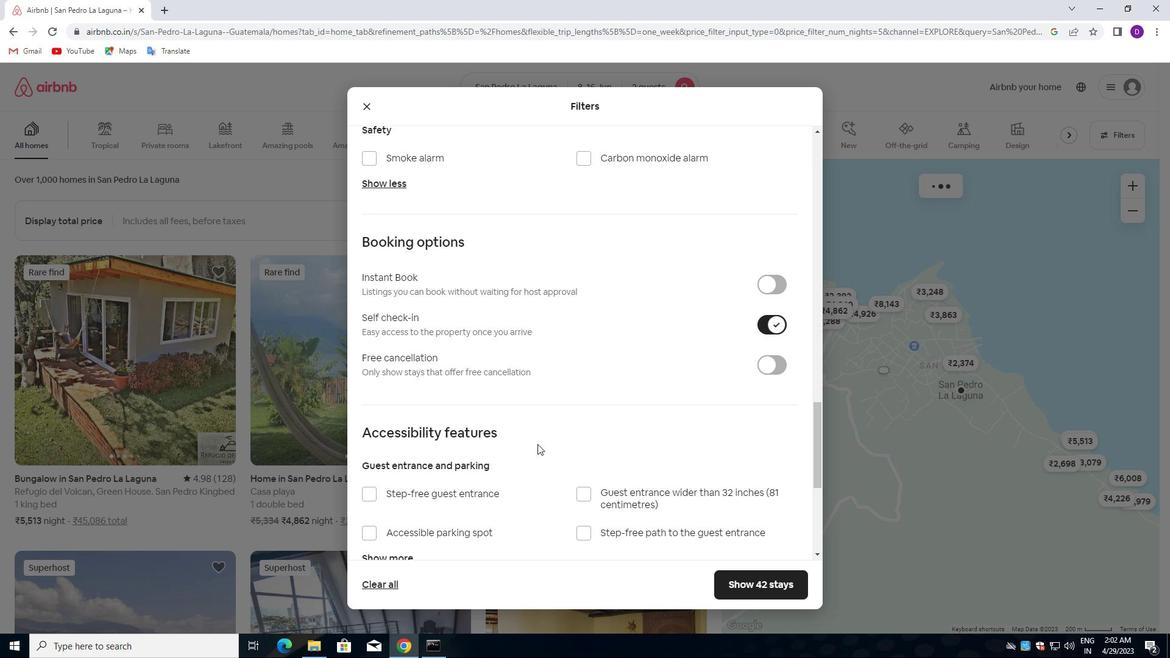 
Action: Mouse moved to (511, 457)
Screenshot: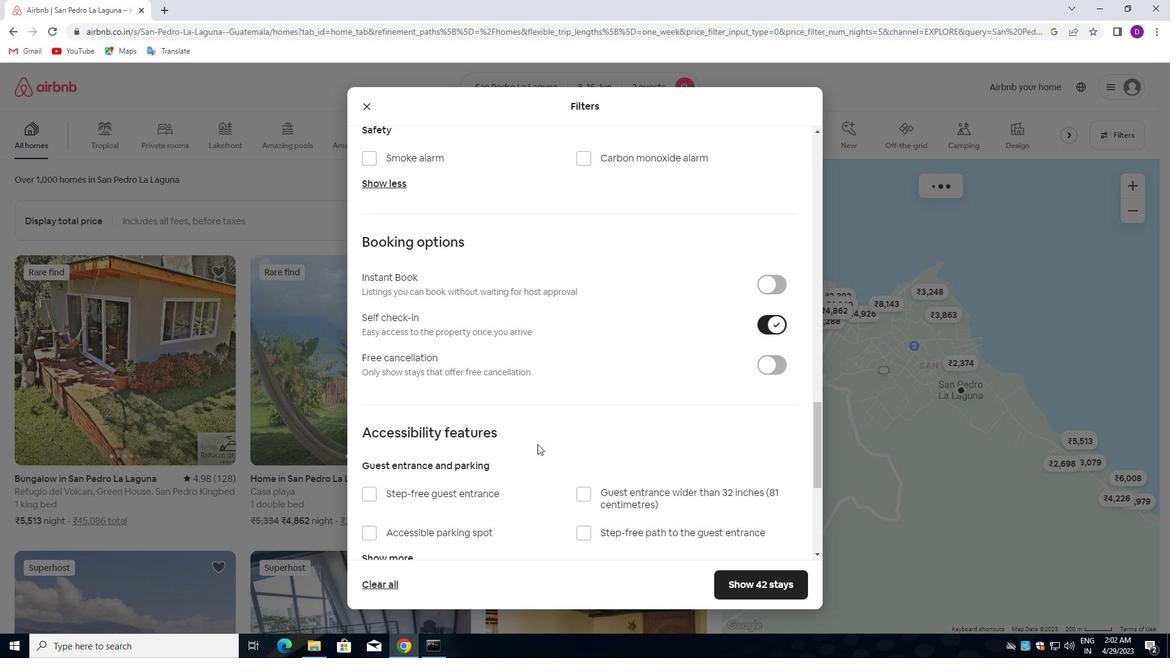 
Action: Mouse scrolled (511, 457) with delta (0, 0)
Screenshot: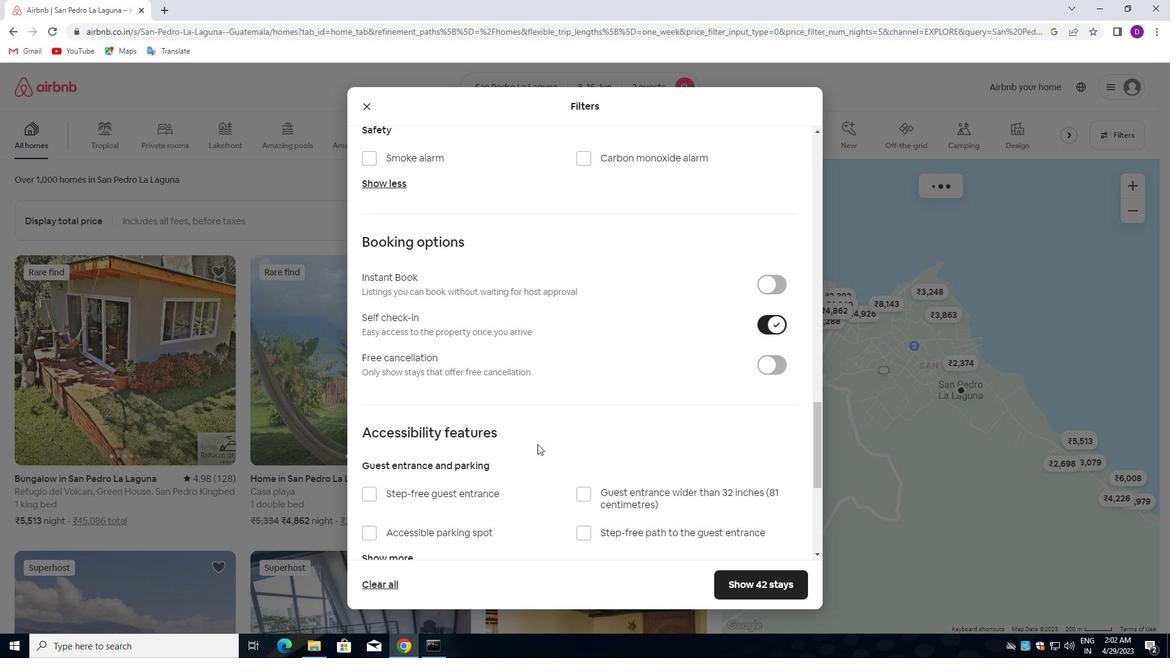 
Action: Mouse scrolled (511, 457) with delta (0, 0)
Screenshot: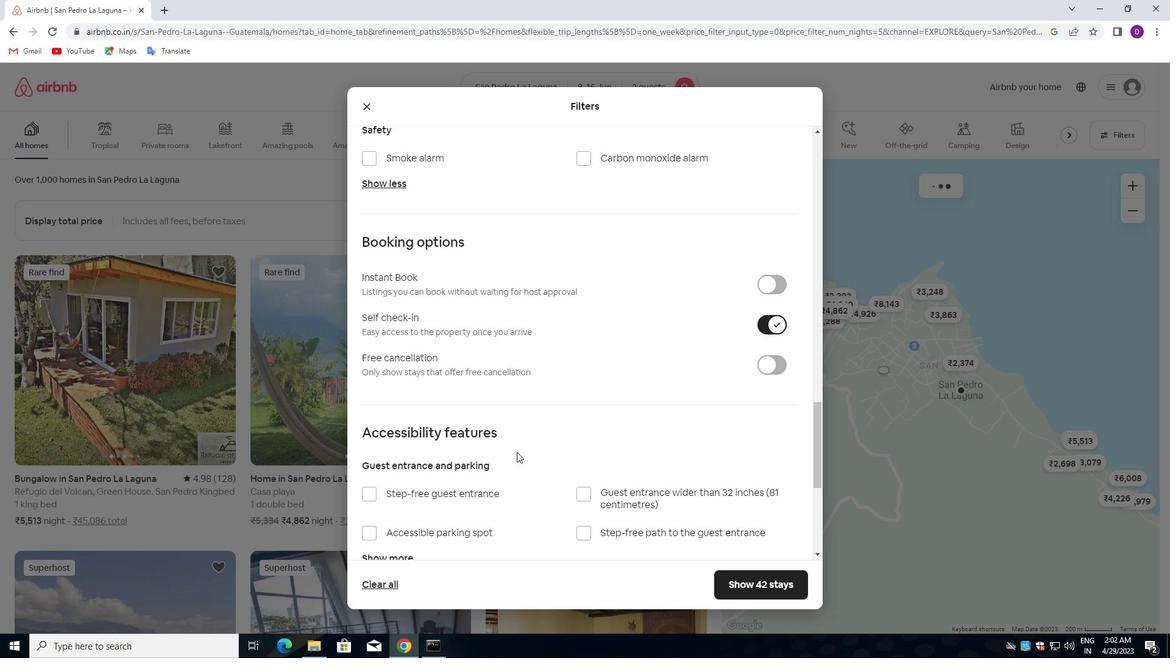 
Action: Mouse scrolled (511, 457) with delta (0, 0)
Screenshot: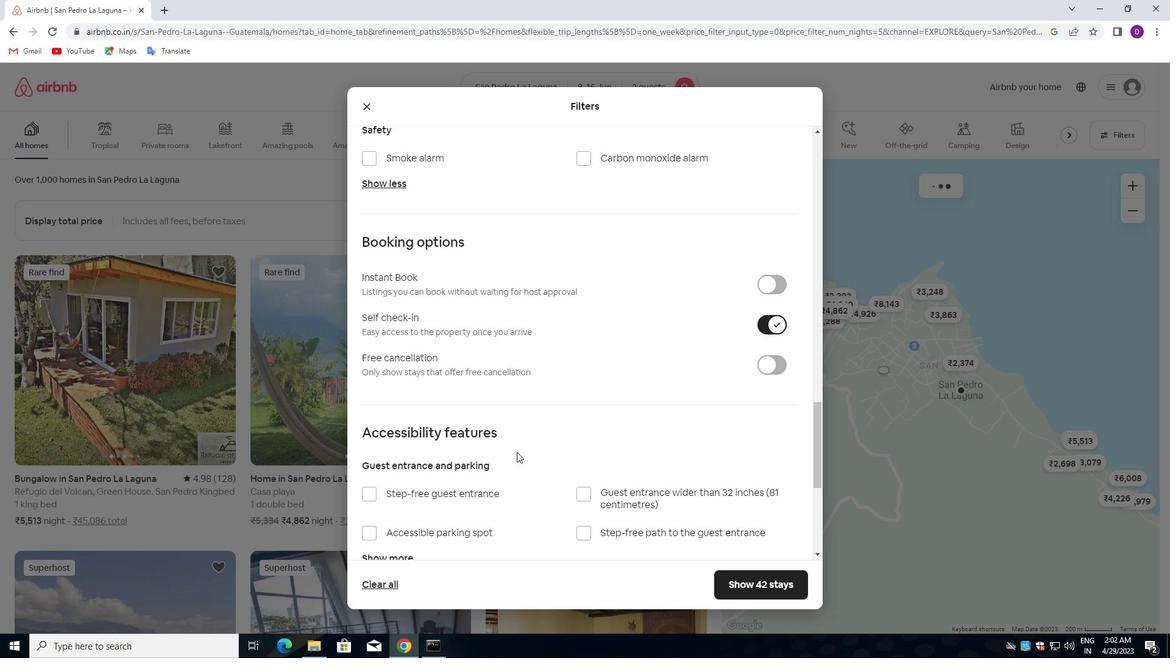 
Action: Mouse scrolled (511, 457) with delta (0, 0)
Screenshot: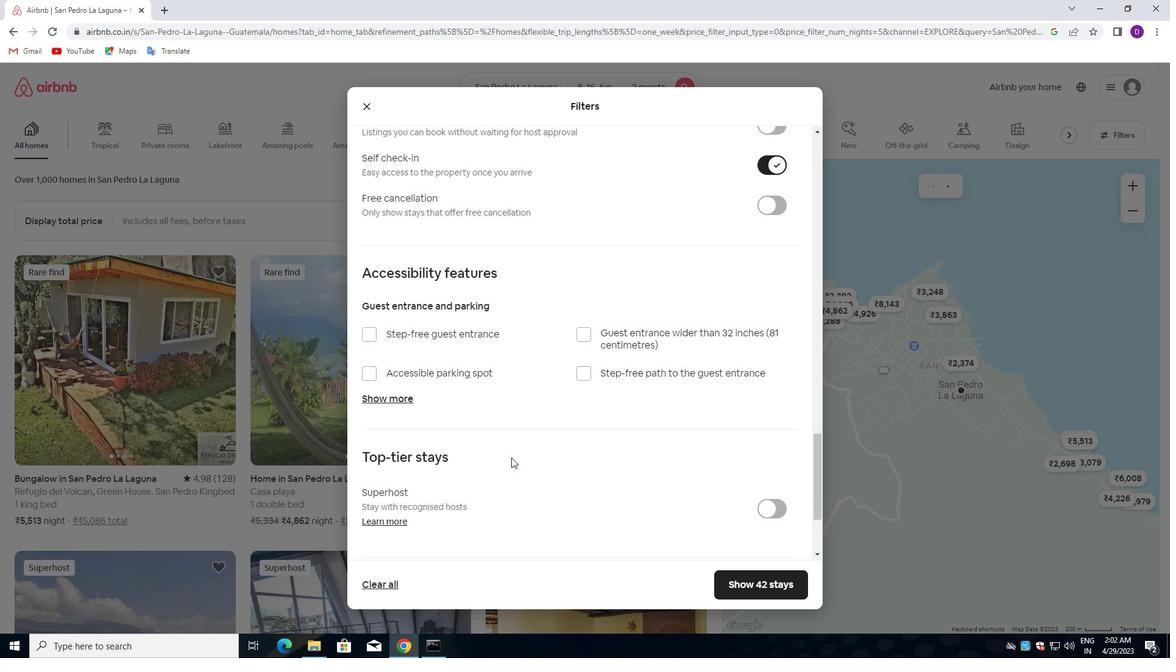 
Action: Mouse scrolled (511, 457) with delta (0, 0)
Screenshot: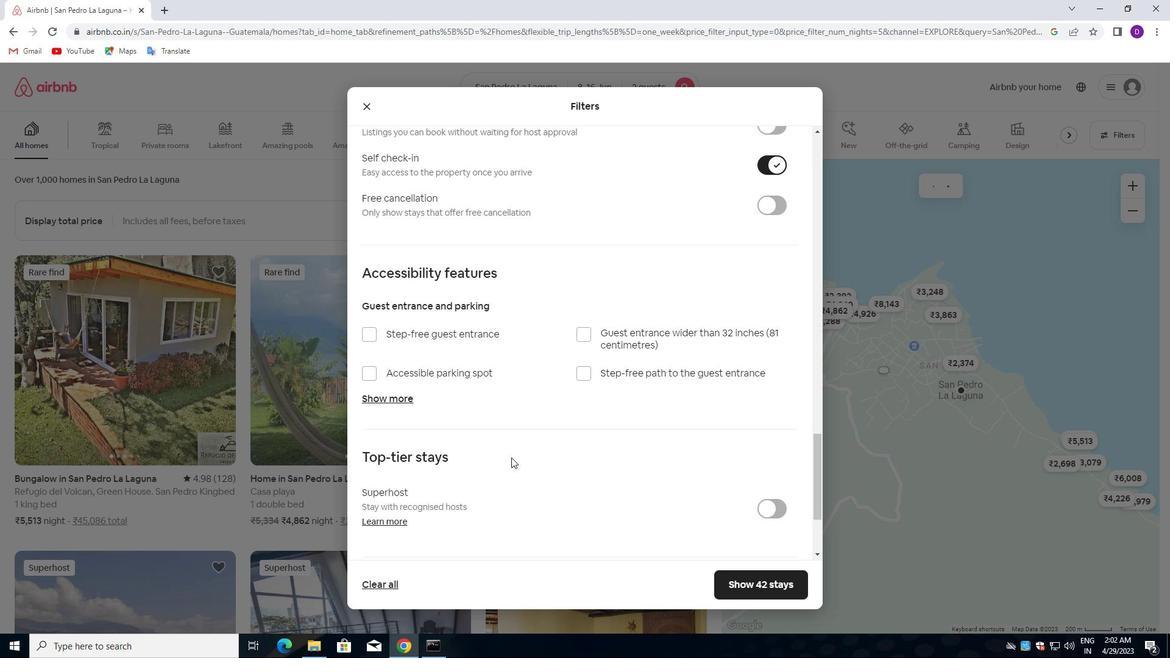 
Action: Mouse scrolled (511, 457) with delta (0, 0)
Screenshot: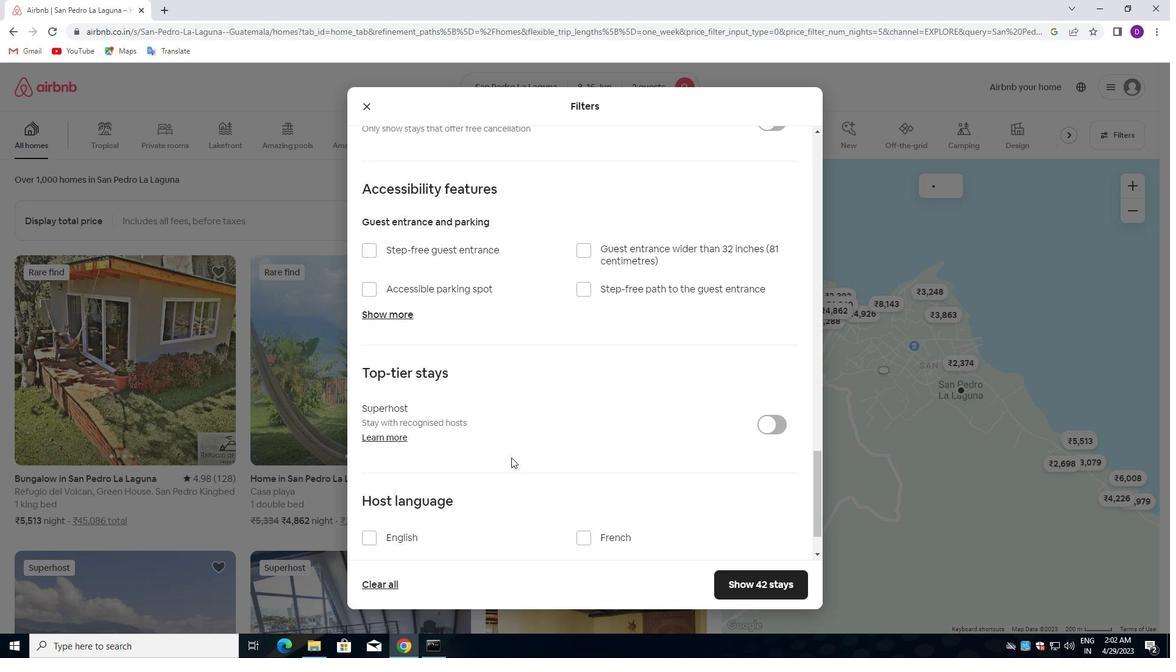 
Action: Mouse scrolled (511, 457) with delta (0, 0)
Screenshot: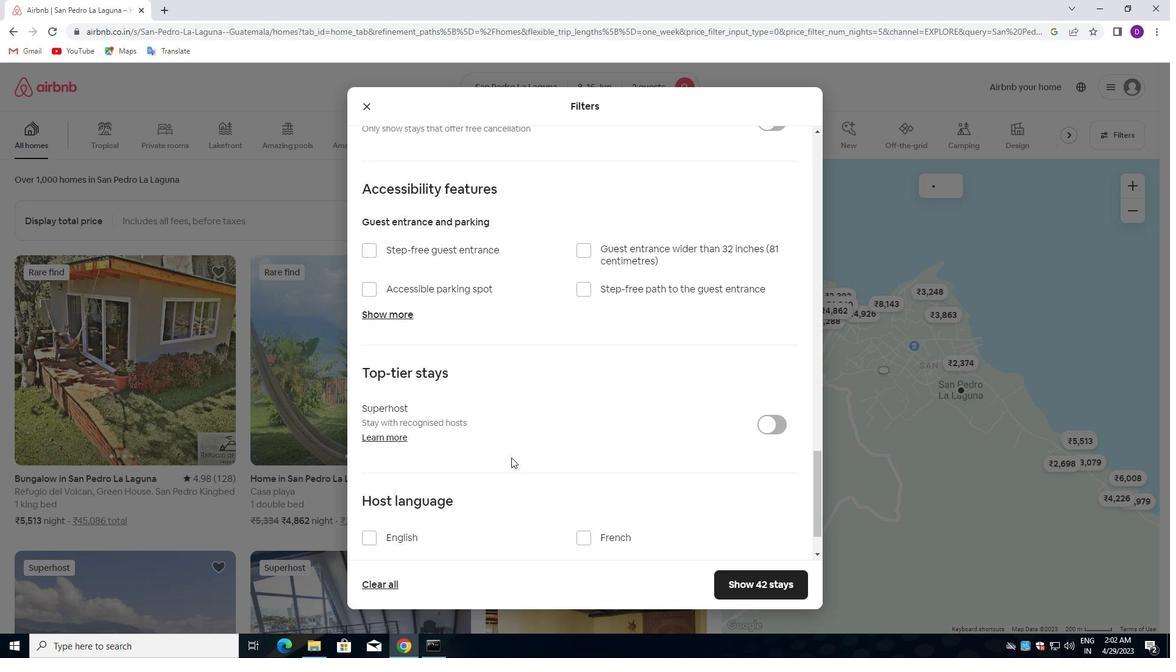 
Action: Mouse scrolled (511, 457) with delta (0, 0)
Screenshot: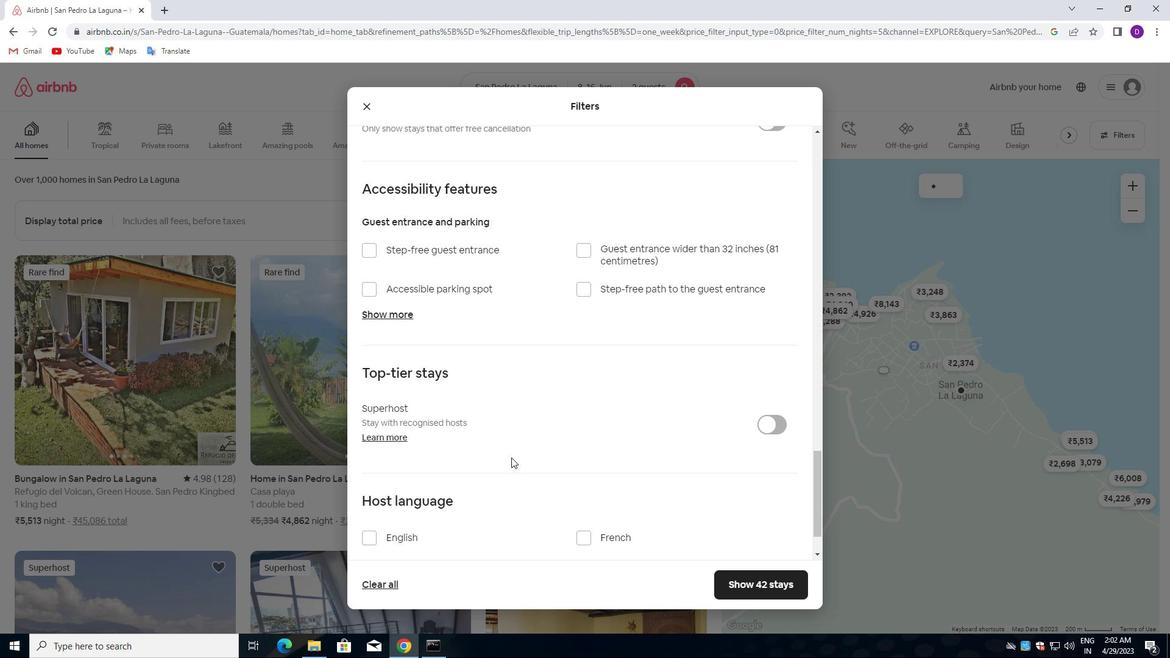 
Action: Mouse moved to (369, 469)
Screenshot: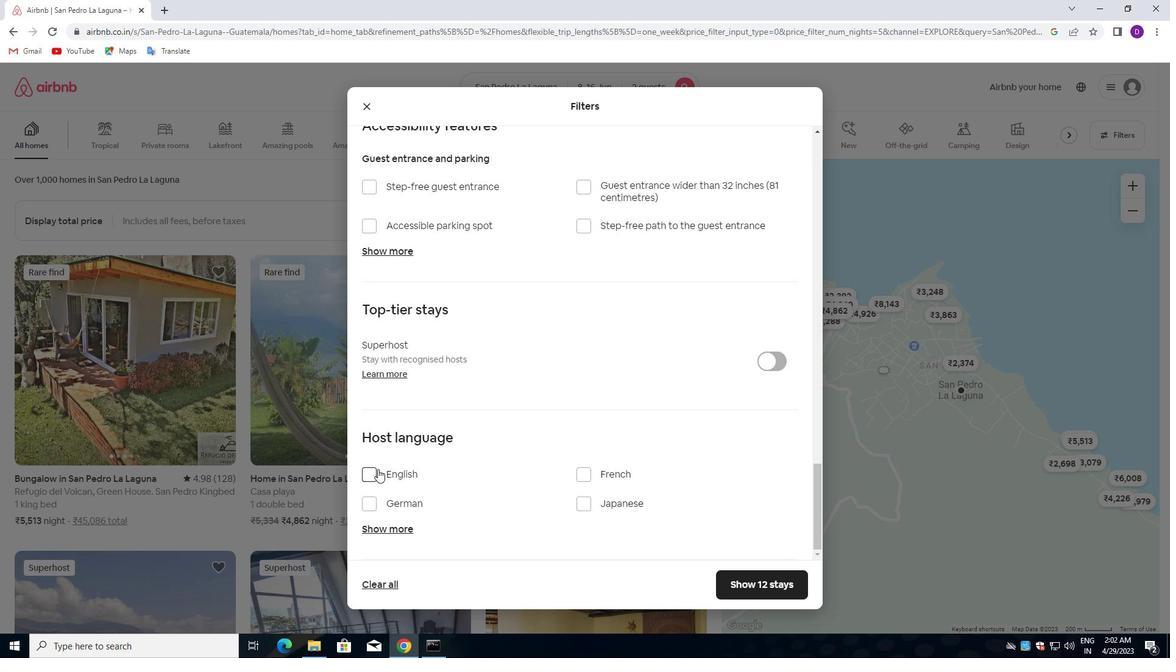 
Action: Mouse pressed left at (369, 469)
Screenshot: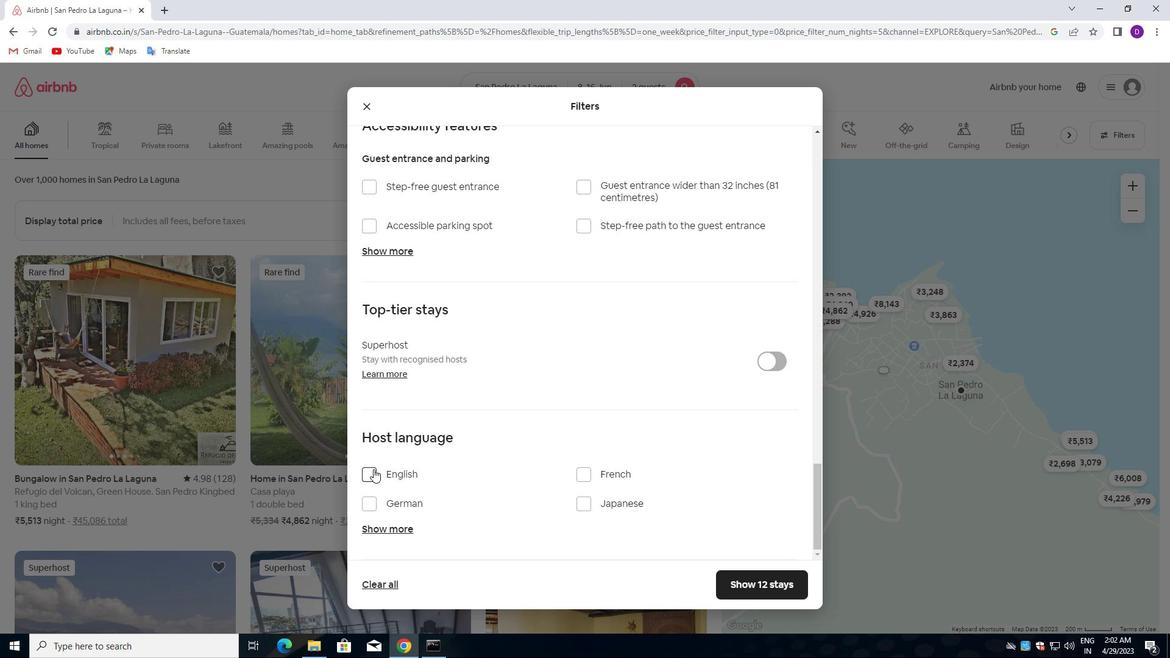 
Action: Mouse moved to (743, 581)
Screenshot: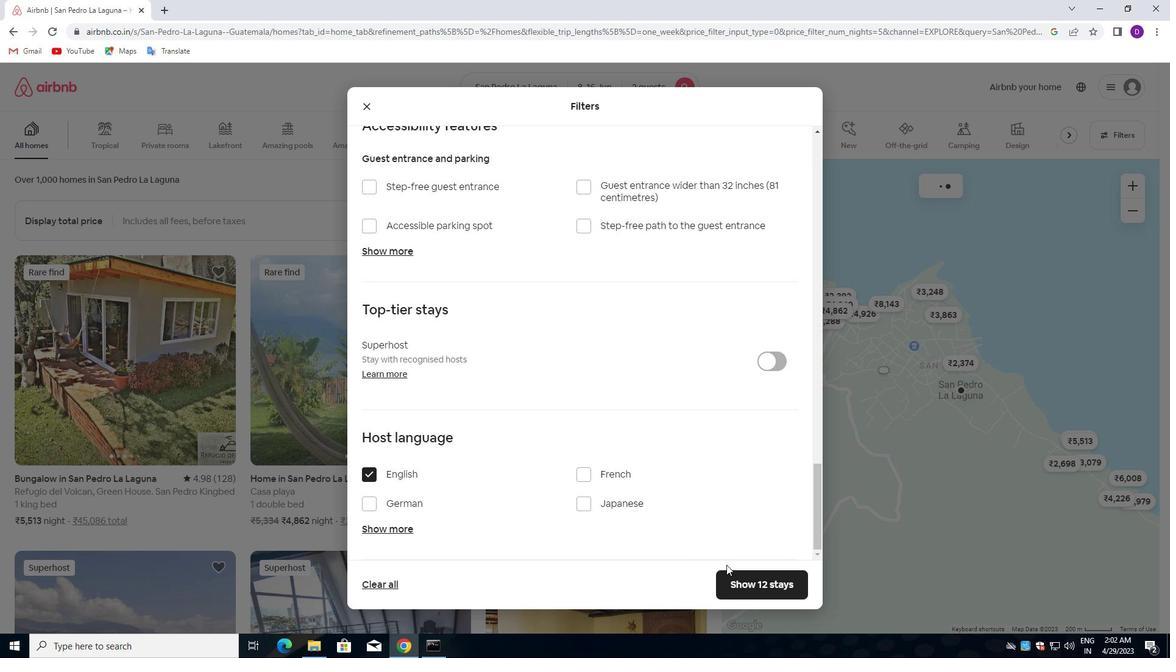 
Action: Mouse pressed left at (743, 581)
Screenshot: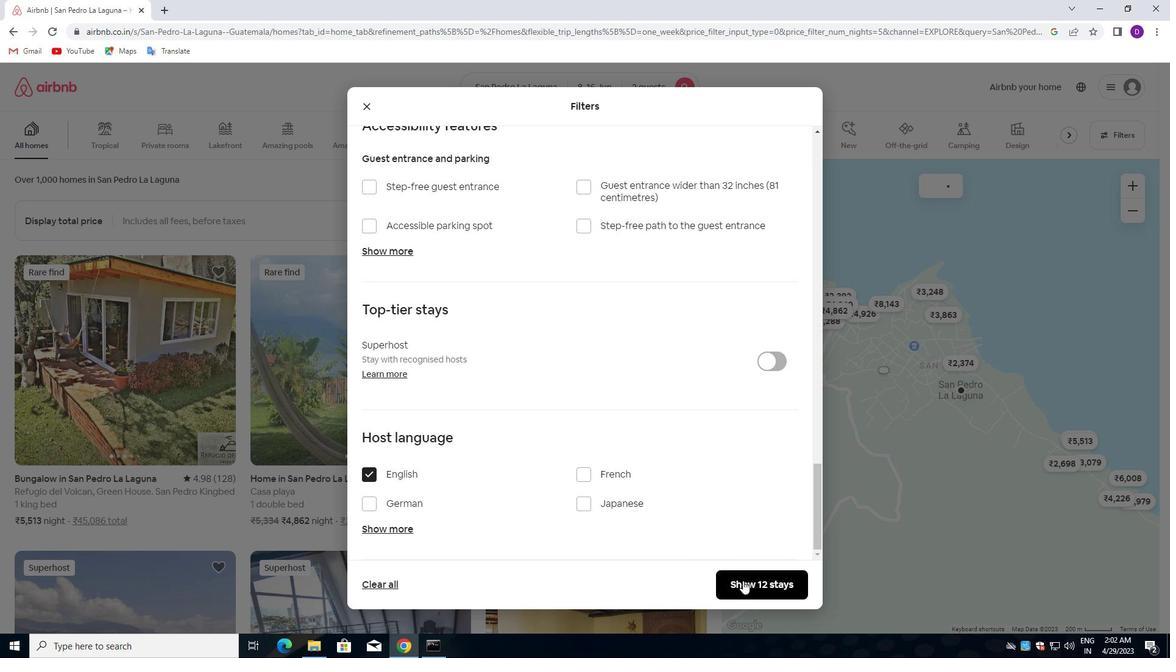 
